 Task: Research Airbnb options in Luuq, Somalia from 11th November, 2023 to 15th November, 2023 for 2 adults.1  bedroom having 2 beds and 1 bathroom. Property type can be hotel. Look for 3 properties as per requirement.
Action: Mouse moved to (305, 169)
Screenshot: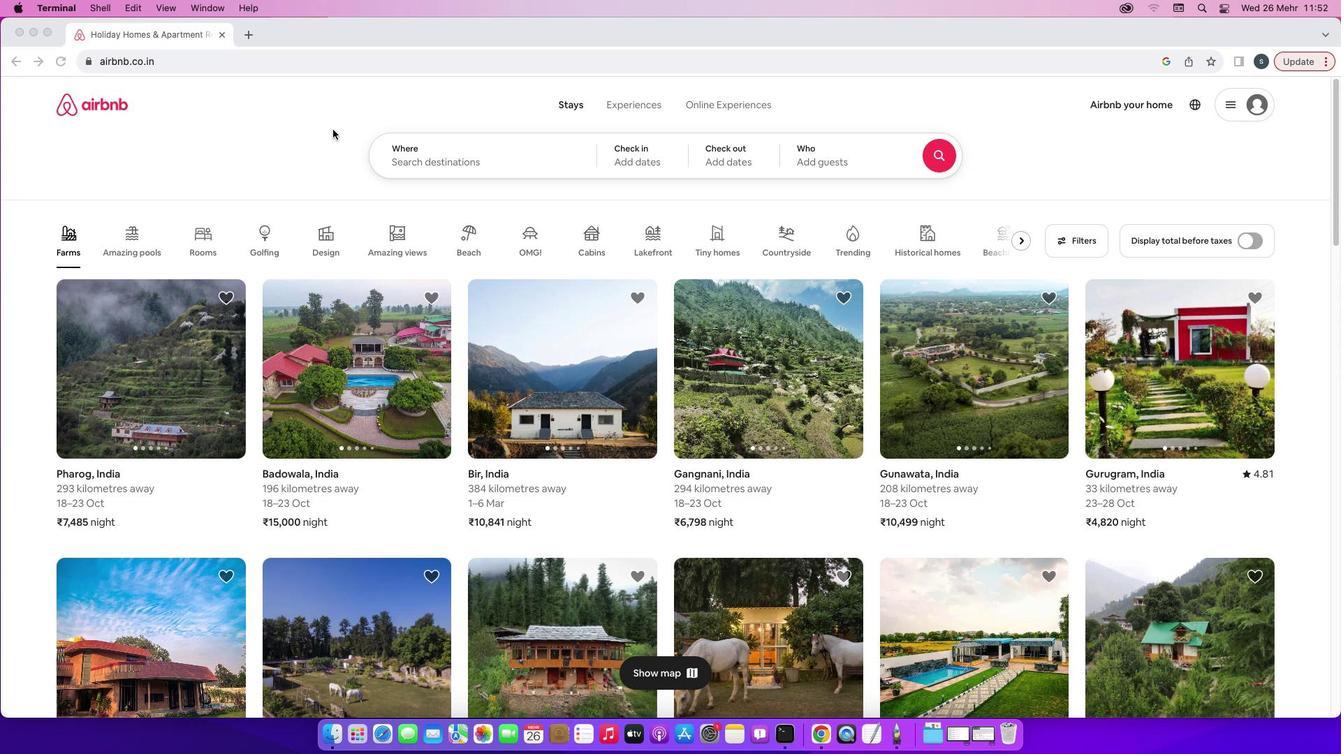 
Action: Mouse pressed left at (305, 169)
Screenshot: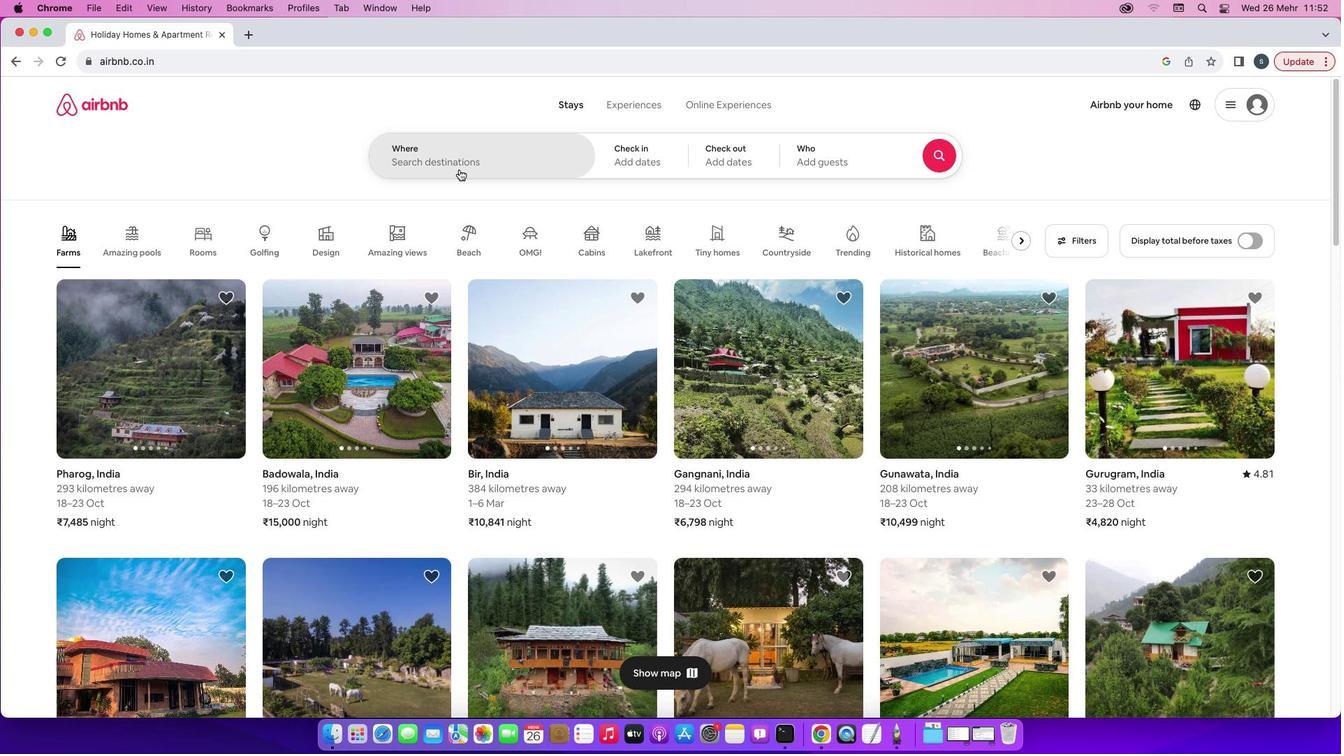 
Action: Mouse moved to (453, 164)
Screenshot: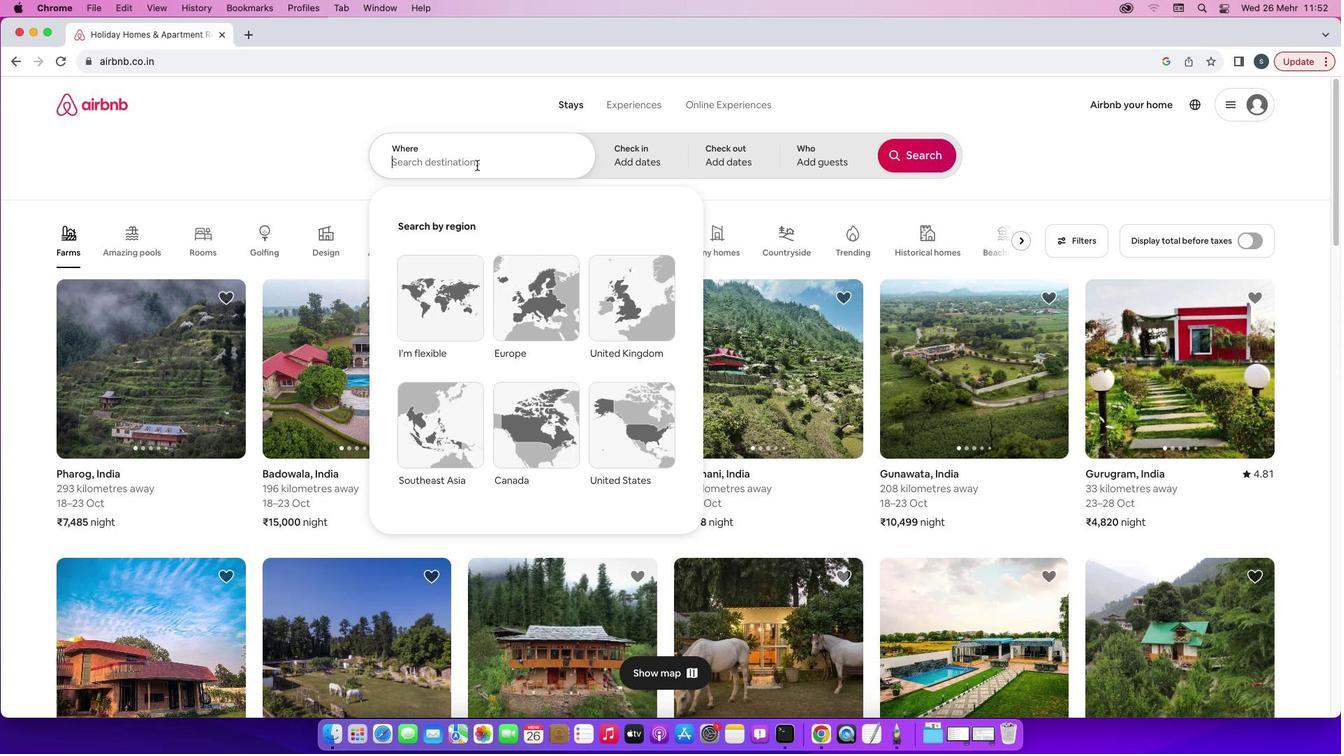 
Action: Mouse pressed left at (453, 164)
Screenshot: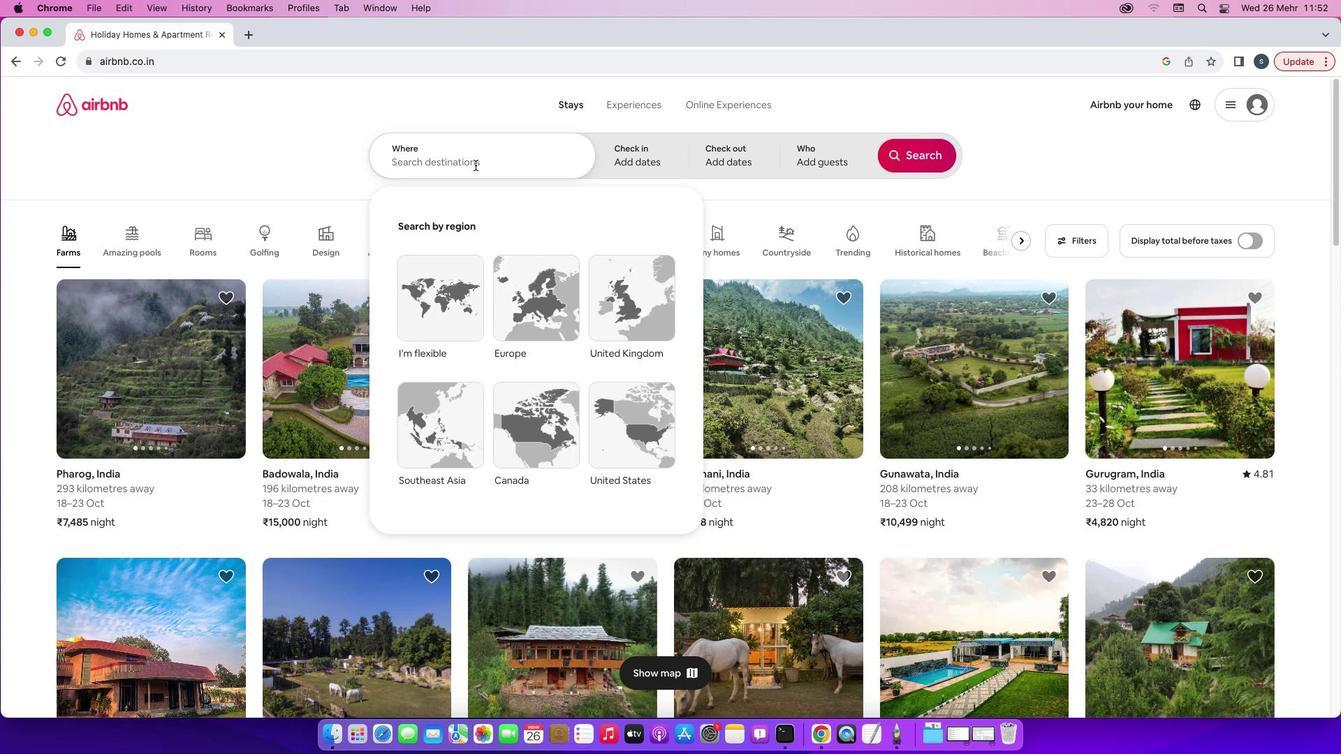 
Action: Mouse moved to (433, 163)
Screenshot: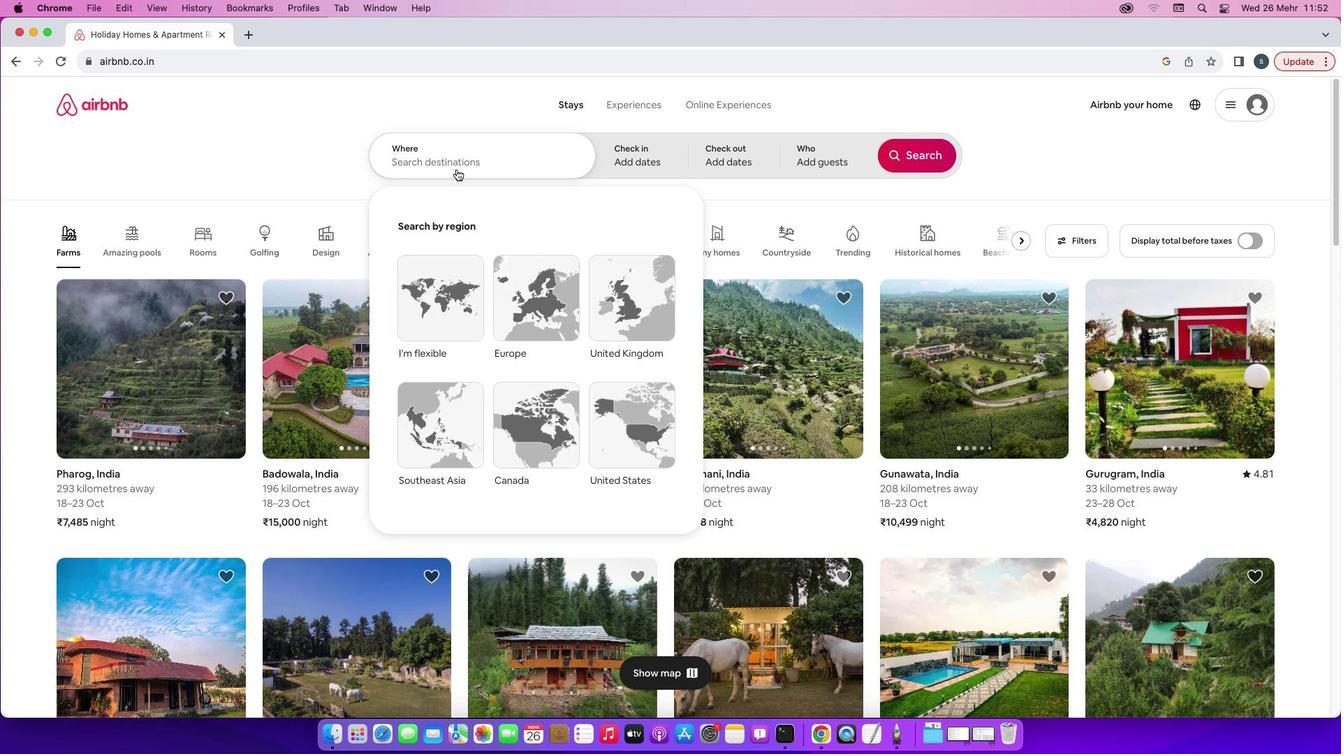 
Action: Key pressed 'L'Key.caps_lock'u''u''q'','Key.spaceKey.caps_lock'S'Key.caps_lock'o''m''a''l''i''a'
Screenshot: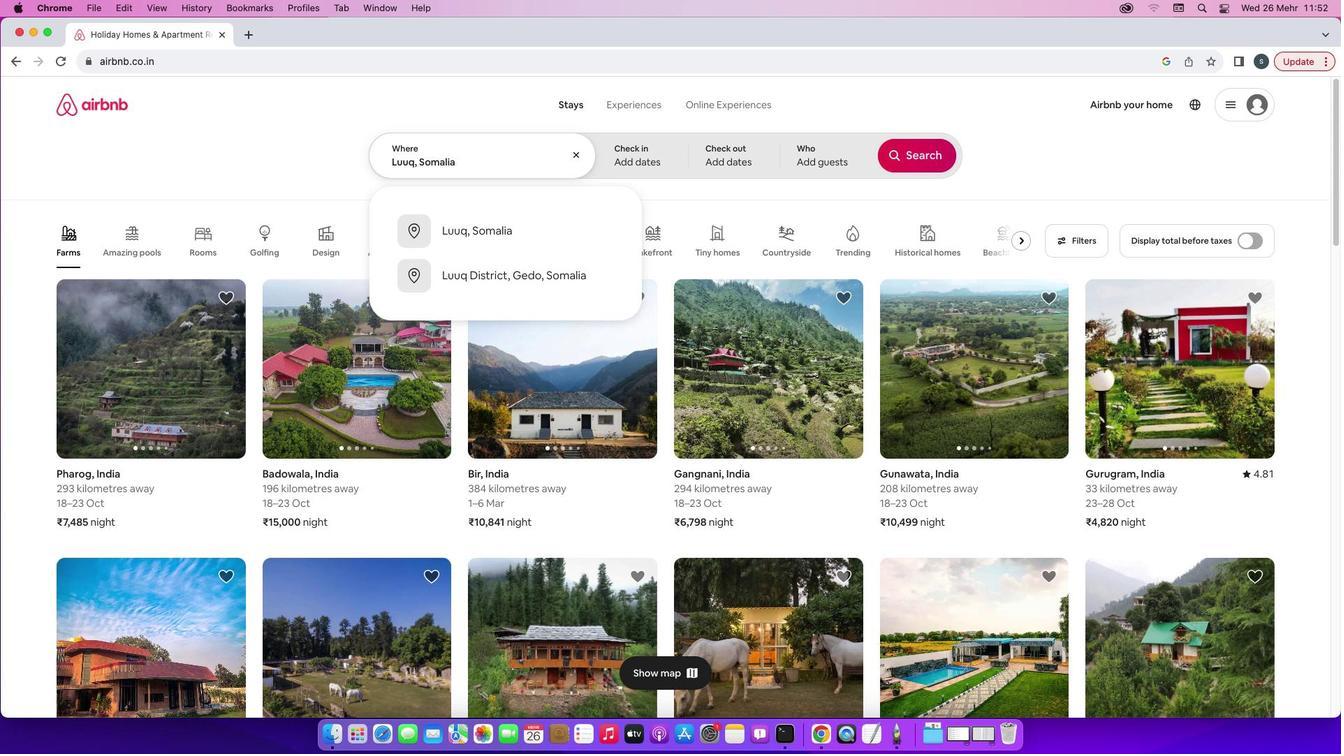 
Action: Mouse moved to (482, 154)
Screenshot: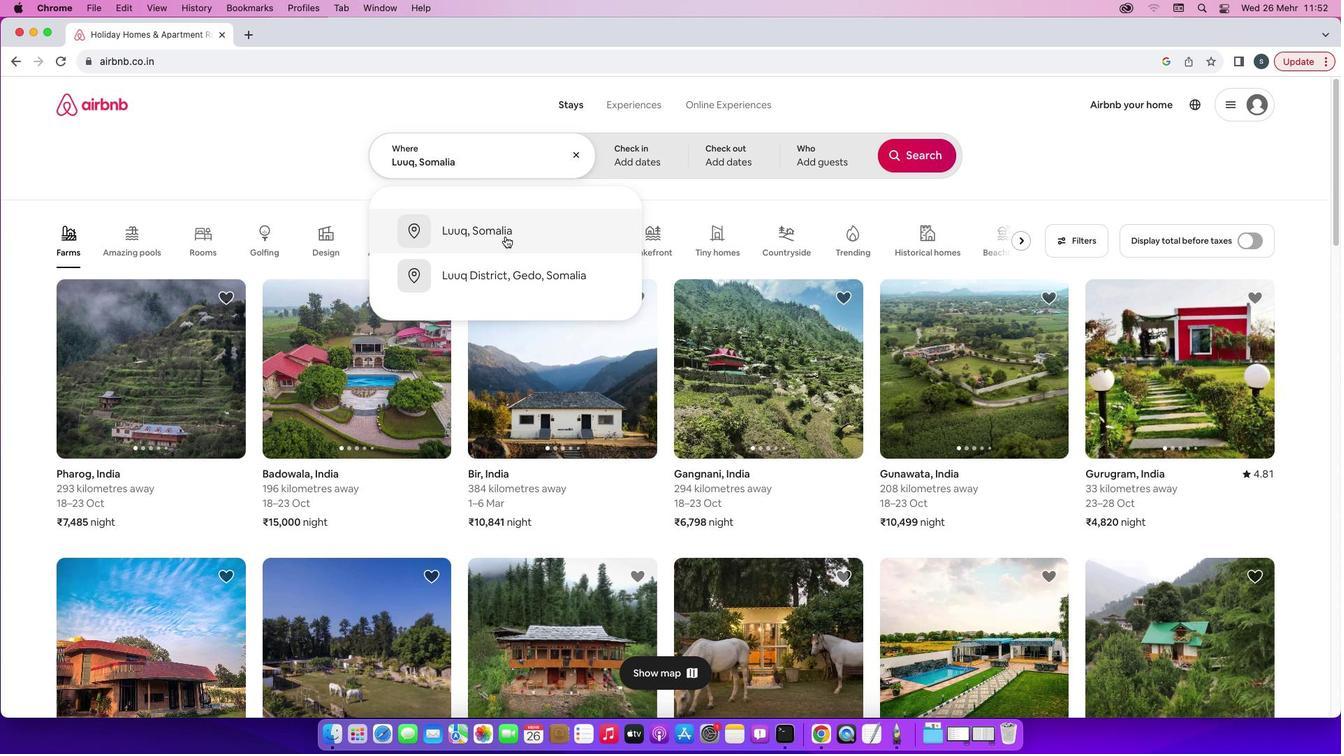 
Action: Mouse pressed left at (482, 154)
Screenshot: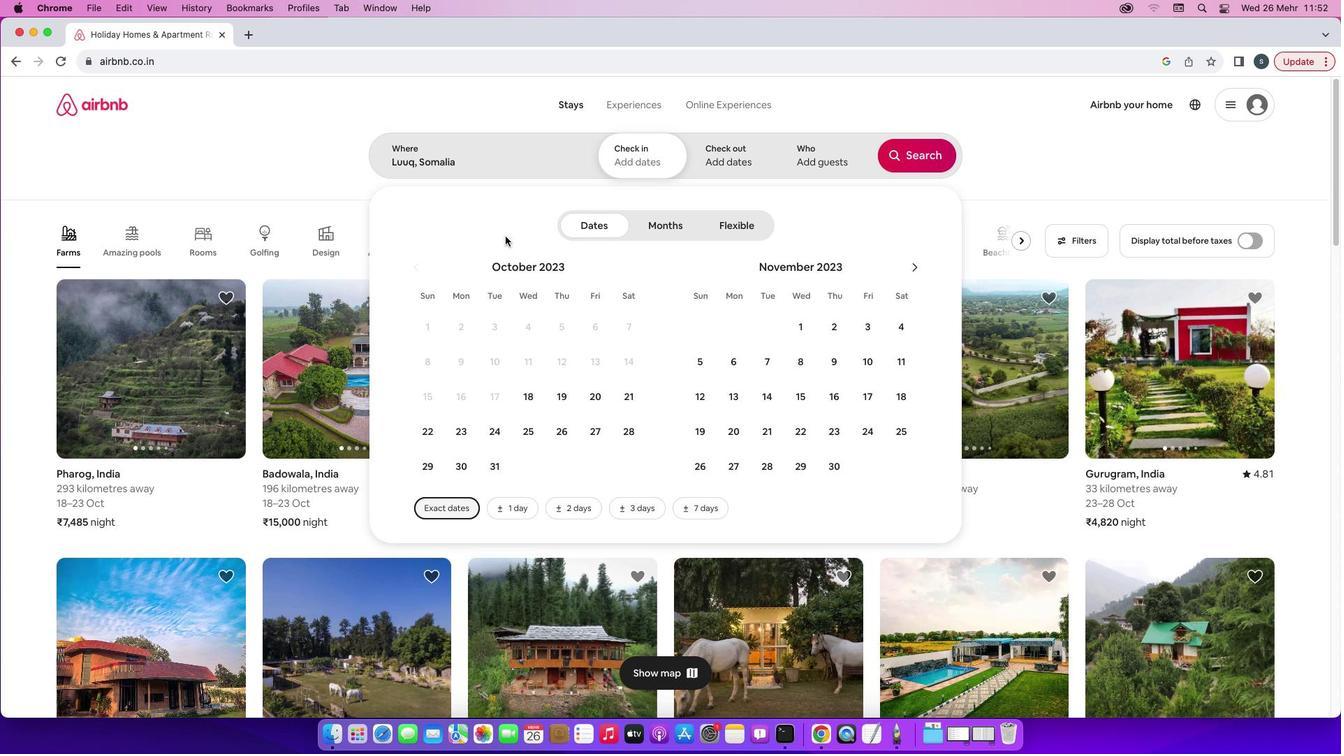 
Action: Mouse moved to (900, 137)
Screenshot: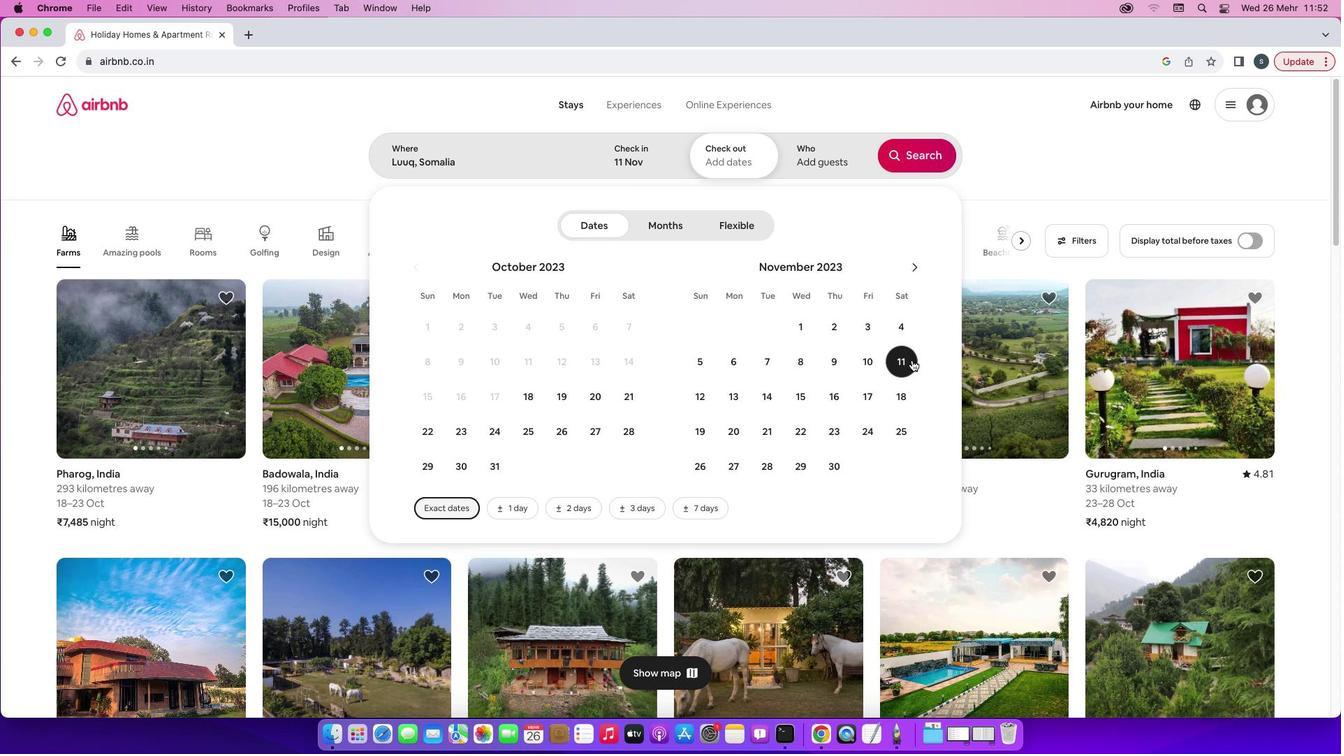 
Action: Mouse pressed left at (900, 137)
Screenshot: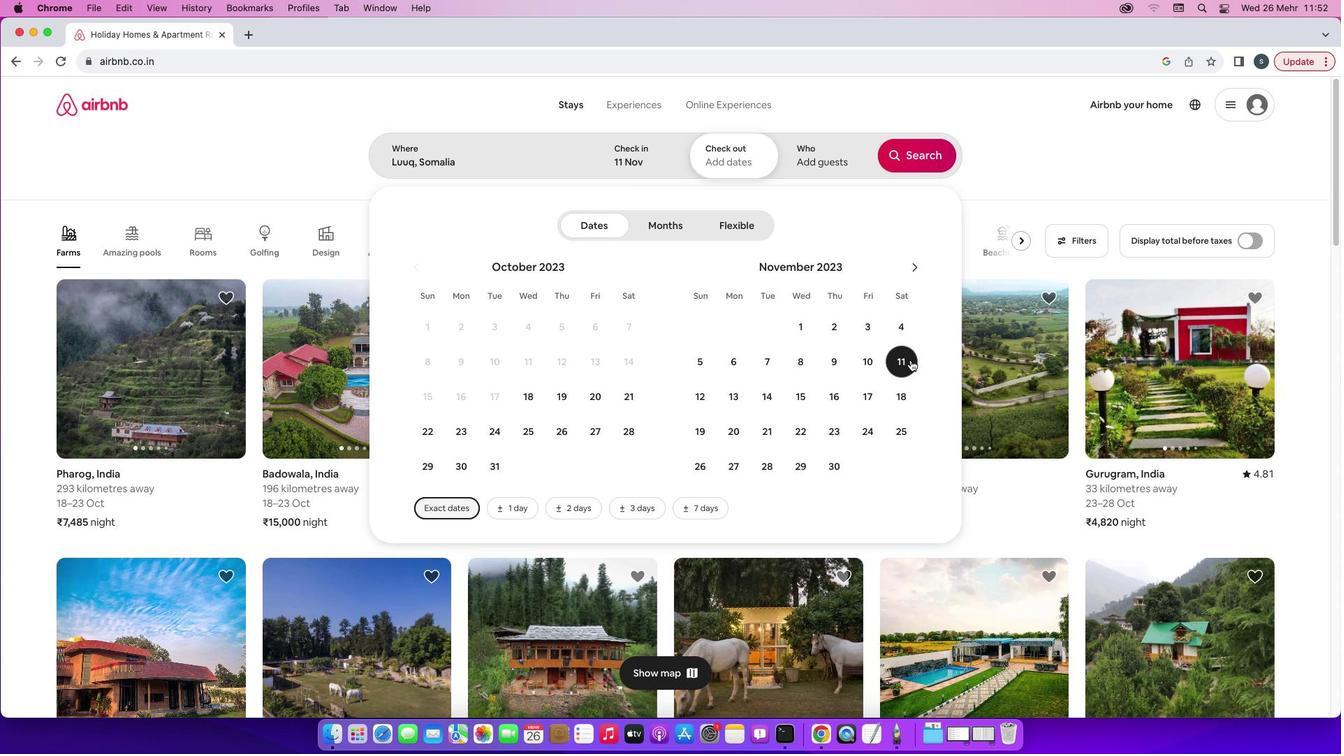 
Action: Mouse moved to (781, 132)
Screenshot: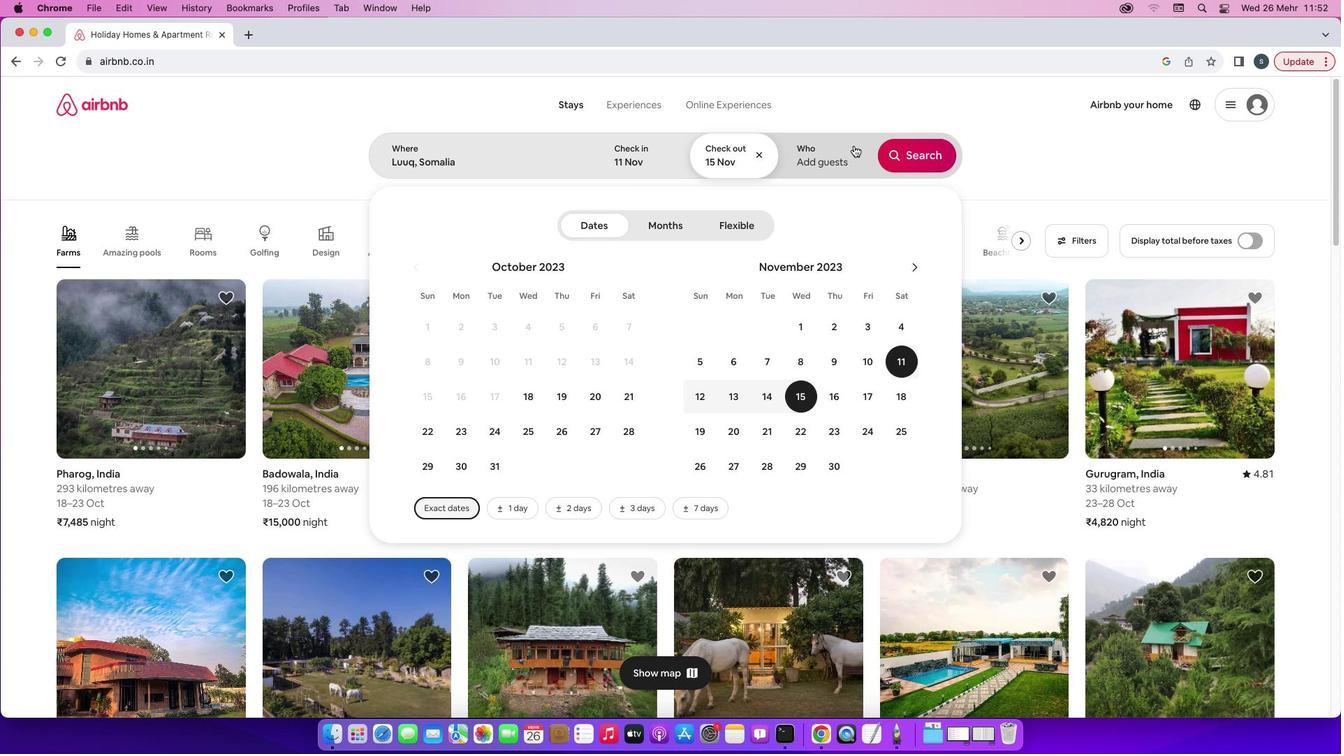
Action: Mouse pressed left at (781, 132)
Screenshot: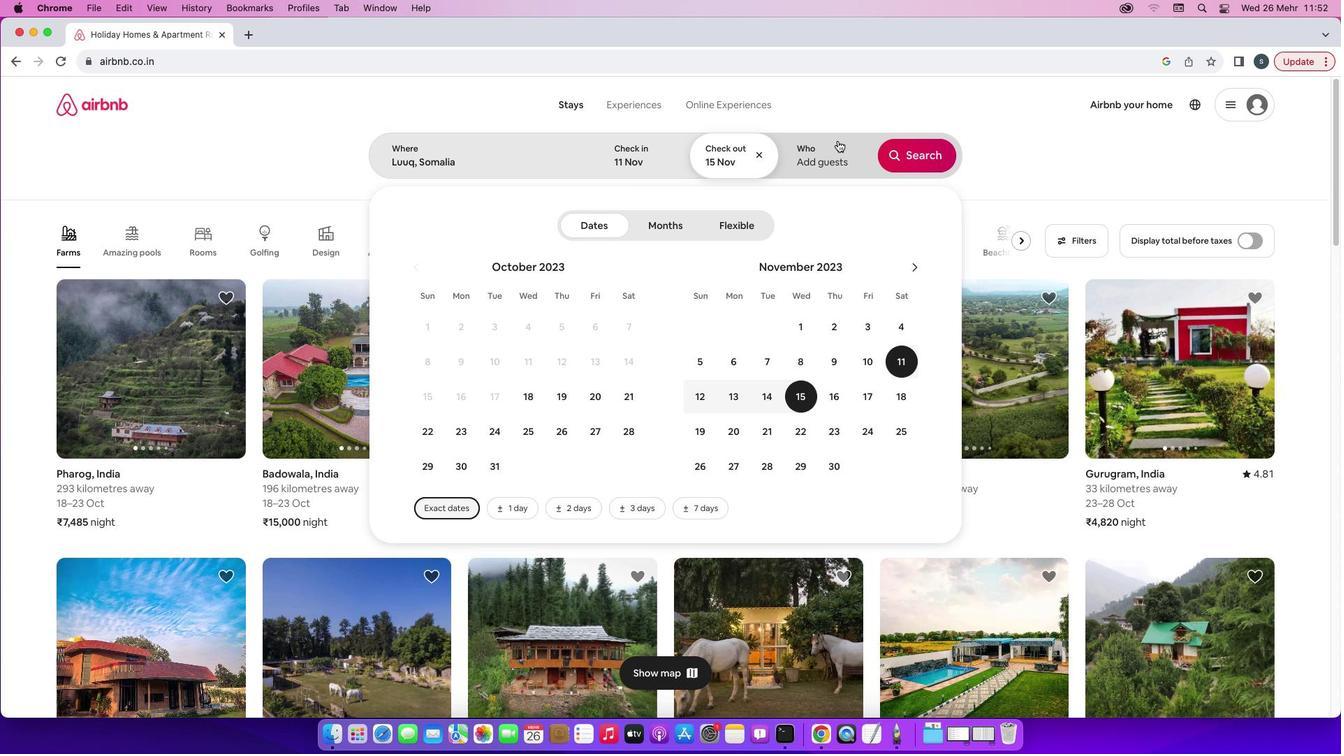 
Action: Mouse moved to (803, 165)
Screenshot: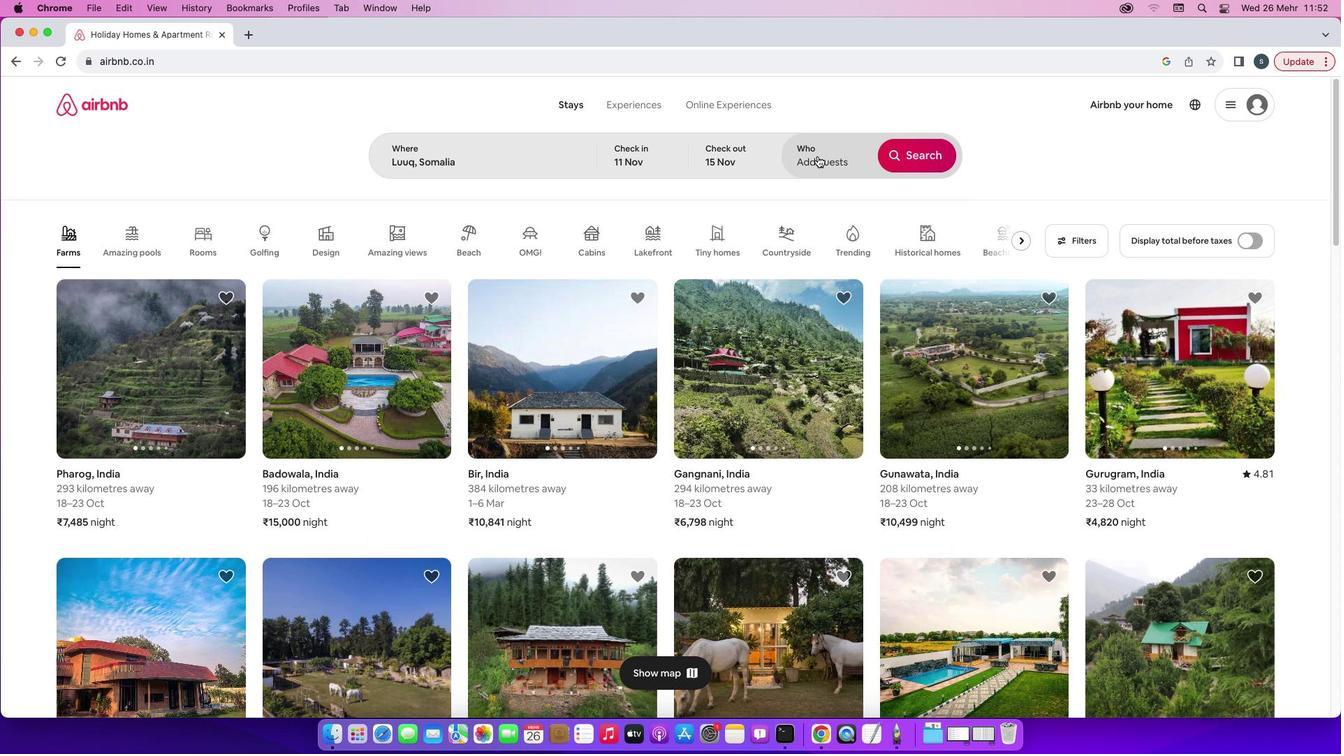 
Action: Mouse pressed left at (803, 165)
Screenshot: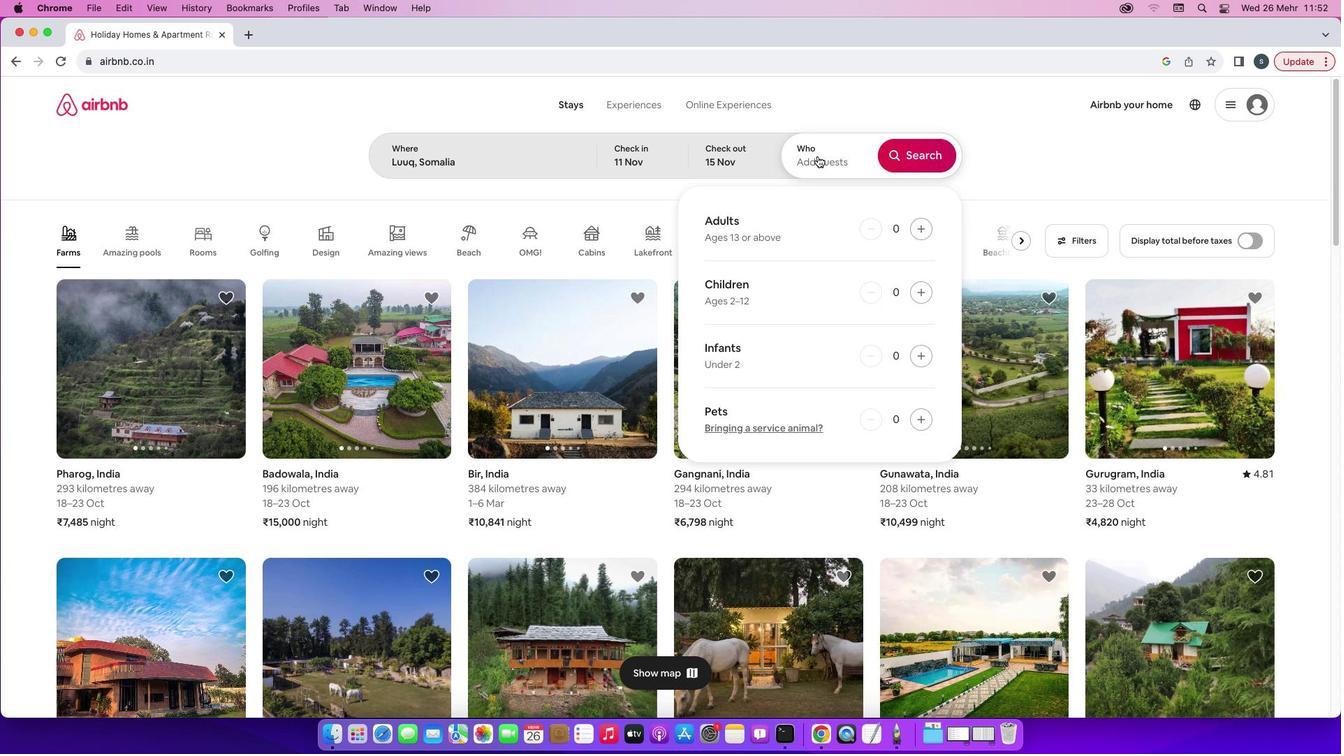 
Action: Mouse moved to (915, 155)
Screenshot: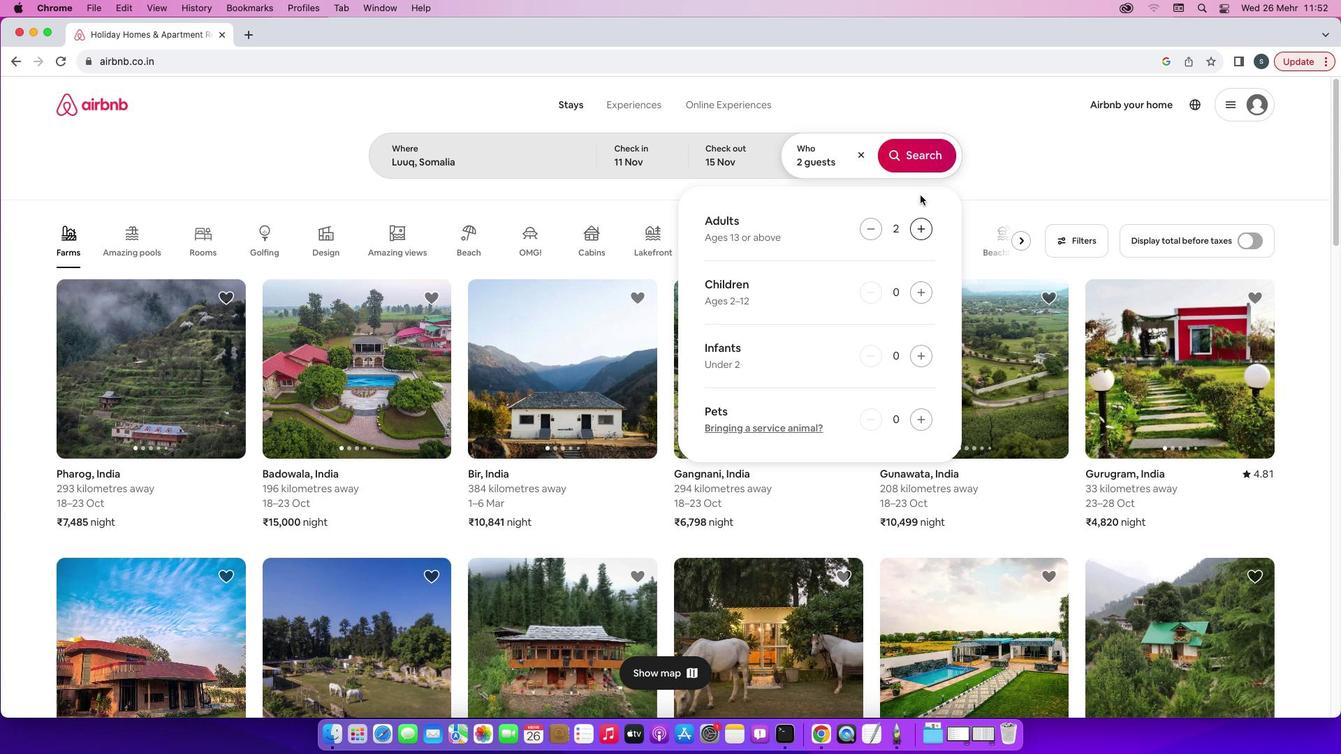 
Action: Mouse pressed left at (915, 155)
Screenshot: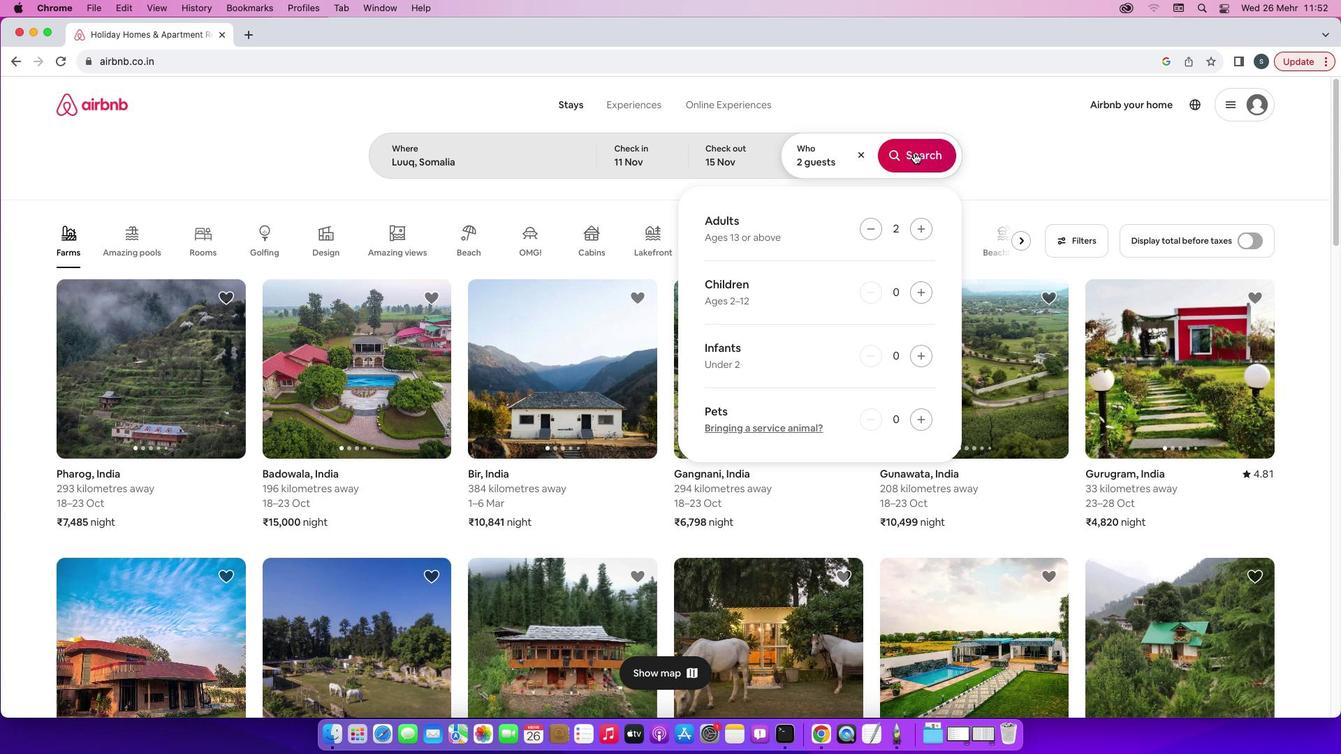 
Action: Mouse pressed left at (915, 155)
Screenshot: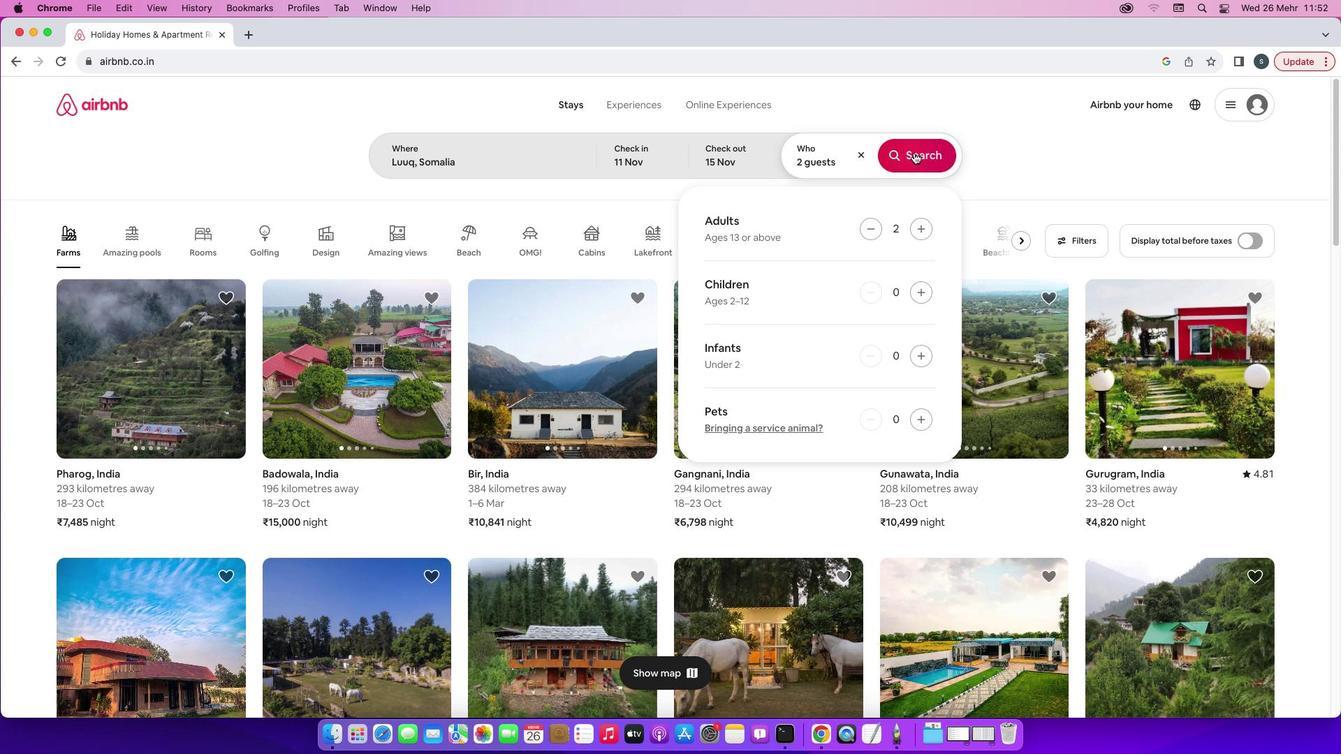 
Action: Mouse moved to (903, 166)
Screenshot: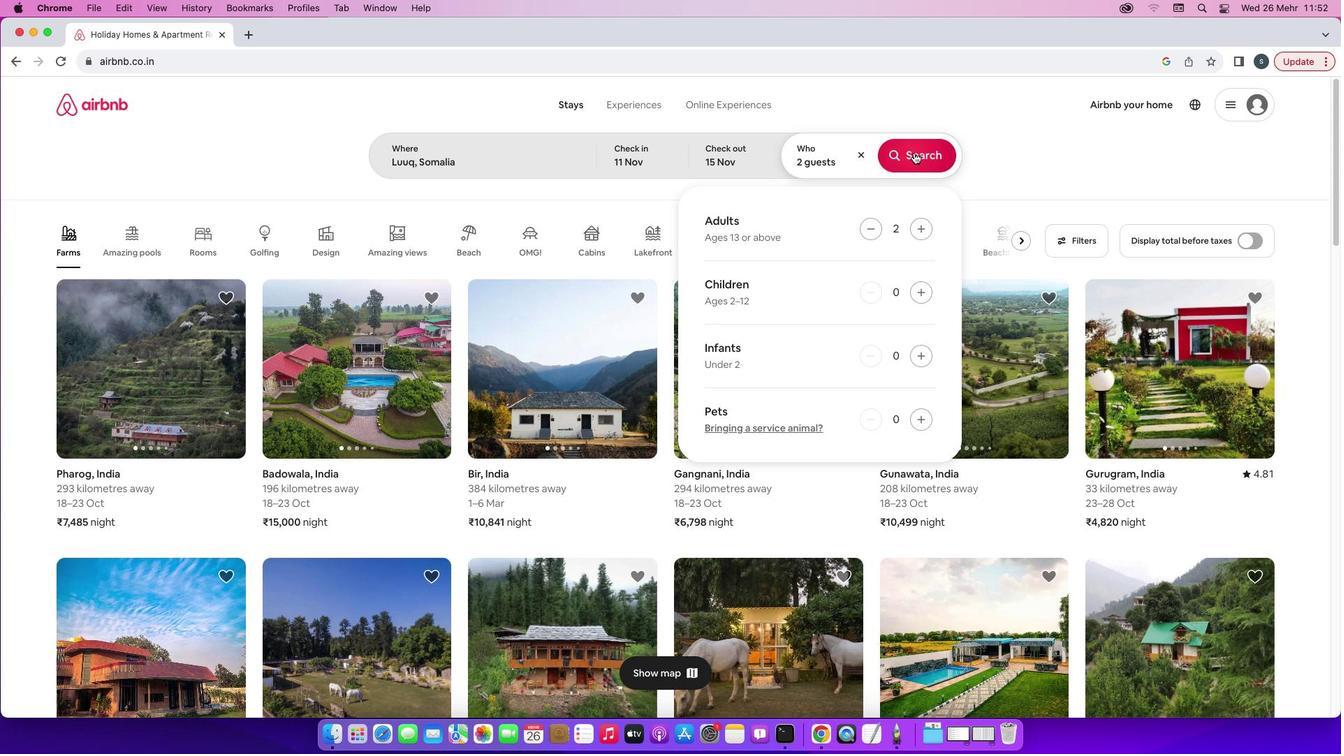 
Action: Mouse pressed left at (903, 166)
Screenshot: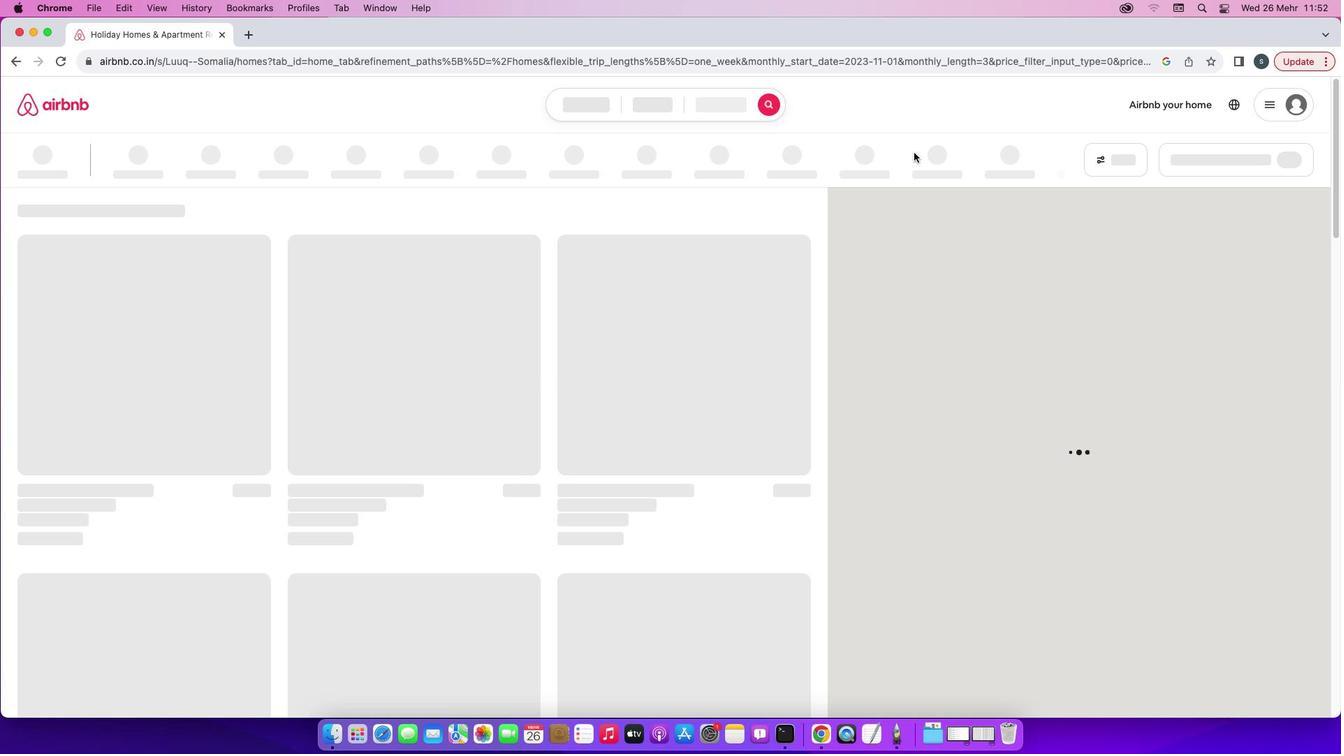 
Action: Mouse moved to (1111, 164)
Screenshot: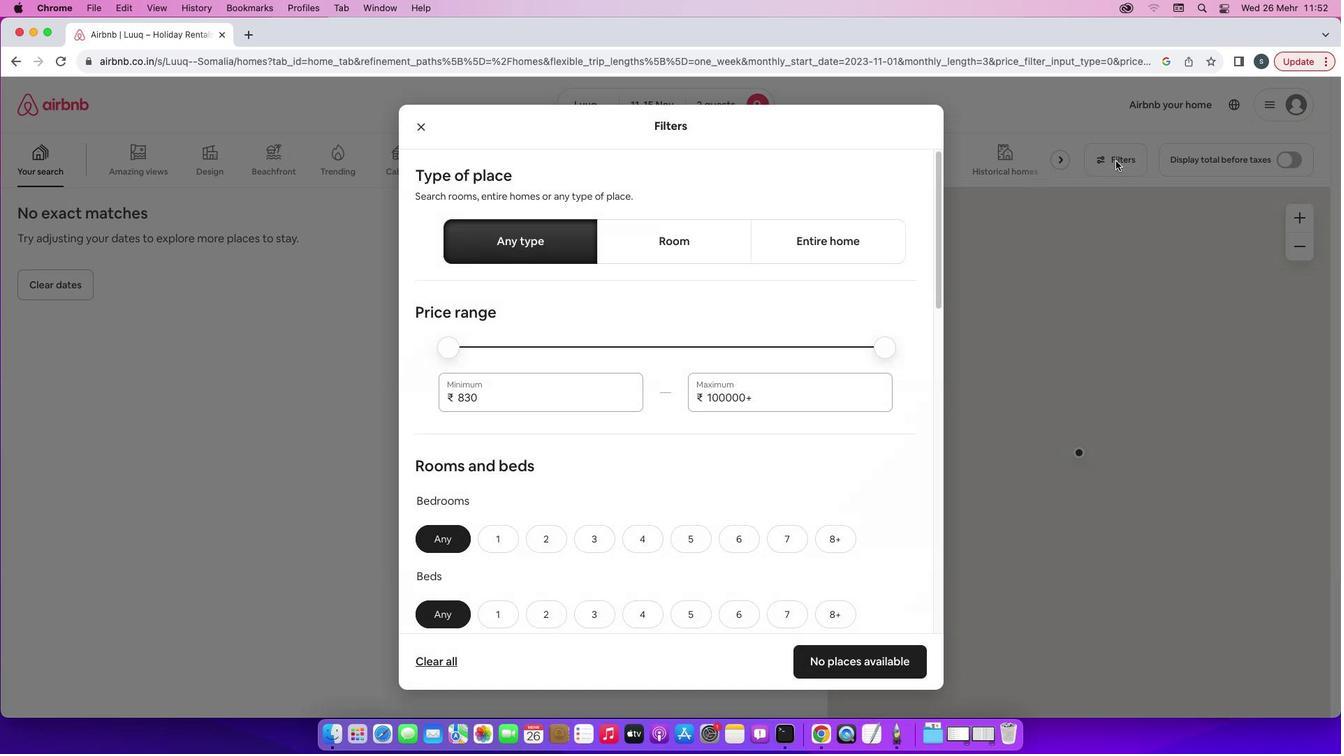 
Action: Mouse pressed left at (1111, 164)
Screenshot: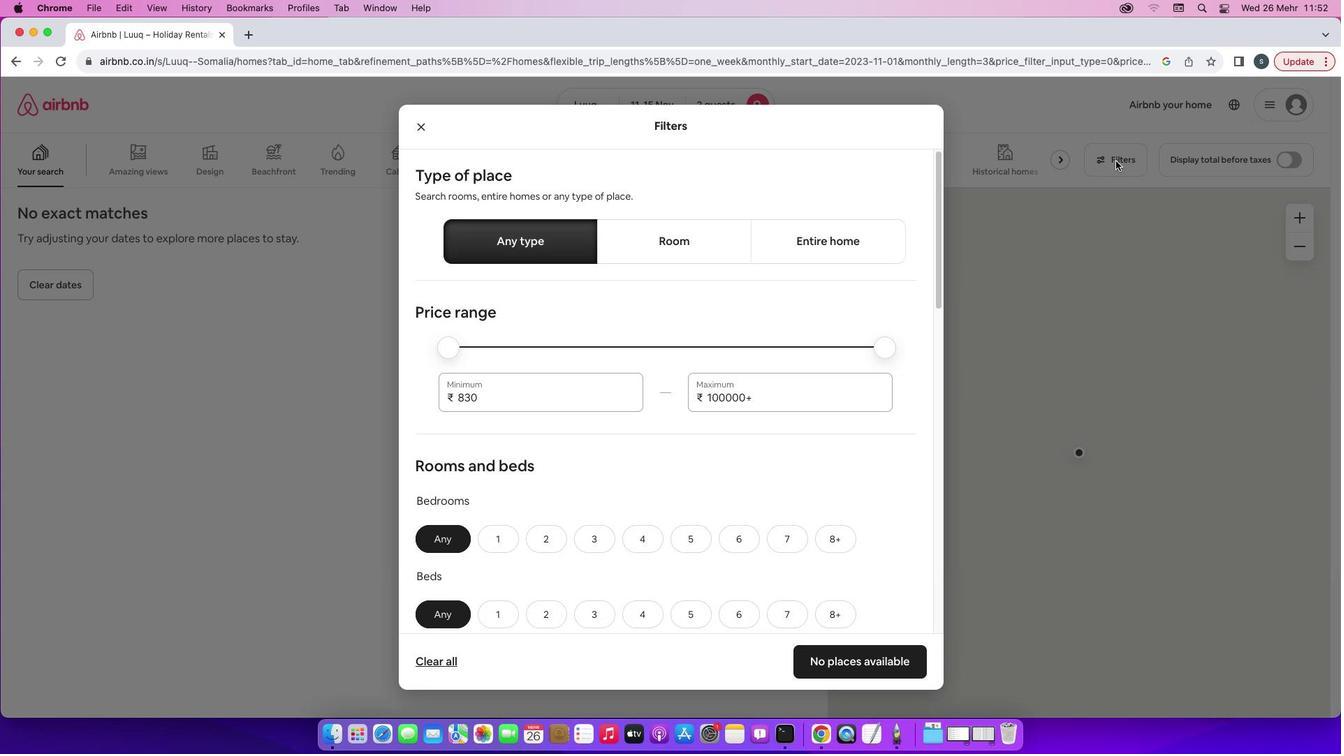 
Action: Mouse moved to (597, 125)
Screenshot: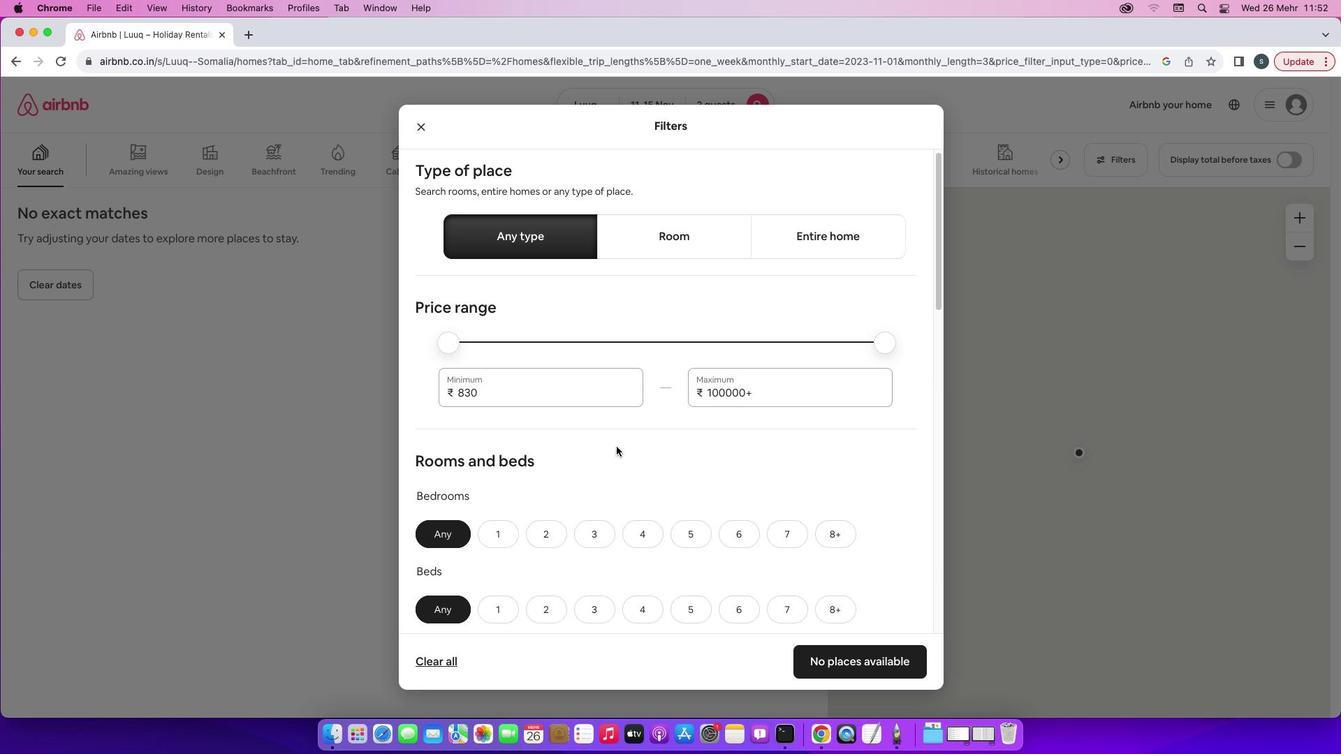 
Action: Mouse scrolled (597, 125) with delta (-36, 187)
Screenshot: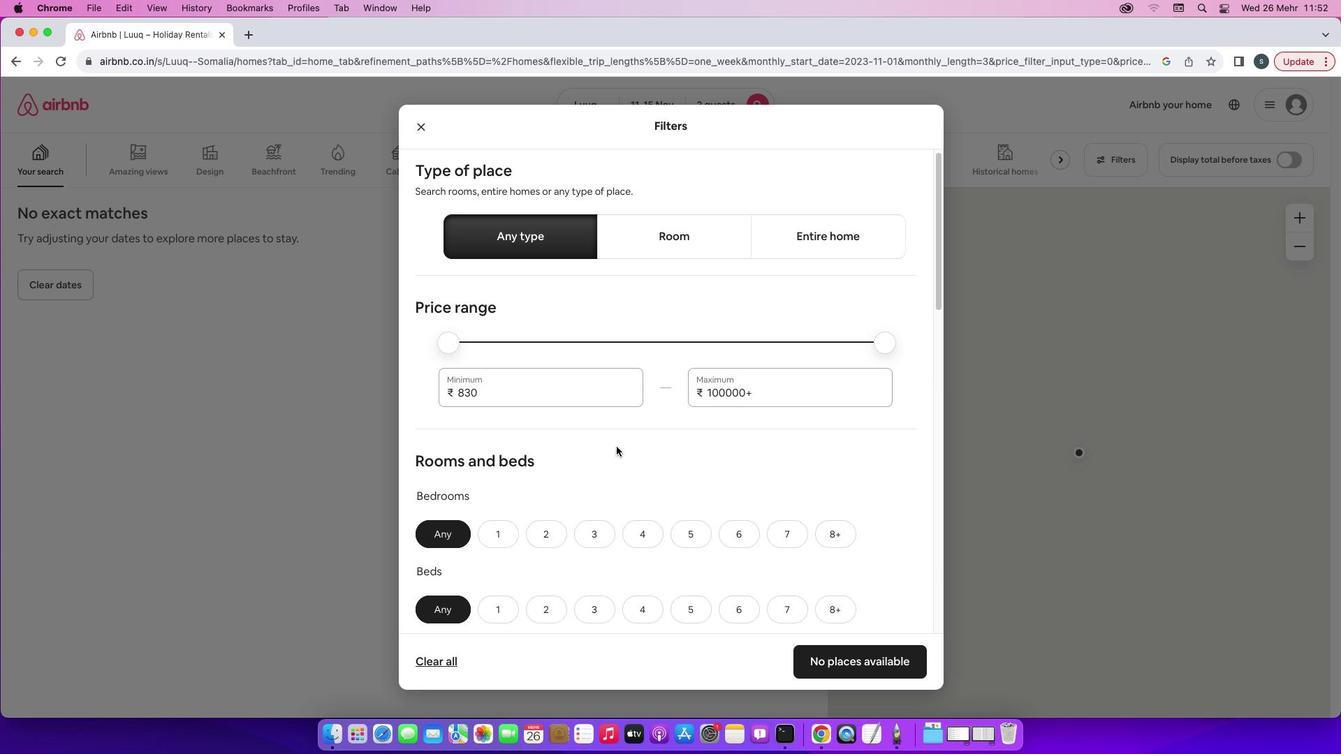 
Action: Mouse scrolled (597, 125) with delta (-36, 187)
Screenshot: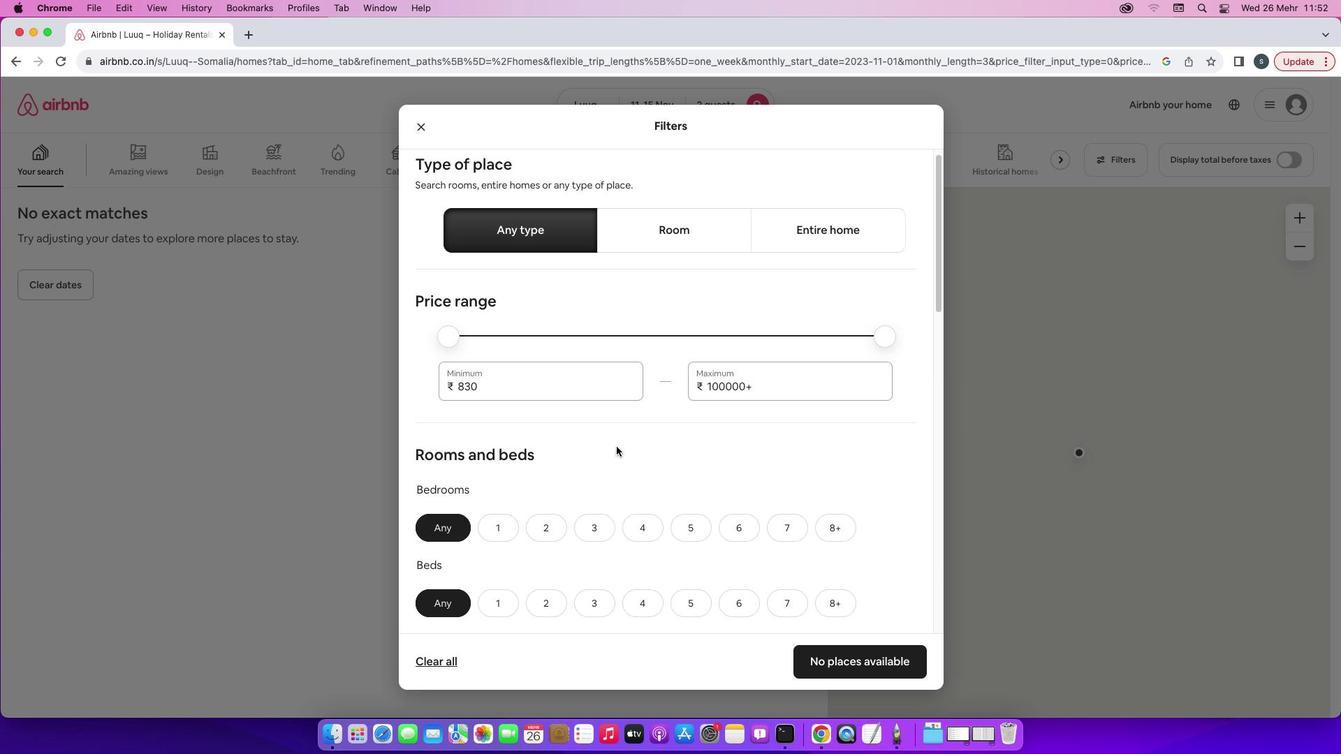 
Action: Mouse scrolled (597, 125) with delta (-36, 187)
Screenshot: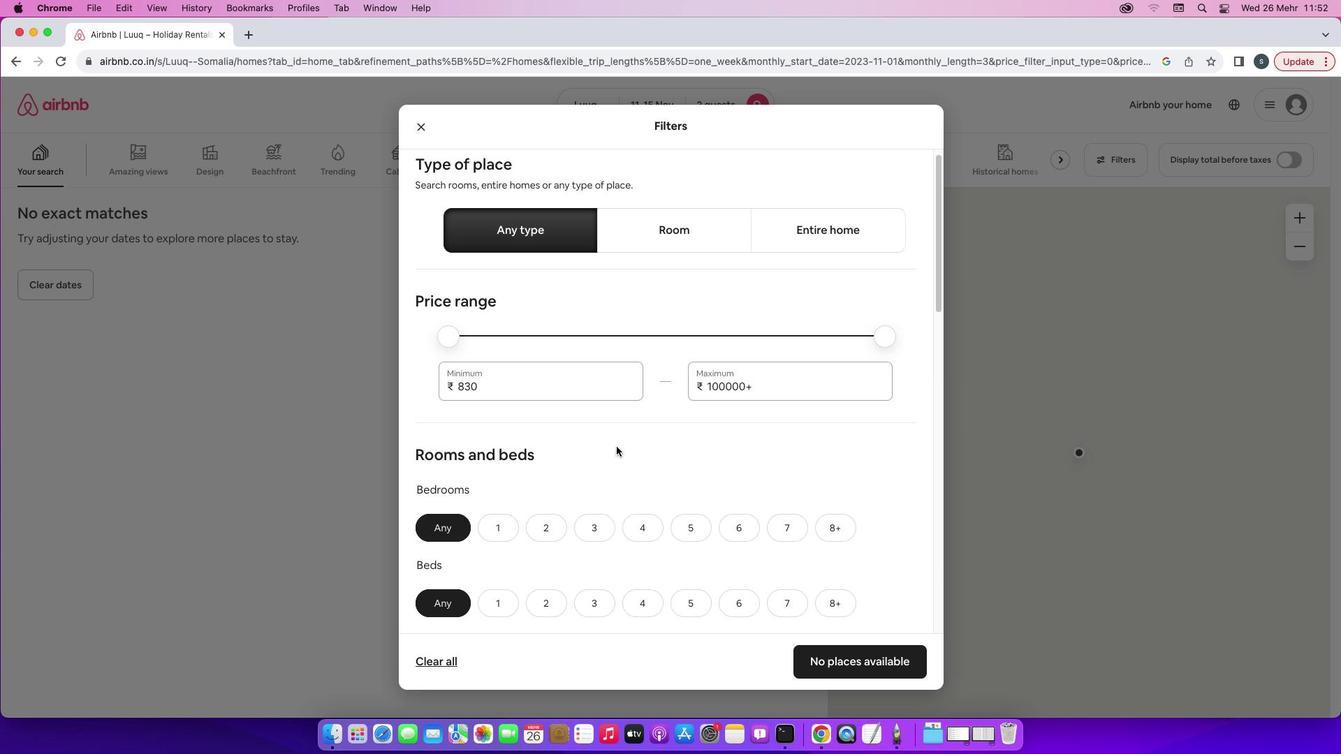 
Action: Mouse scrolled (597, 125) with delta (-36, 187)
Screenshot: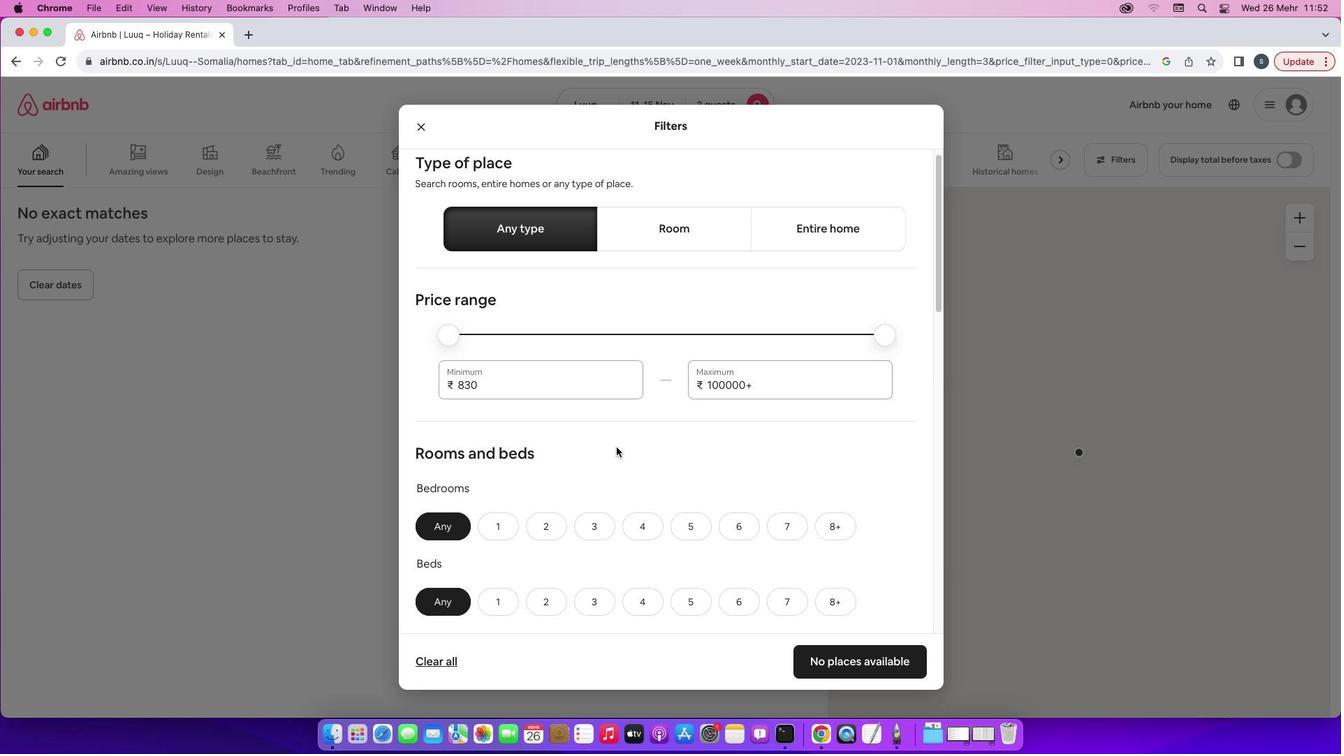 
Action: Mouse moved to (597, 125)
Screenshot: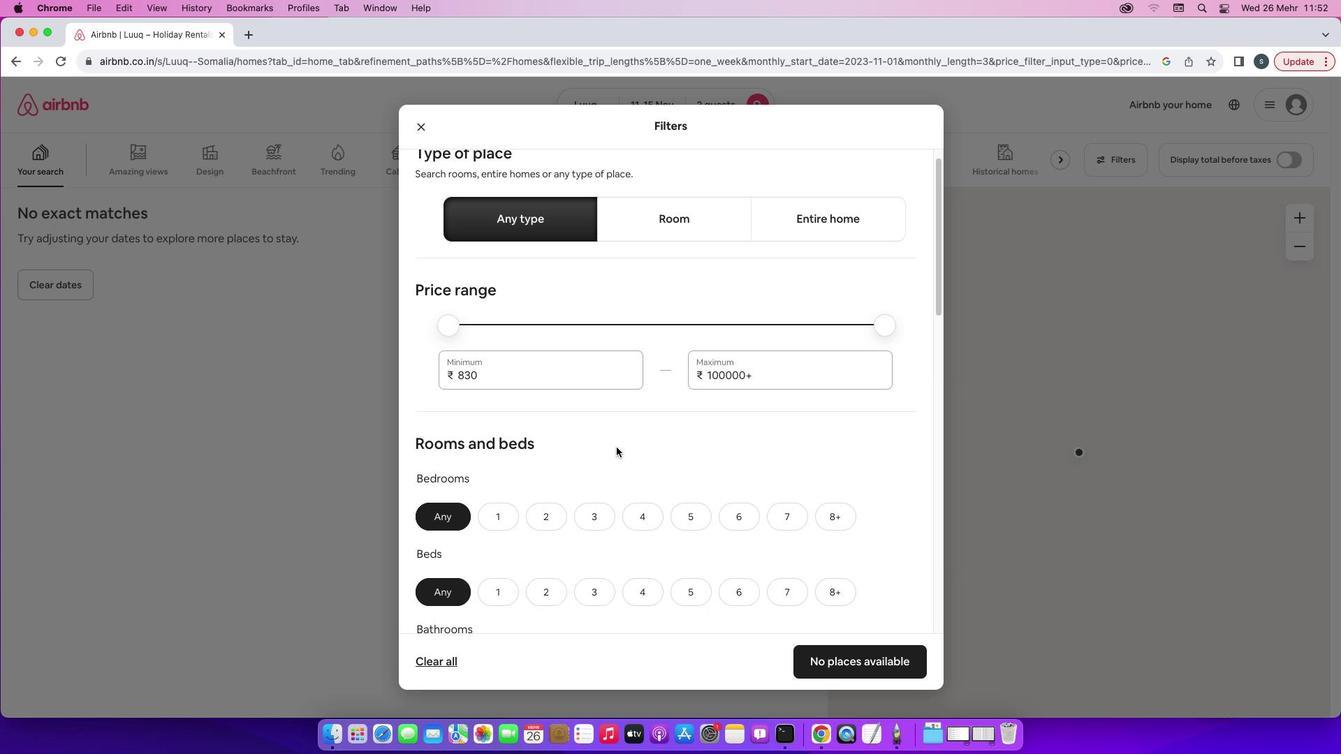 
Action: Mouse scrolled (597, 125) with delta (-36, 187)
Screenshot: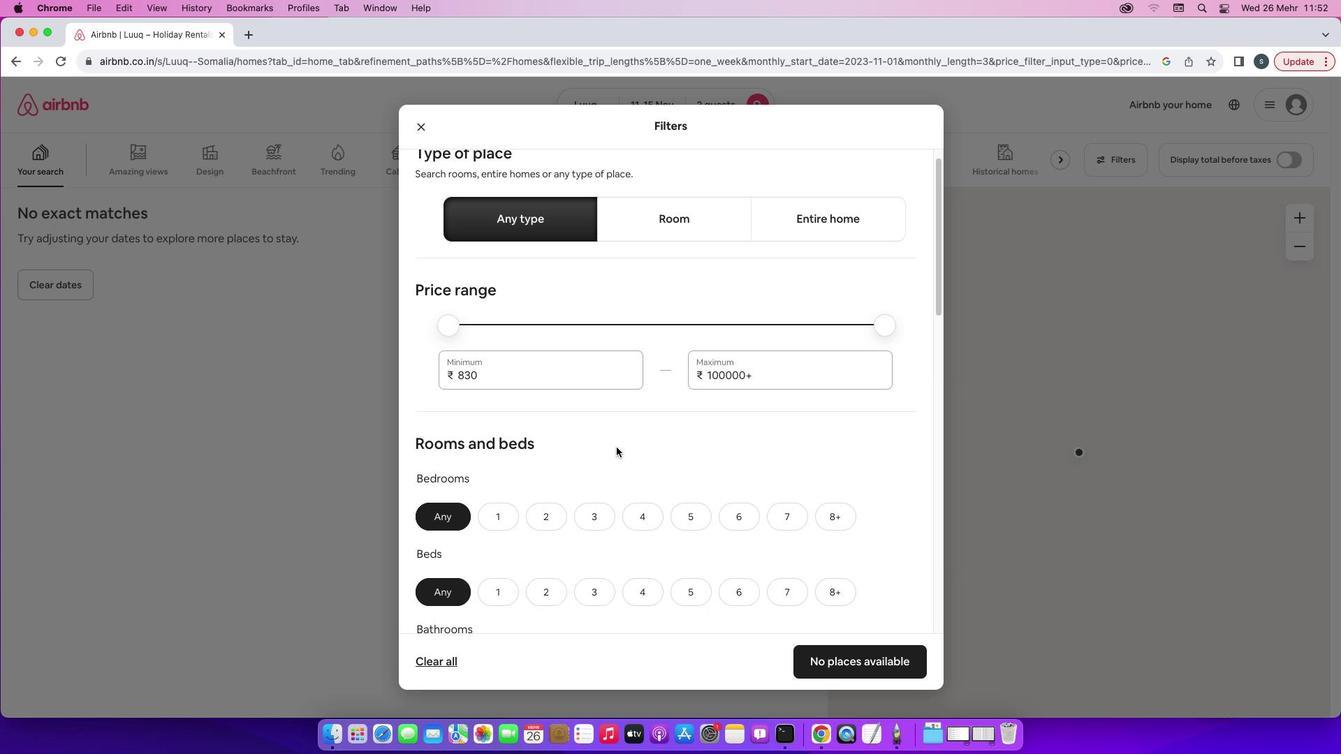 
Action: Mouse scrolled (597, 125) with delta (-36, 187)
Screenshot: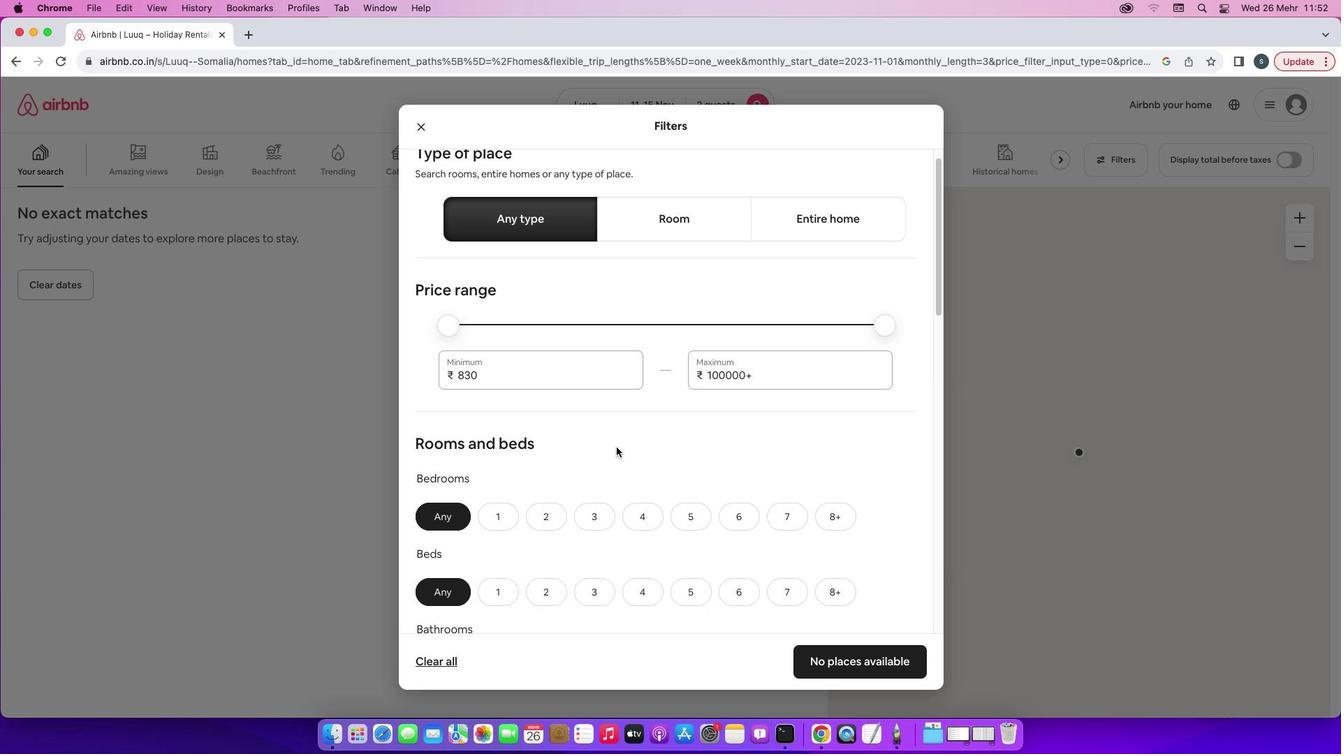 
Action: Mouse scrolled (597, 125) with delta (-36, 187)
Screenshot: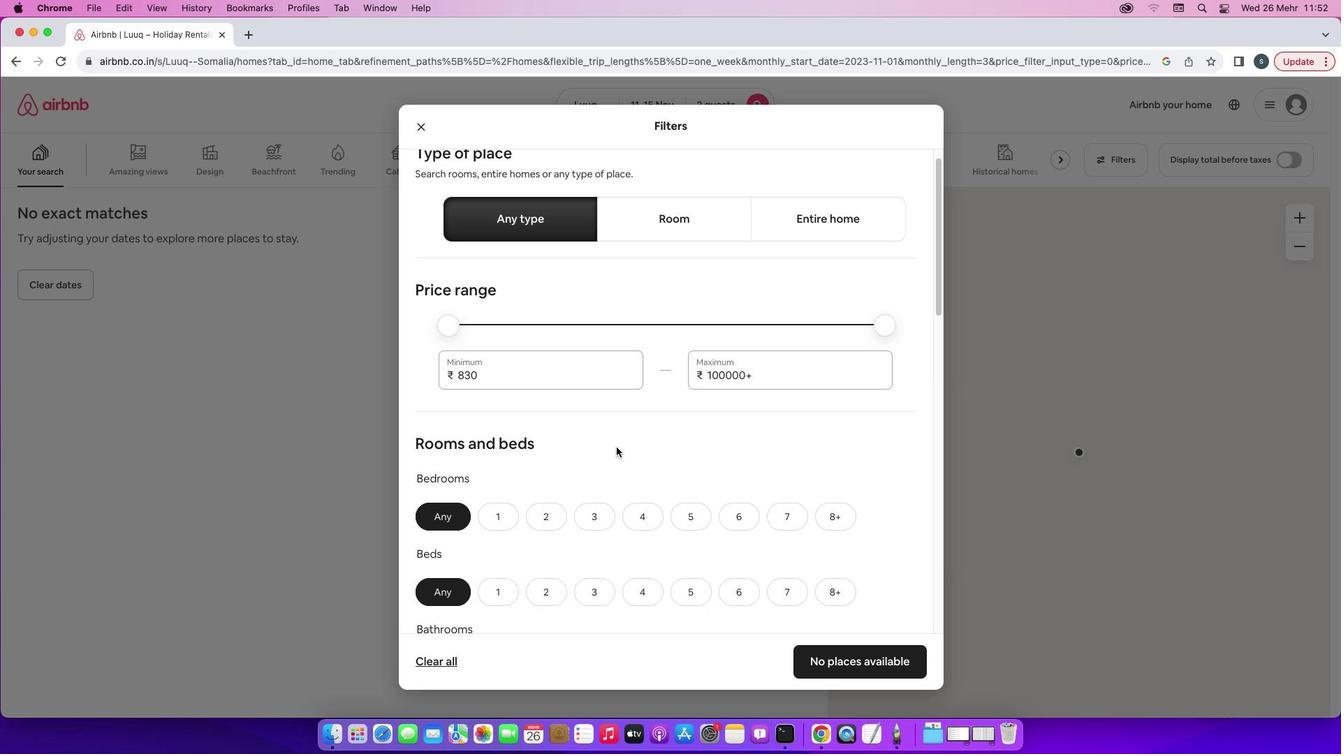 
Action: Mouse scrolled (597, 125) with delta (-36, 187)
Screenshot: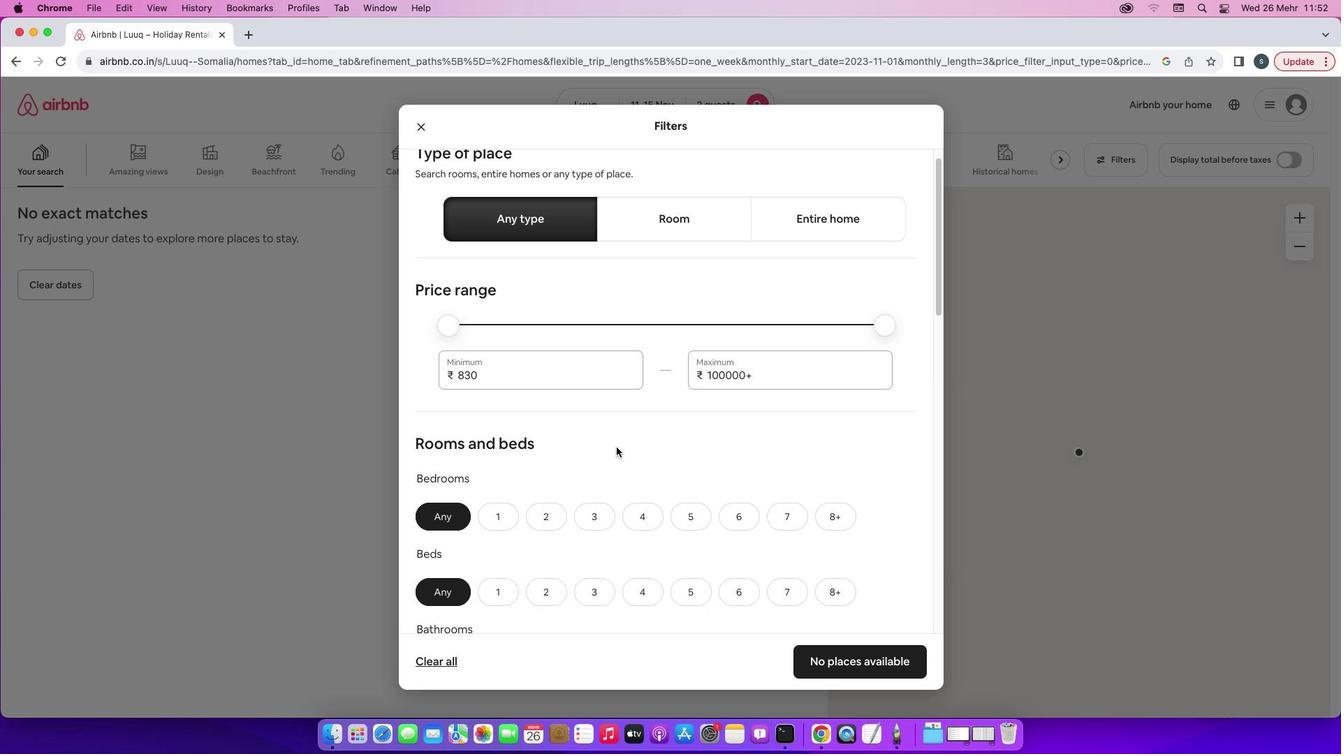 
Action: Mouse scrolled (597, 125) with delta (-36, 187)
Screenshot: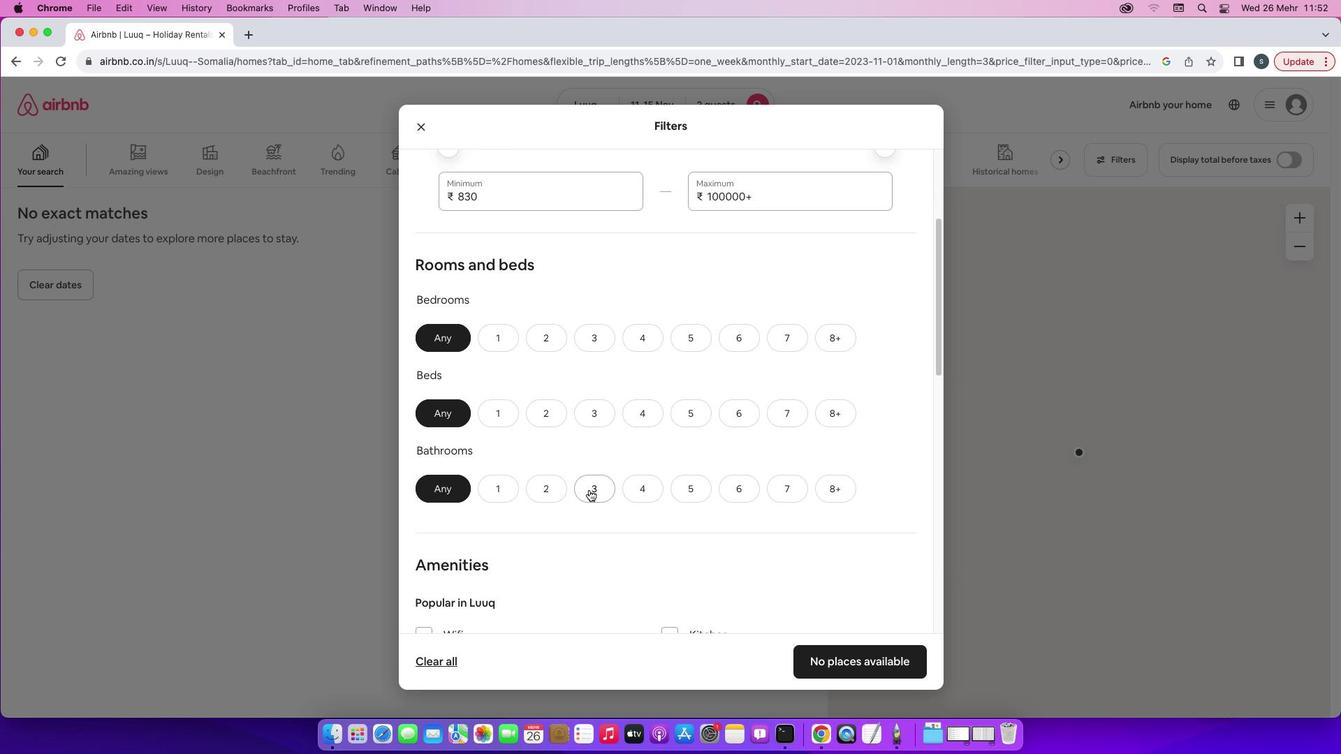 
Action: Mouse scrolled (597, 125) with delta (-36, 187)
Screenshot: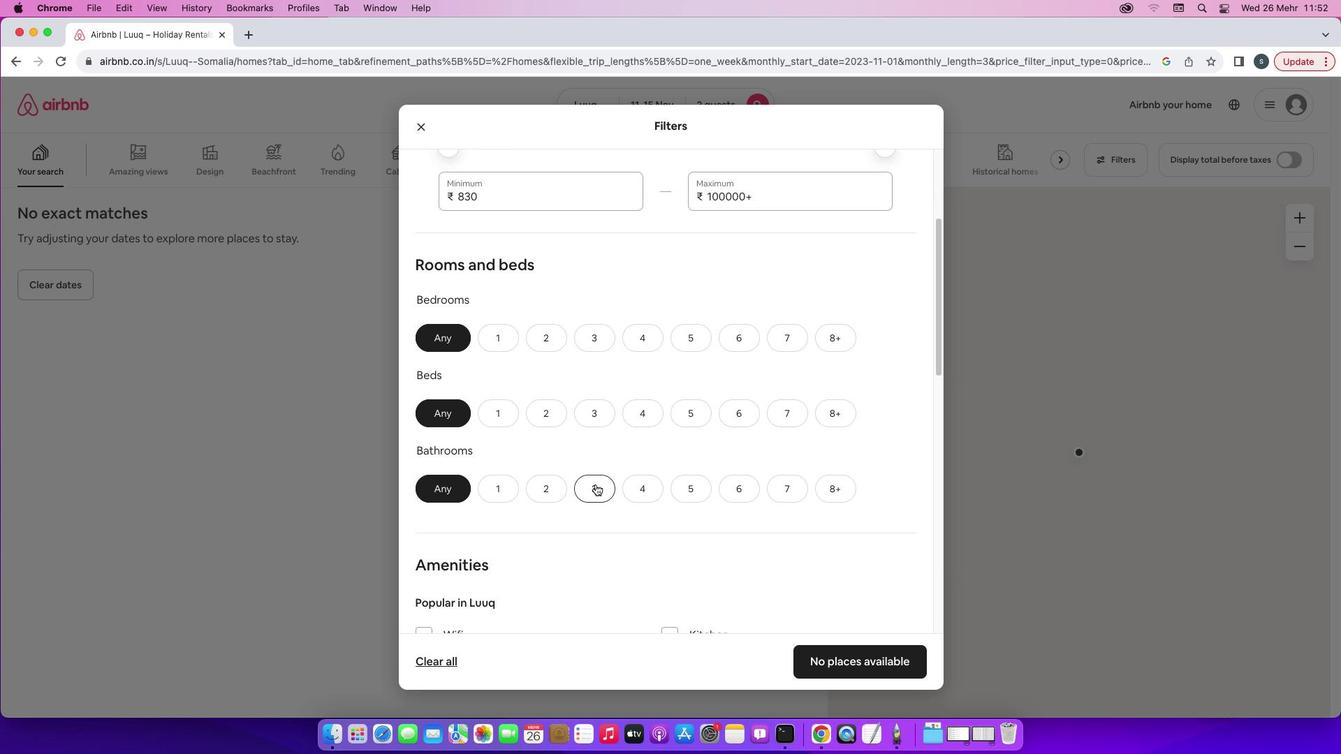 
Action: Mouse scrolled (597, 125) with delta (-36, 187)
Screenshot: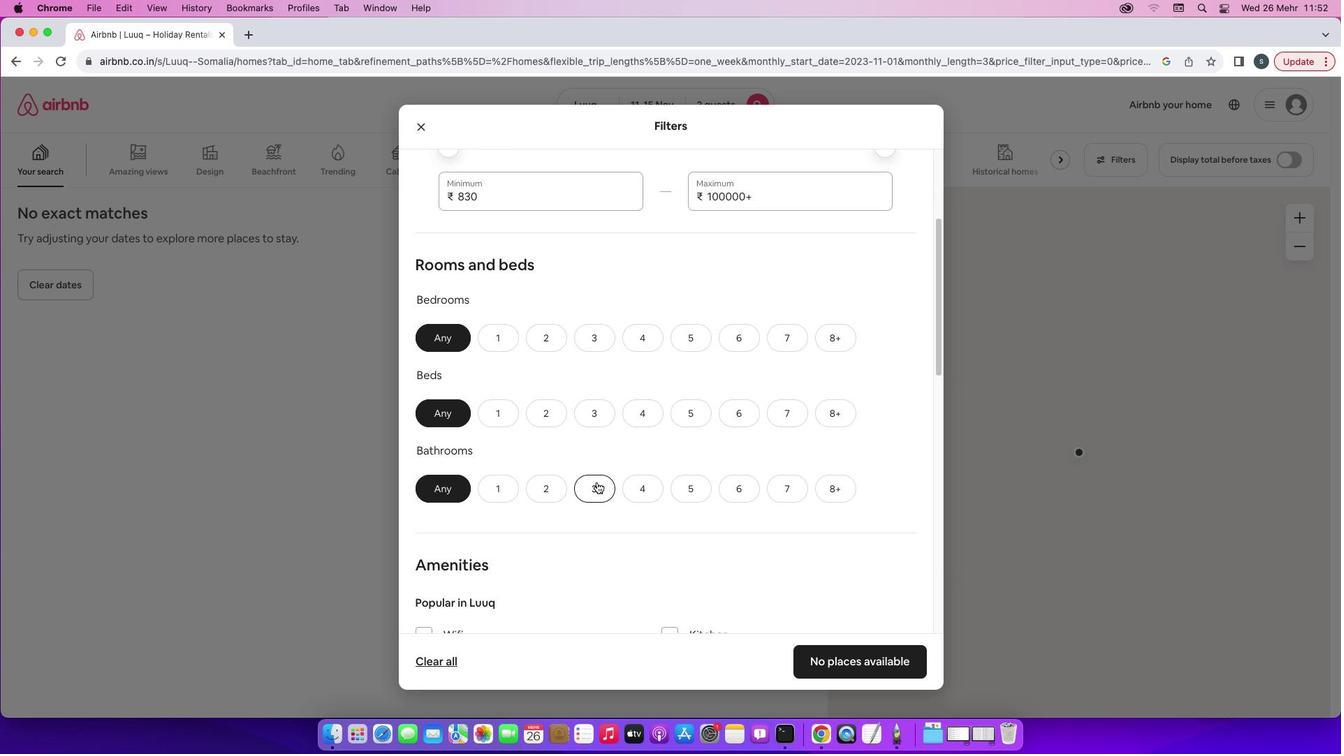 
Action: Mouse moved to (576, 120)
Screenshot: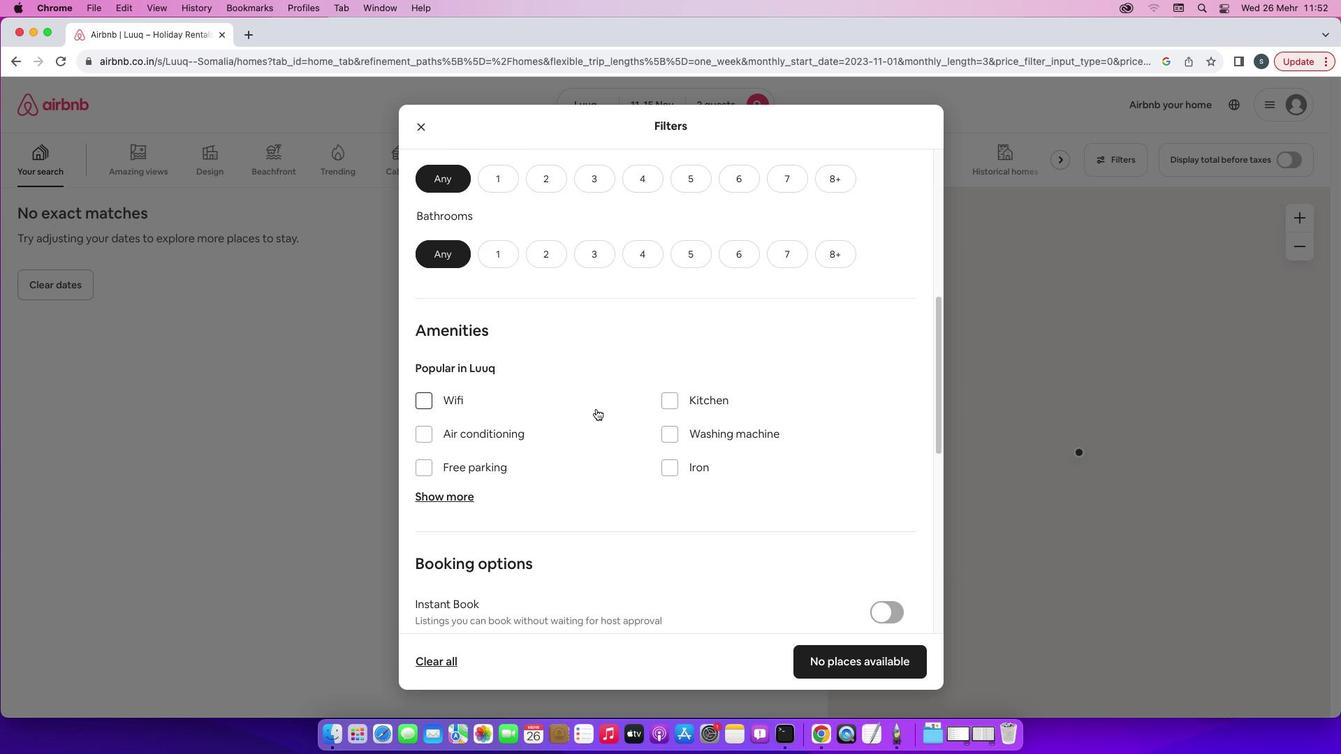 
Action: Mouse scrolled (576, 120) with delta (-36, 187)
Screenshot: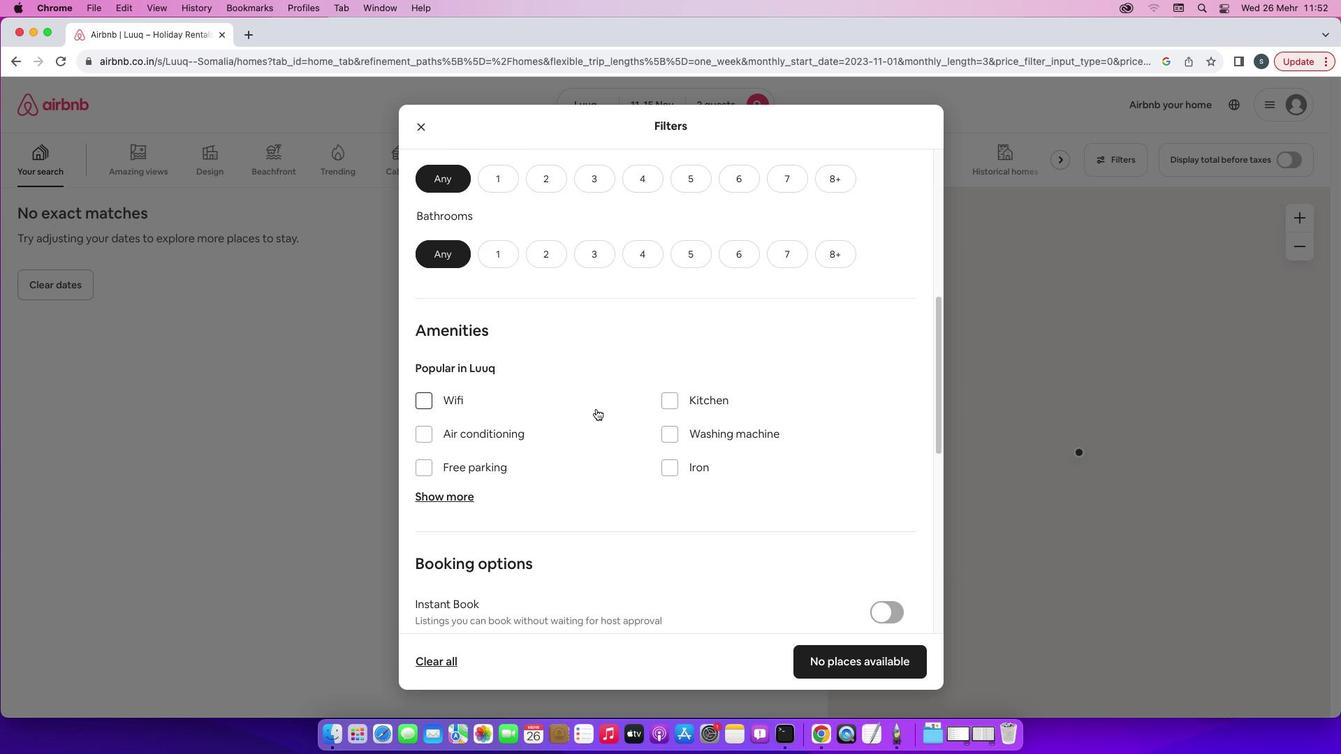 
Action: Mouse moved to (577, 120)
Screenshot: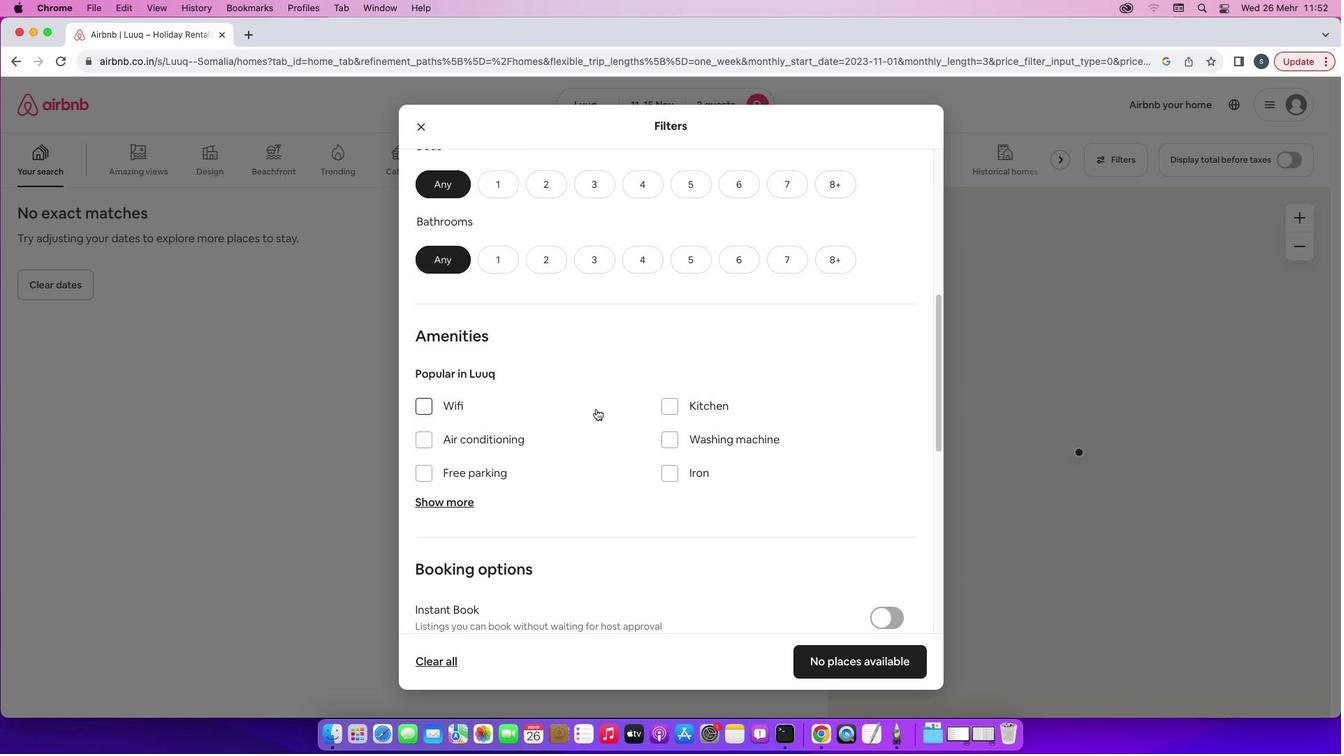 
Action: Mouse scrolled (577, 120) with delta (-36, 187)
Screenshot: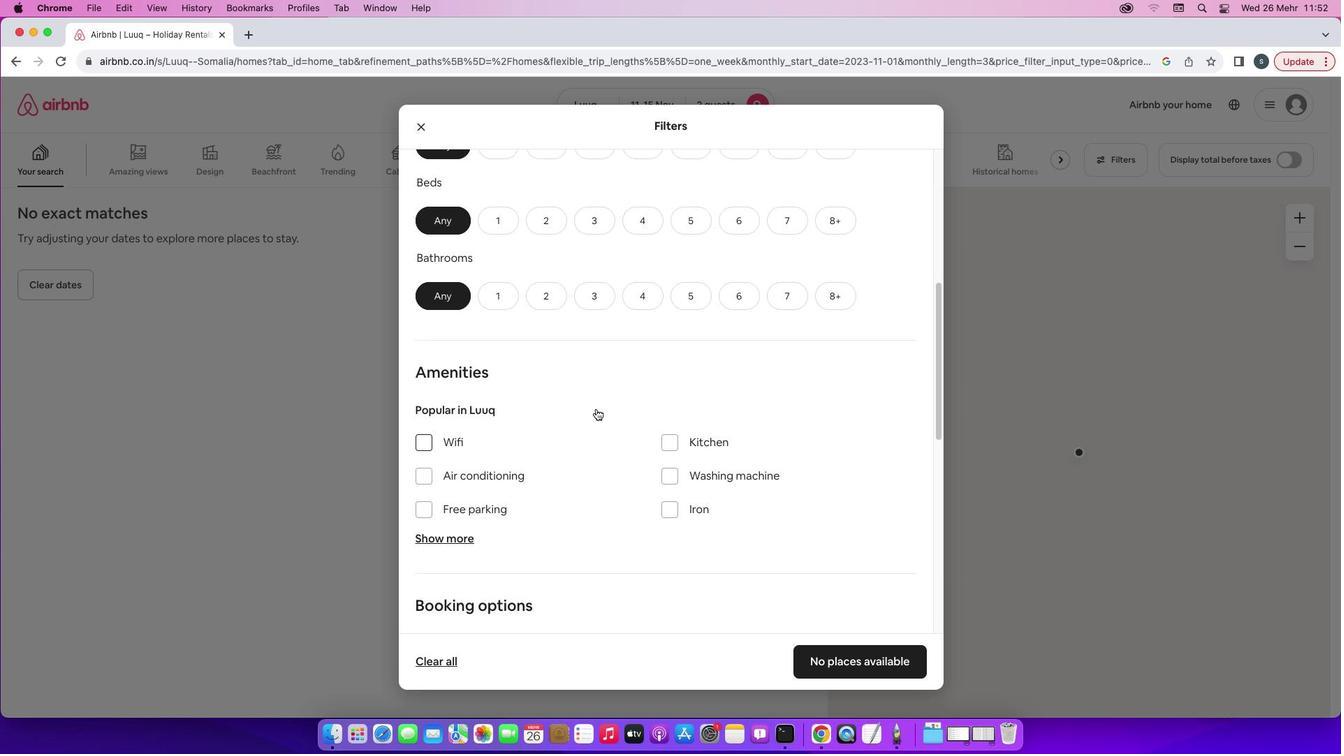 
Action: Mouse scrolled (577, 120) with delta (-36, 187)
Screenshot: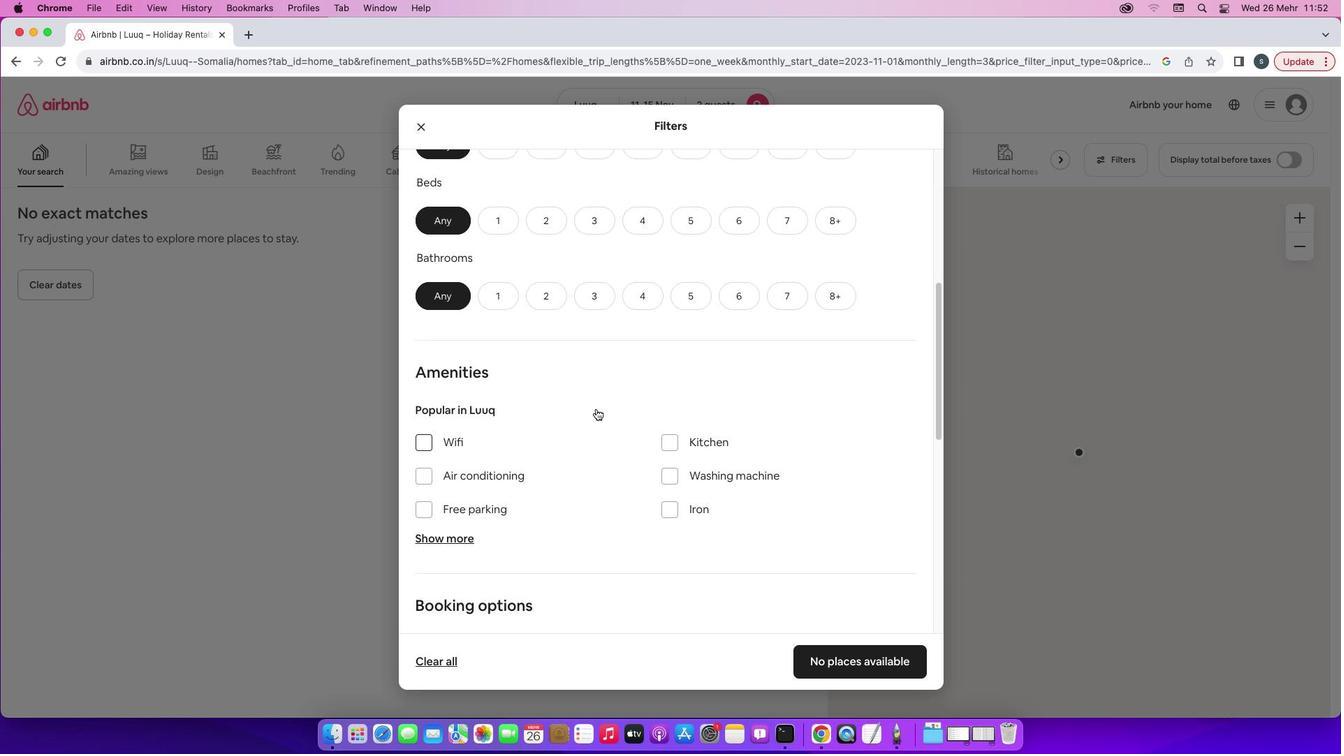 
Action: Mouse scrolled (577, 120) with delta (-36, 187)
Screenshot: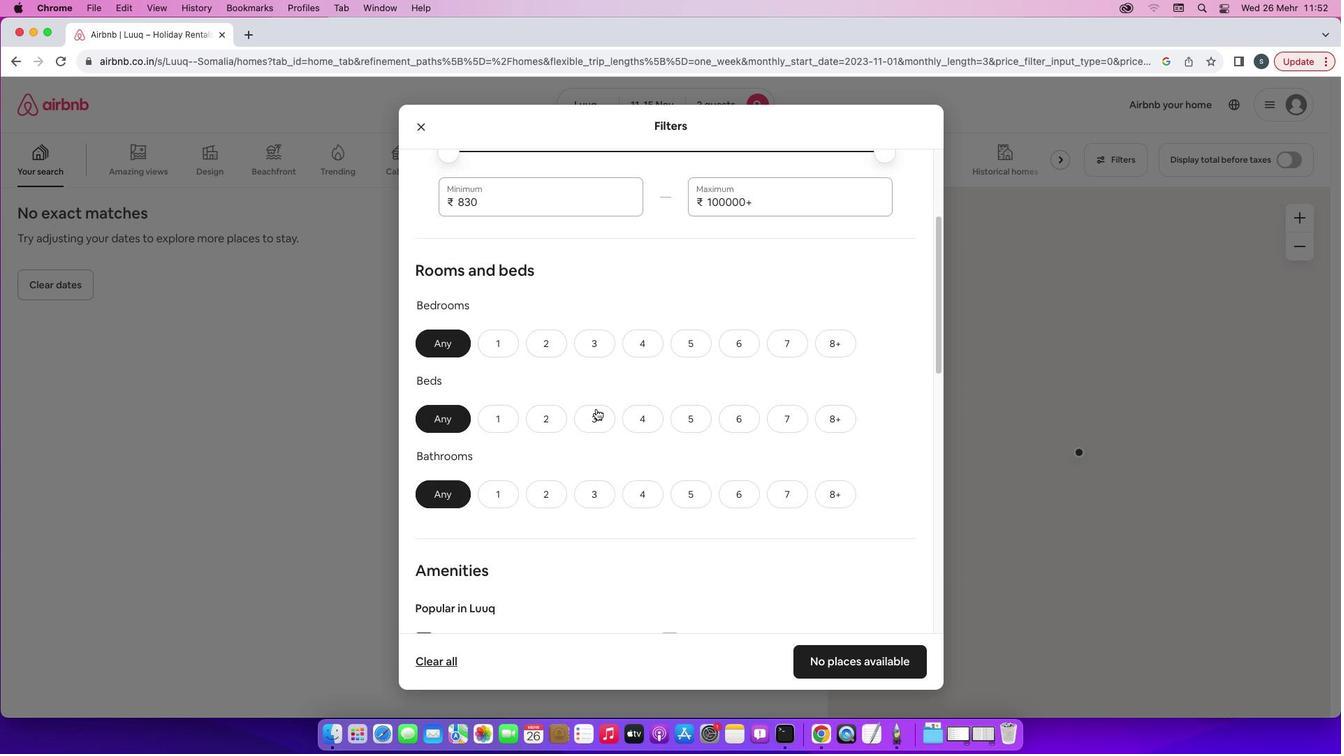 
Action: Mouse moved to (576, 130)
Screenshot: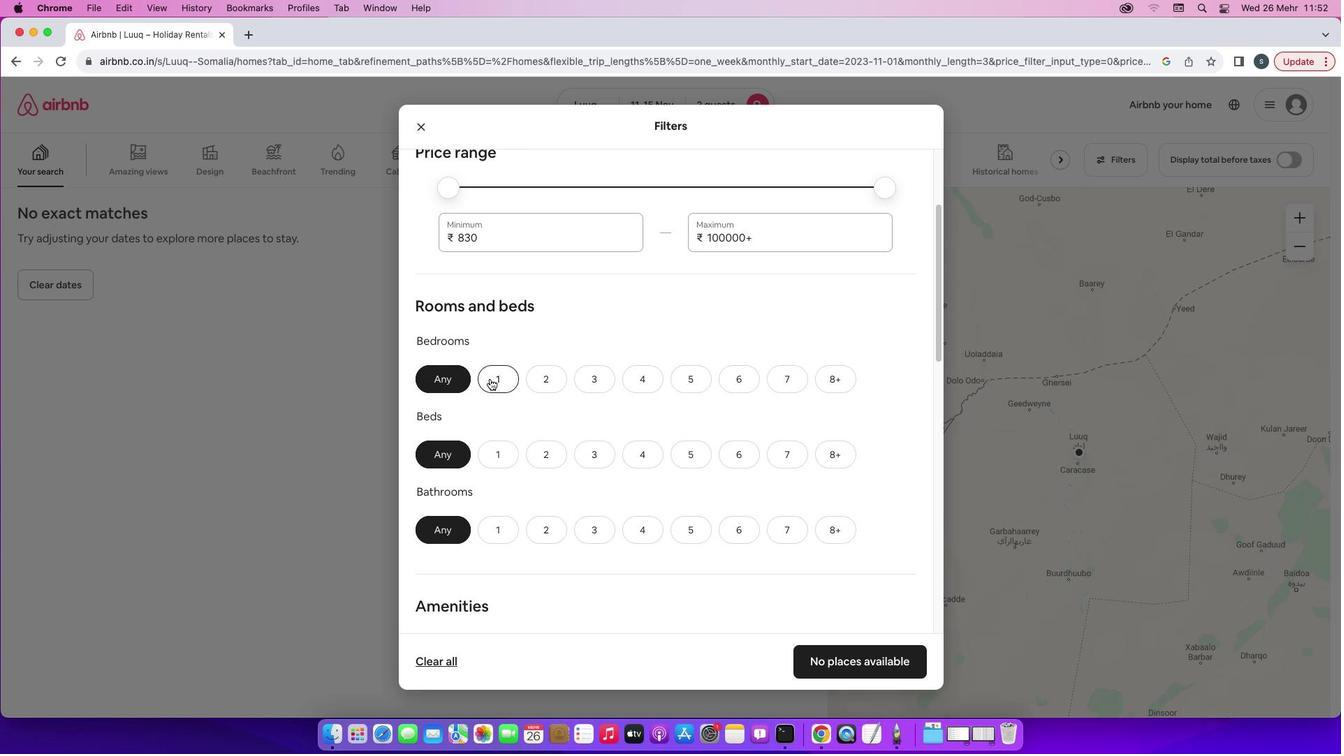 
Action: Mouse scrolled (576, 130) with delta (-36, 186)
Screenshot: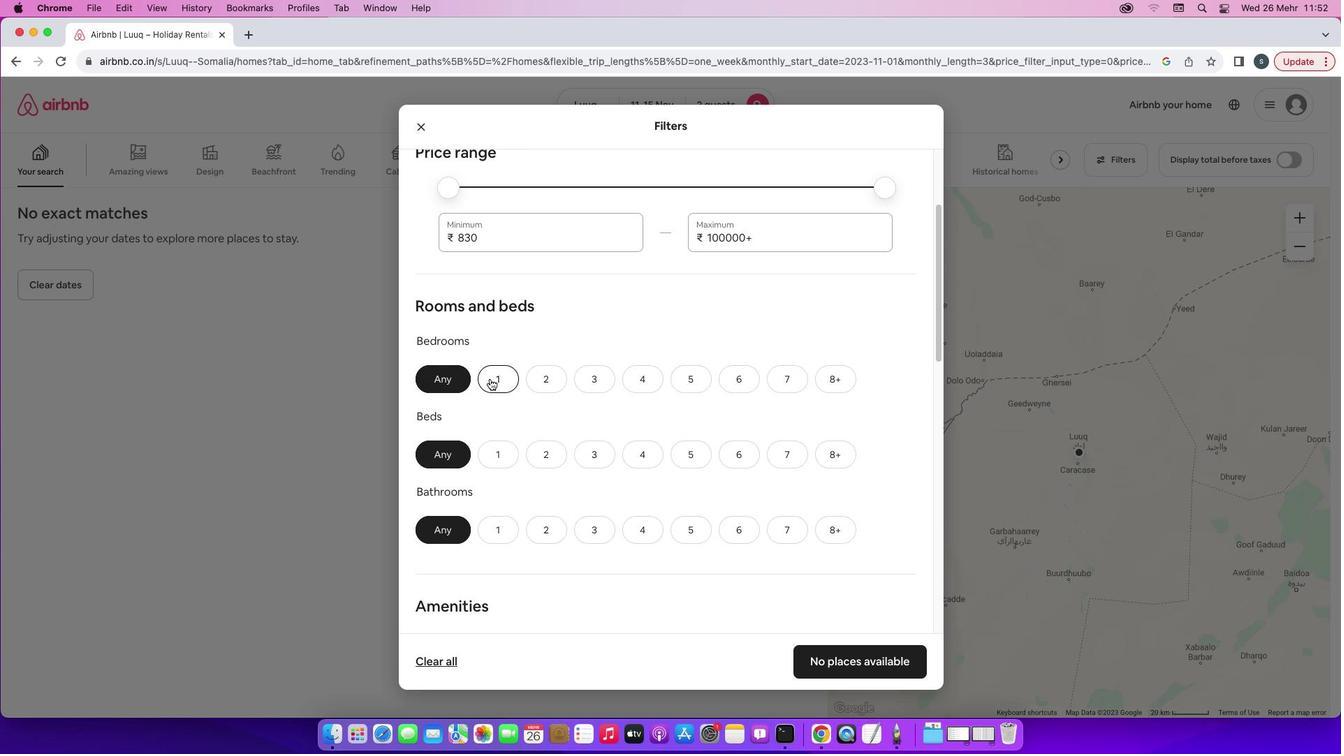 
Action: Mouse scrolled (576, 130) with delta (-36, 186)
Screenshot: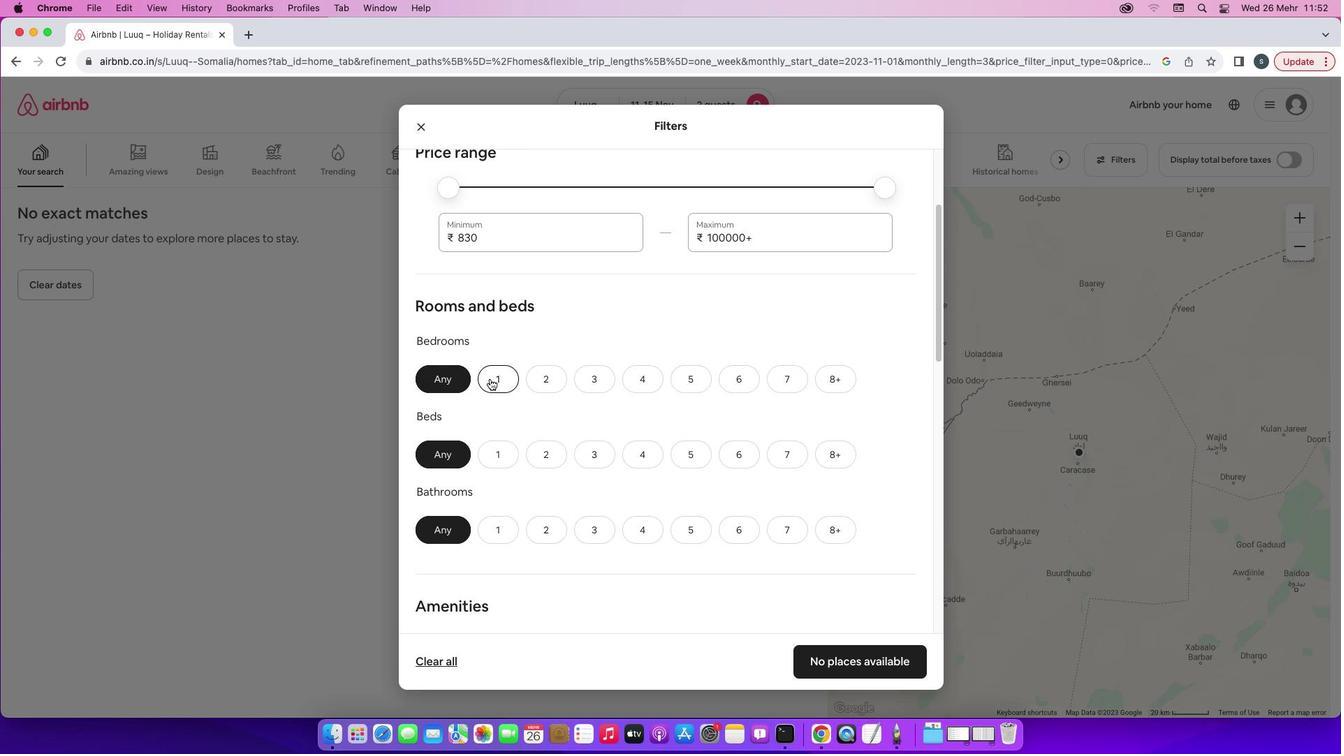 
Action: Mouse scrolled (576, 130) with delta (-36, 186)
Screenshot: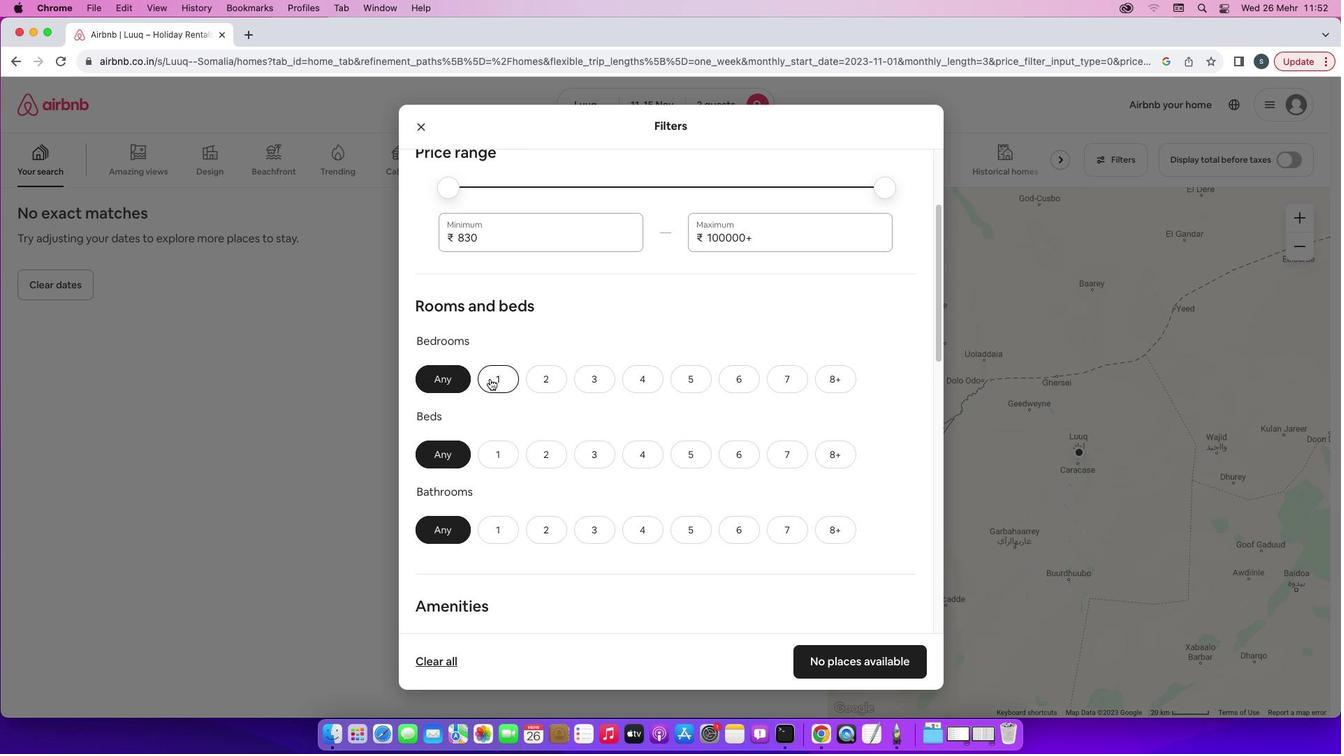 
Action: Mouse scrolled (576, 130) with delta (-36, 186)
Screenshot: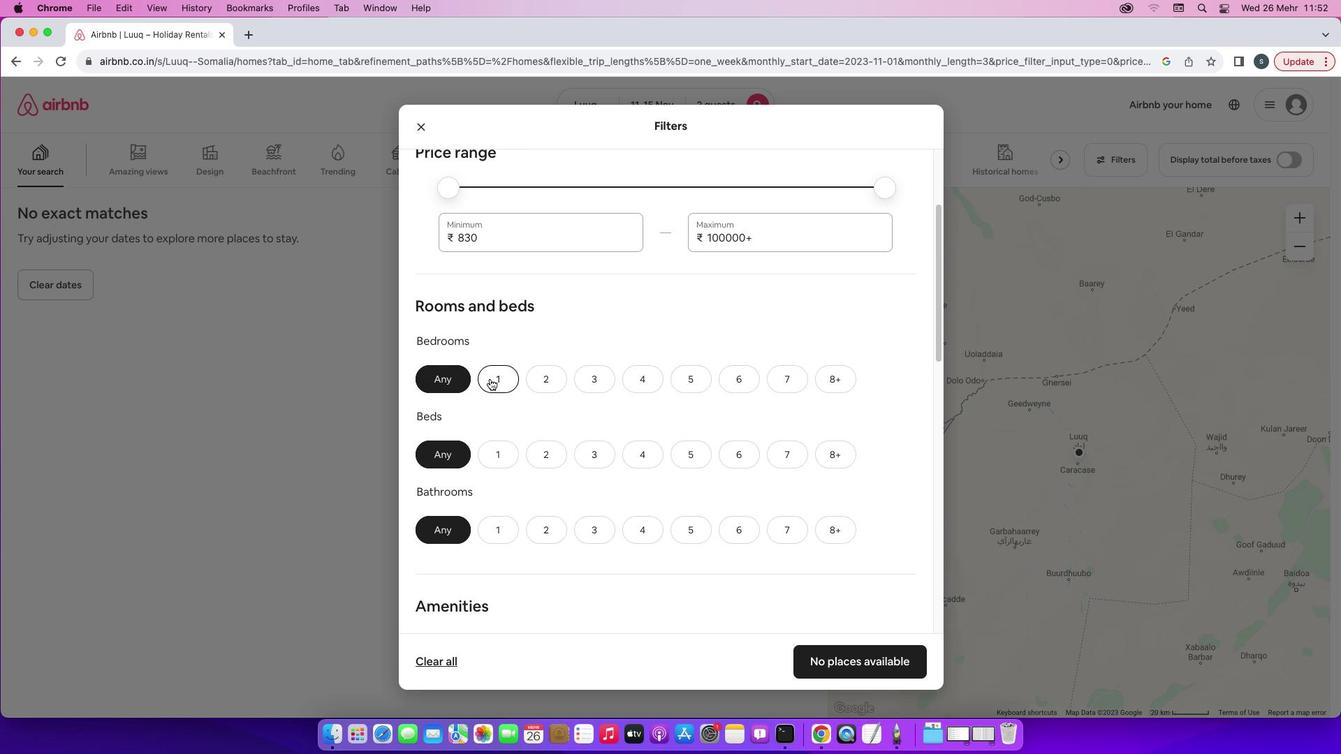 
Action: Mouse moved to (467, 134)
Screenshot: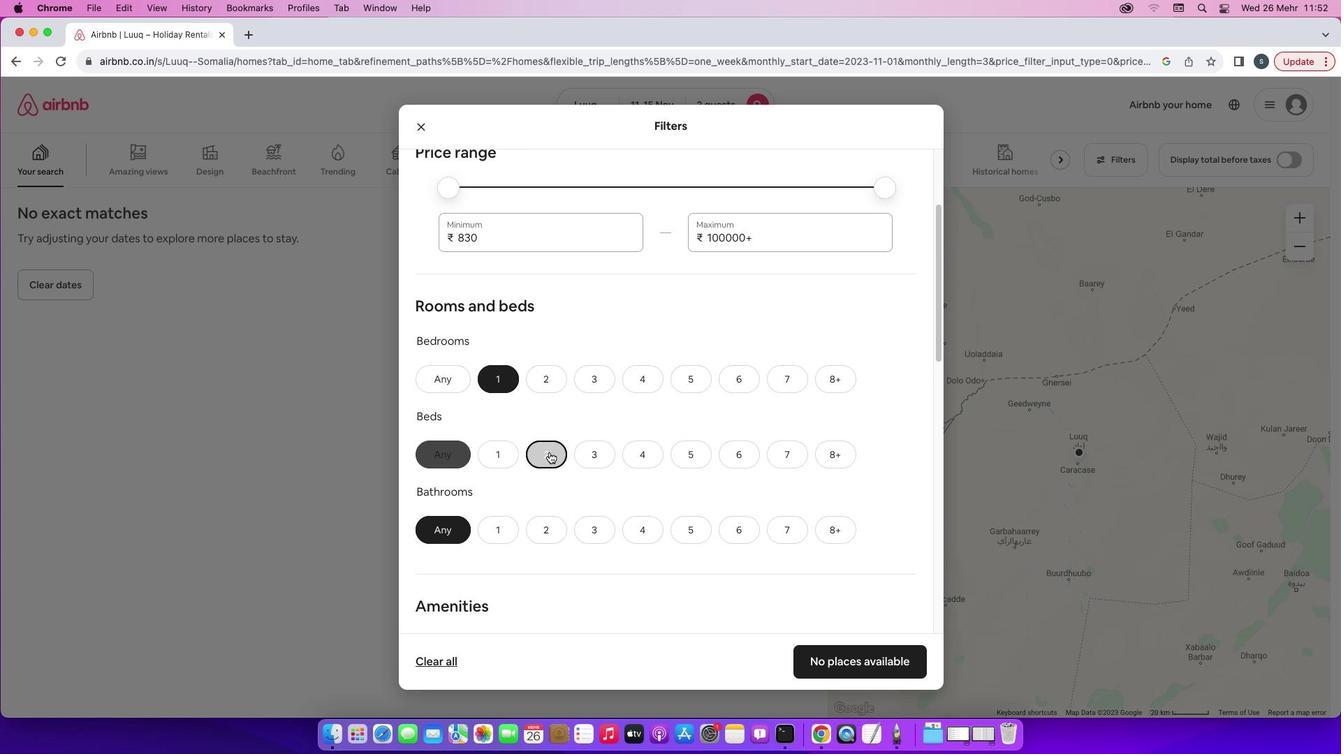 
Action: Mouse pressed left at (467, 134)
Screenshot: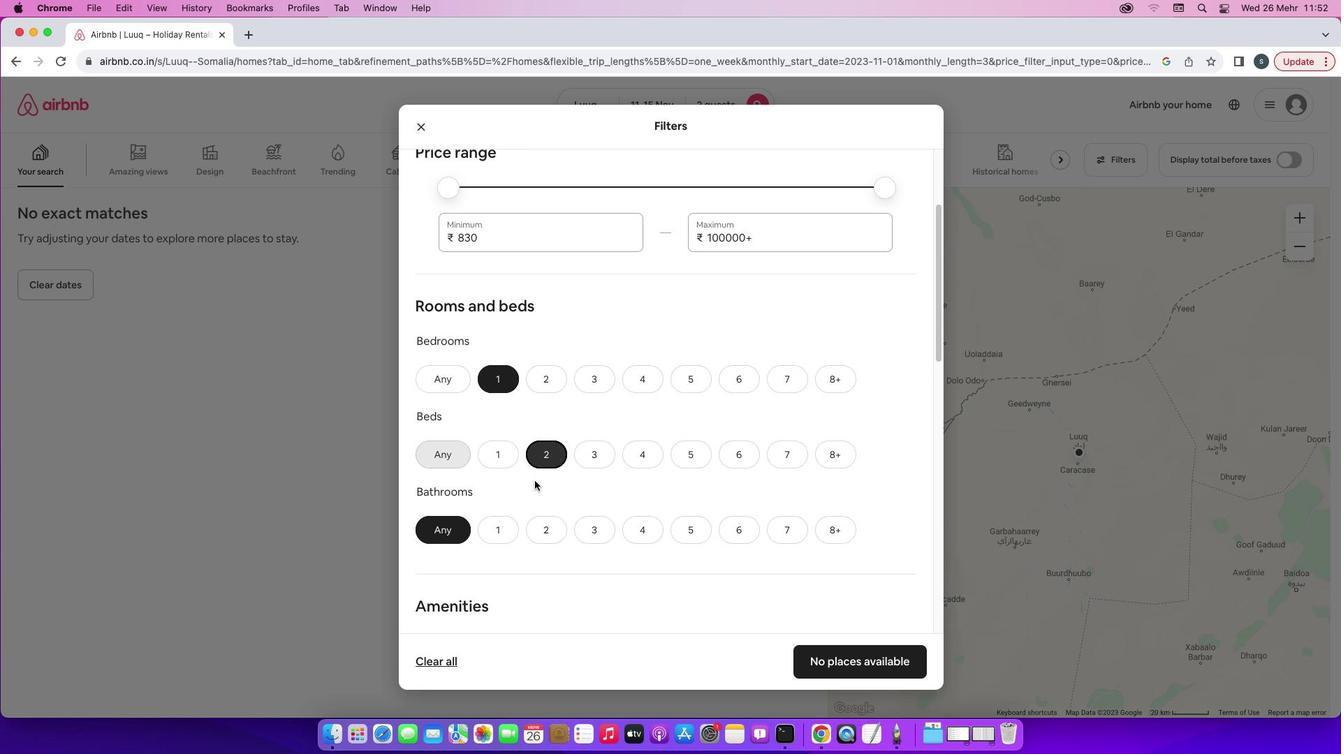 
Action: Mouse moved to (529, 125)
Screenshot: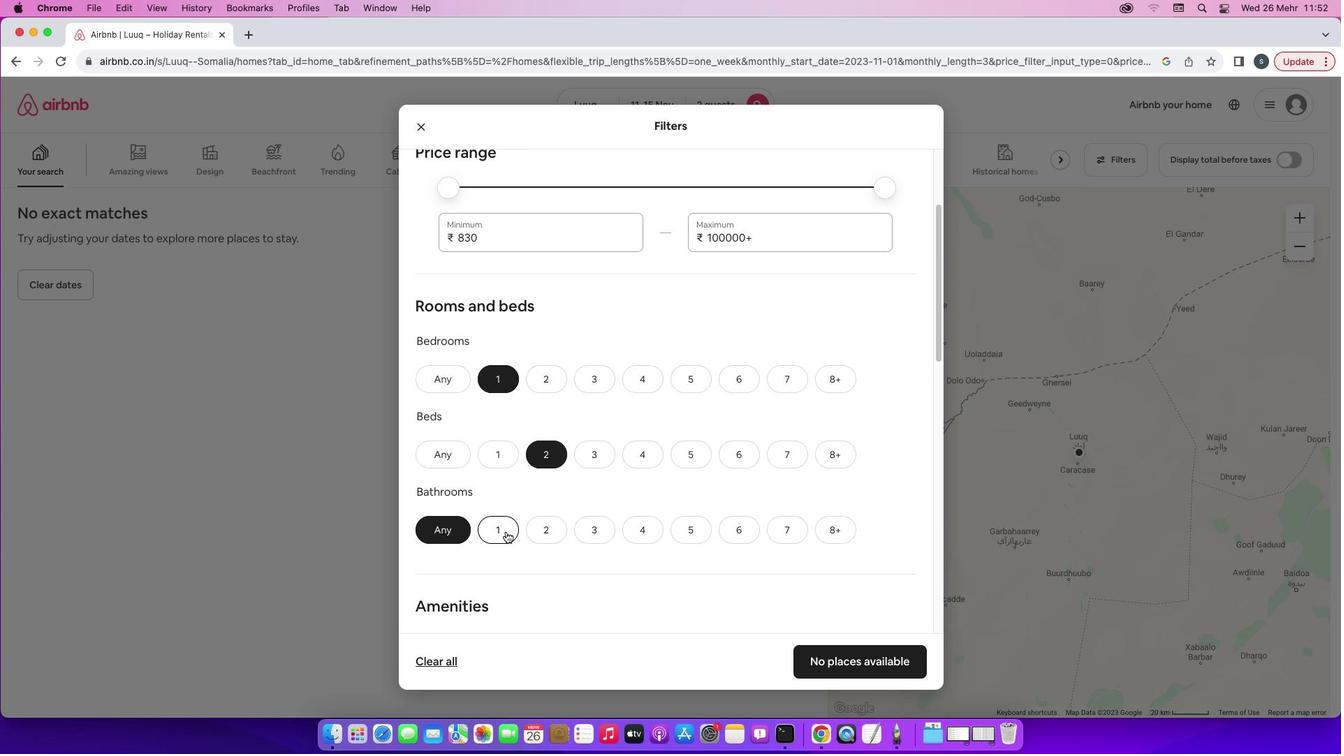 
Action: Mouse pressed left at (529, 125)
Screenshot: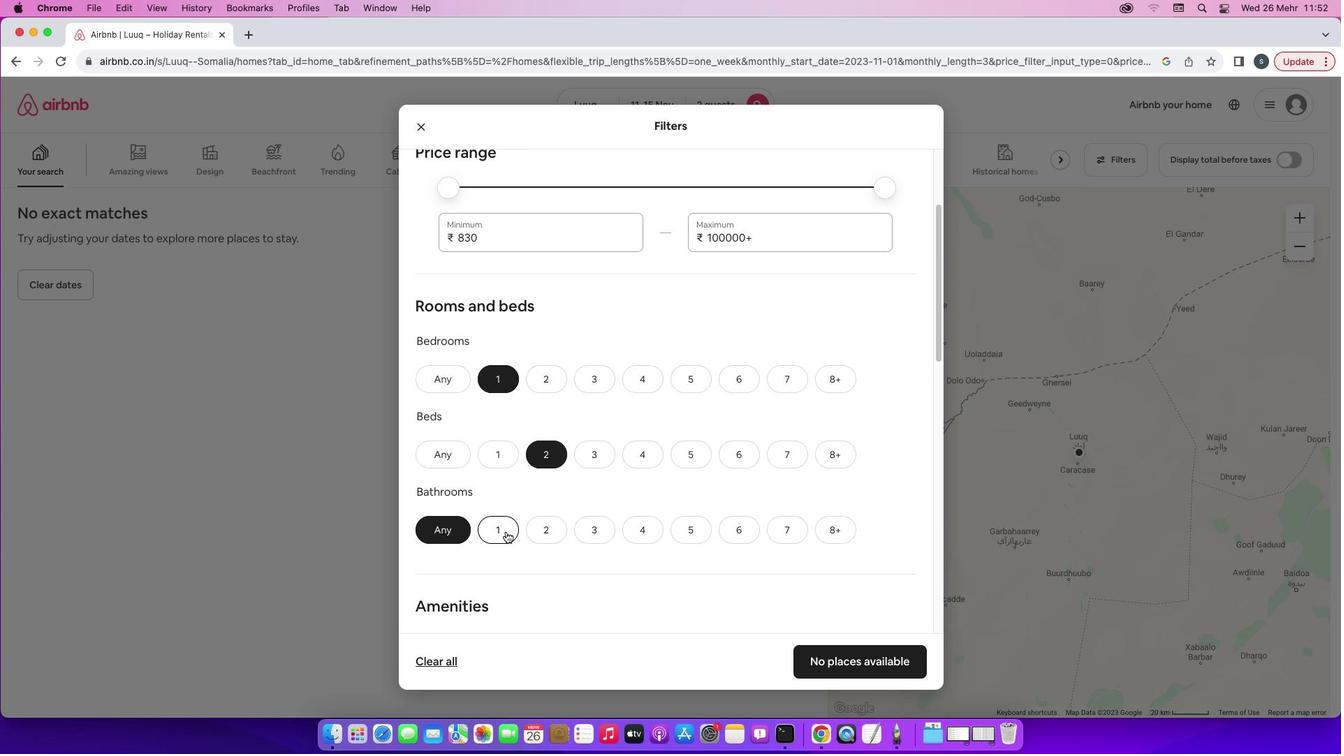 
Action: Mouse moved to (484, 113)
Screenshot: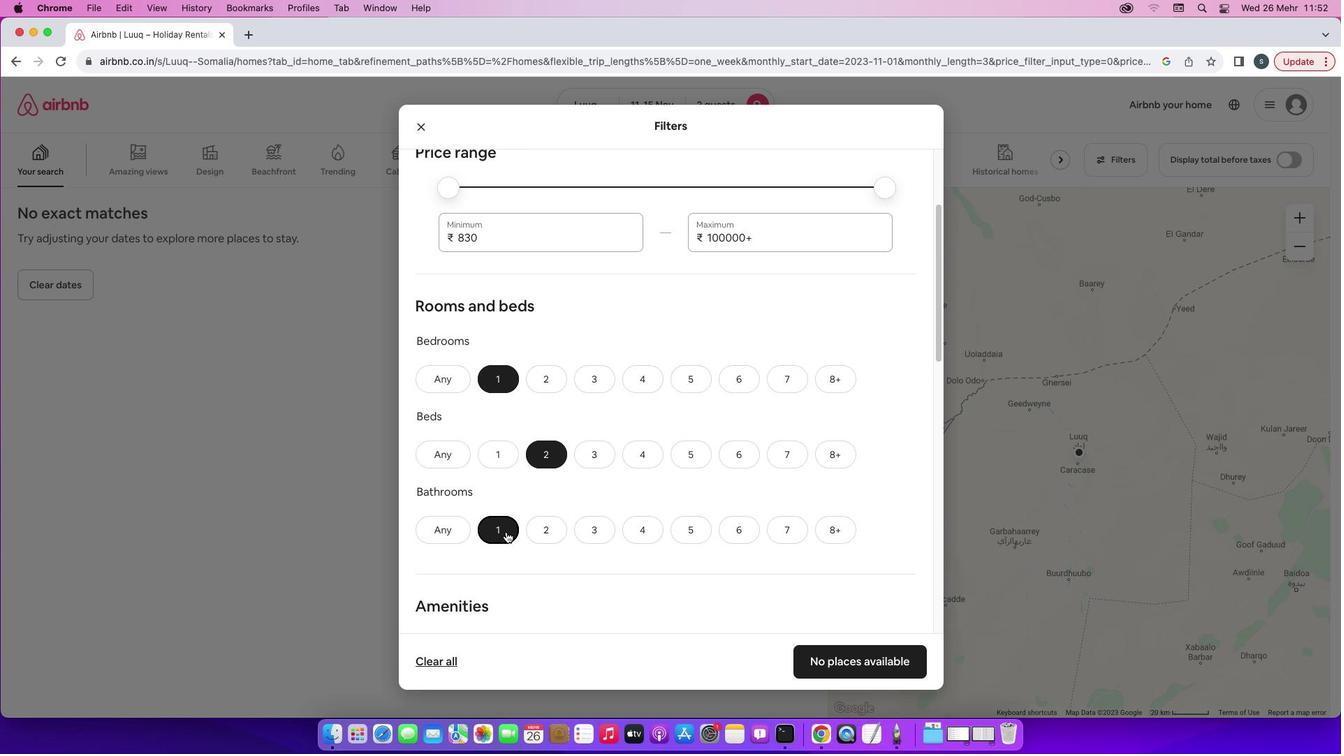 
Action: Mouse pressed left at (484, 113)
Screenshot: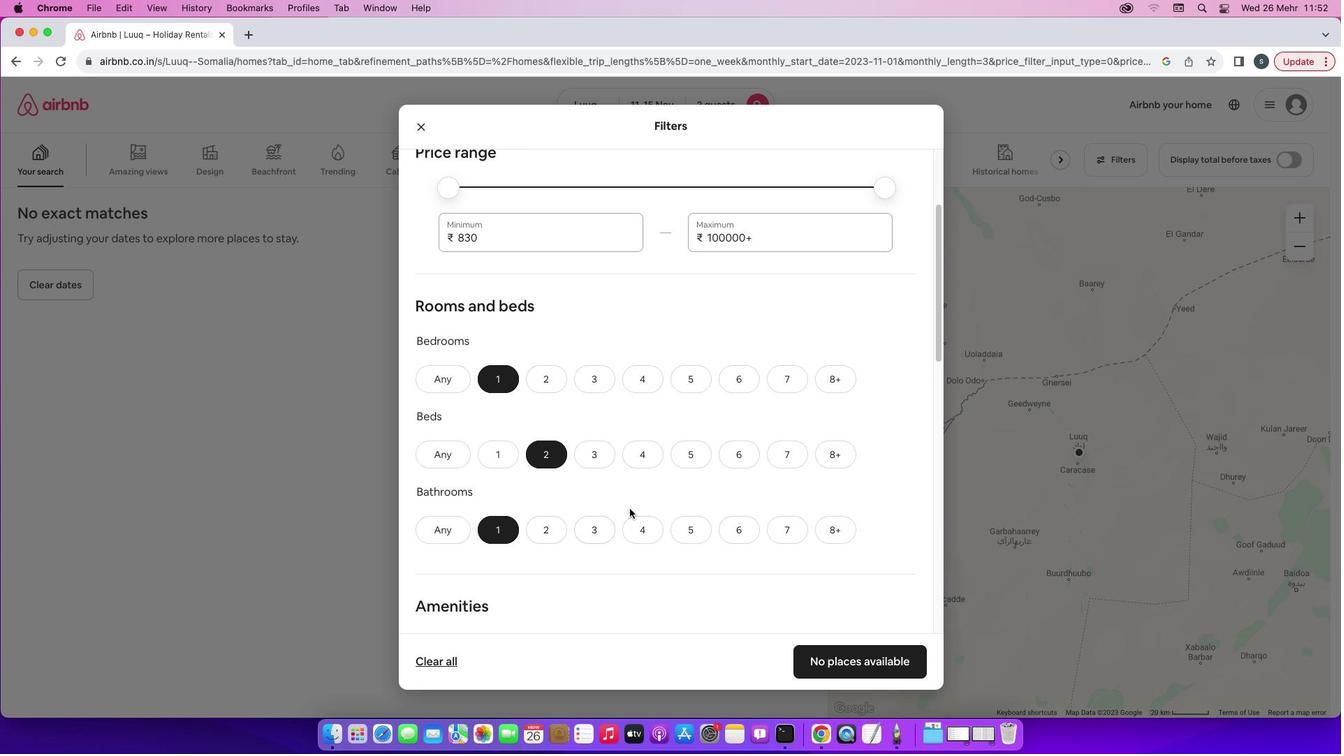
Action: Mouse moved to (652, 117)
Screenshot: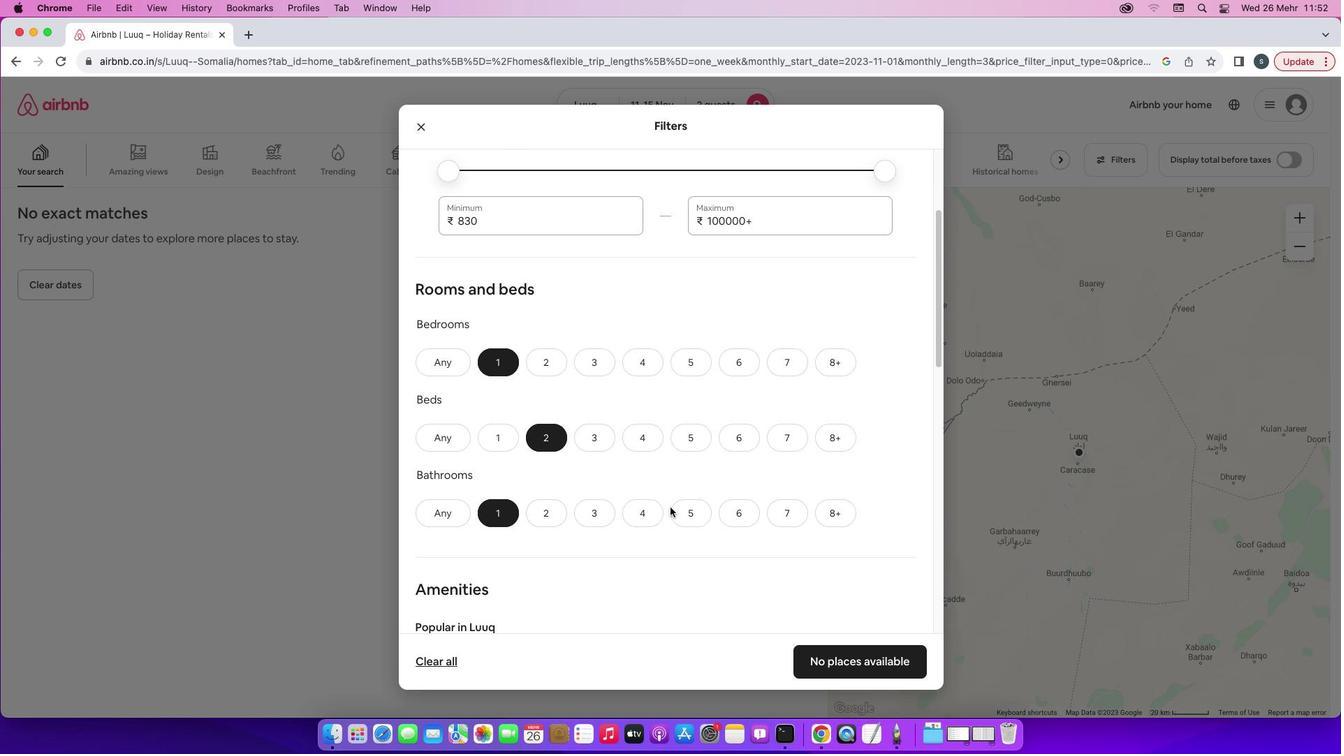 
Action: Mouse scrolled (652, 117) with delta (-36, 187)
Screenshot: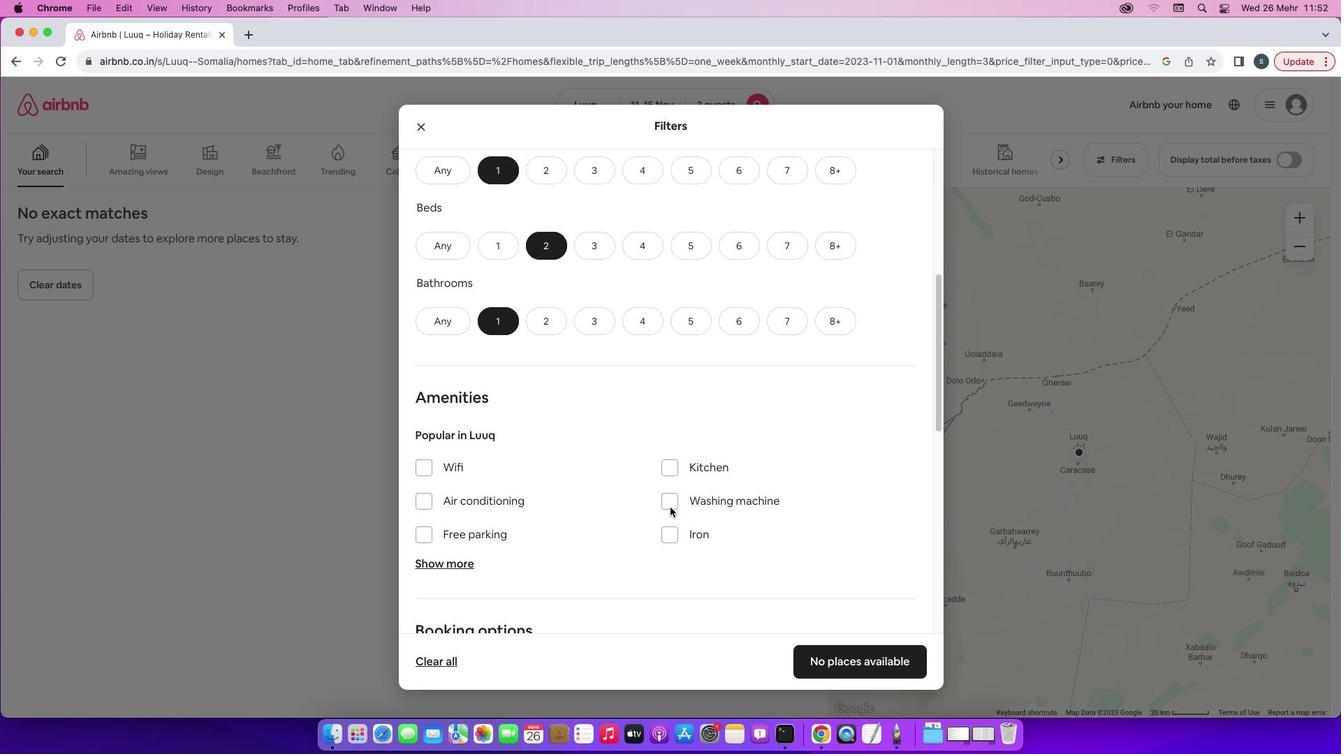 
Action: Mouse scrolled (652, 117) with delta (-36, 187)
Screenshot: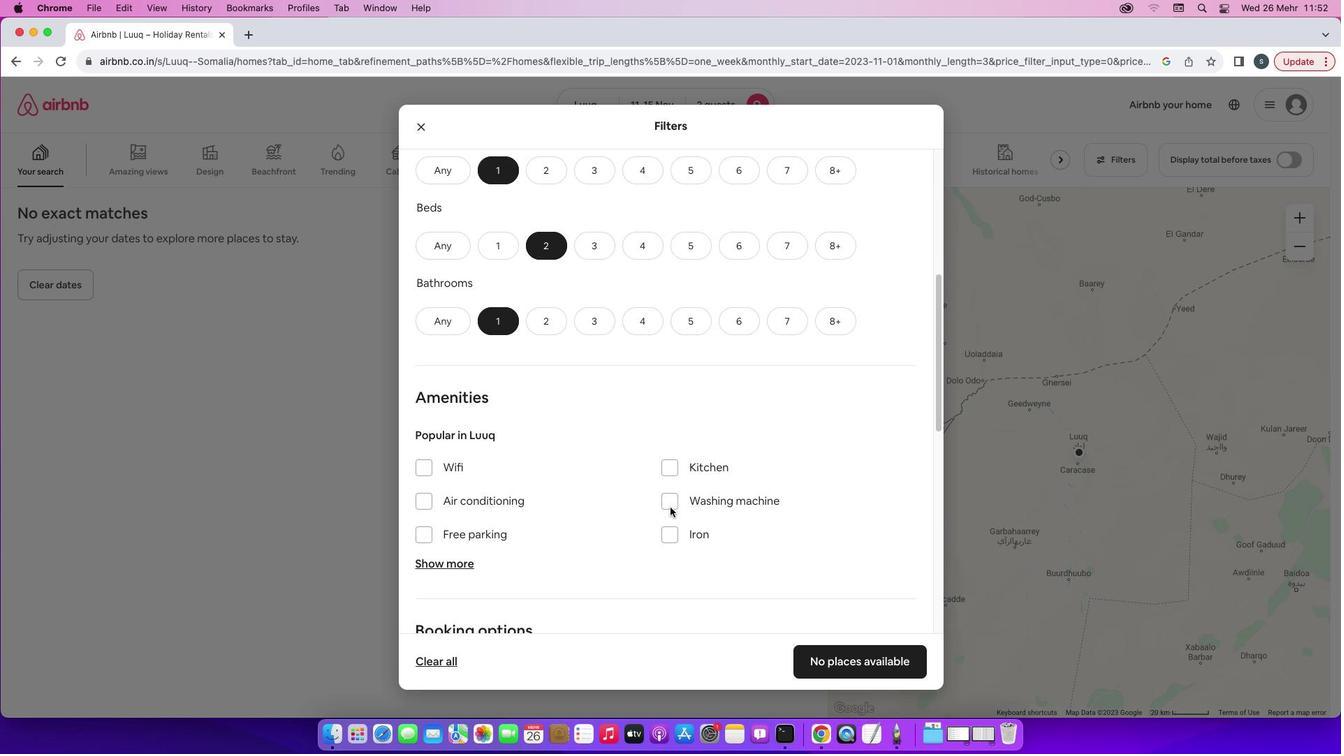 
Action: Mouse scrolled (652, 117) with delta (-36, 187)
Screenshot: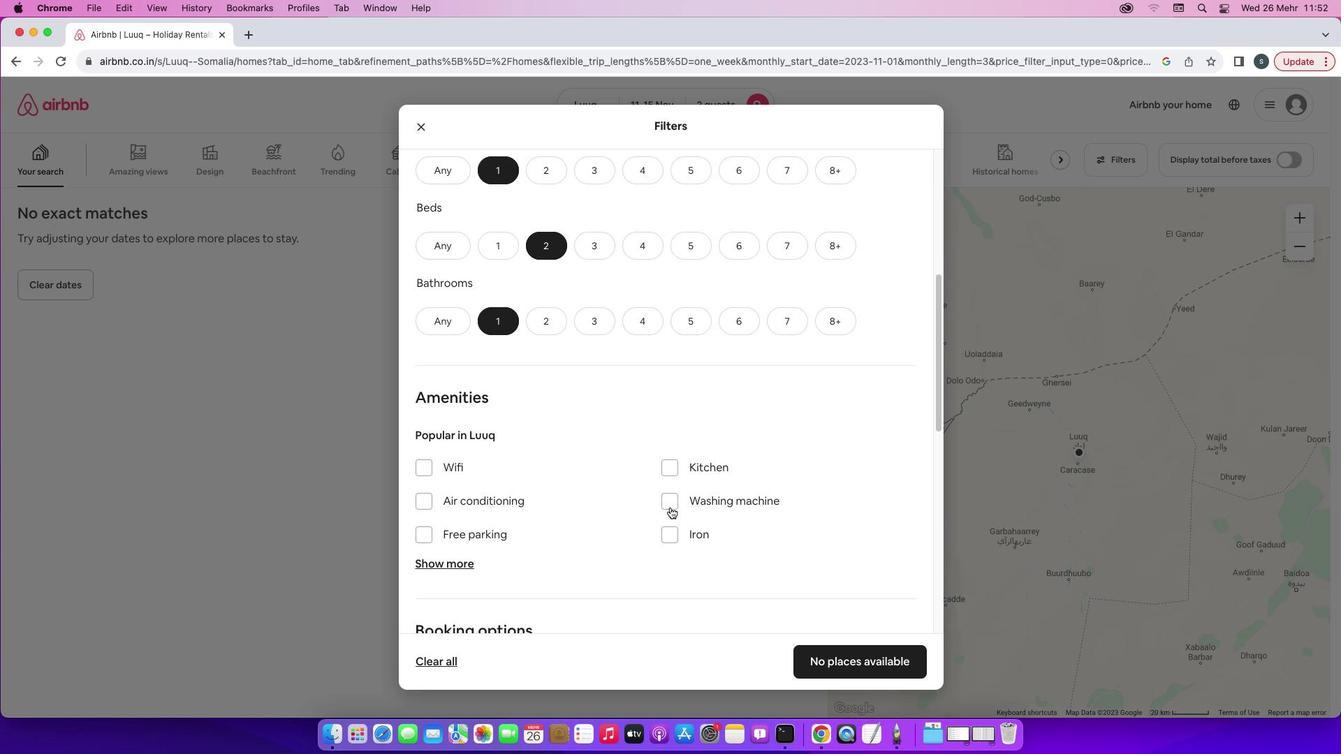 
Action: Mouse scrolled (652, 117) with delta (-36, 187)
Screenshot: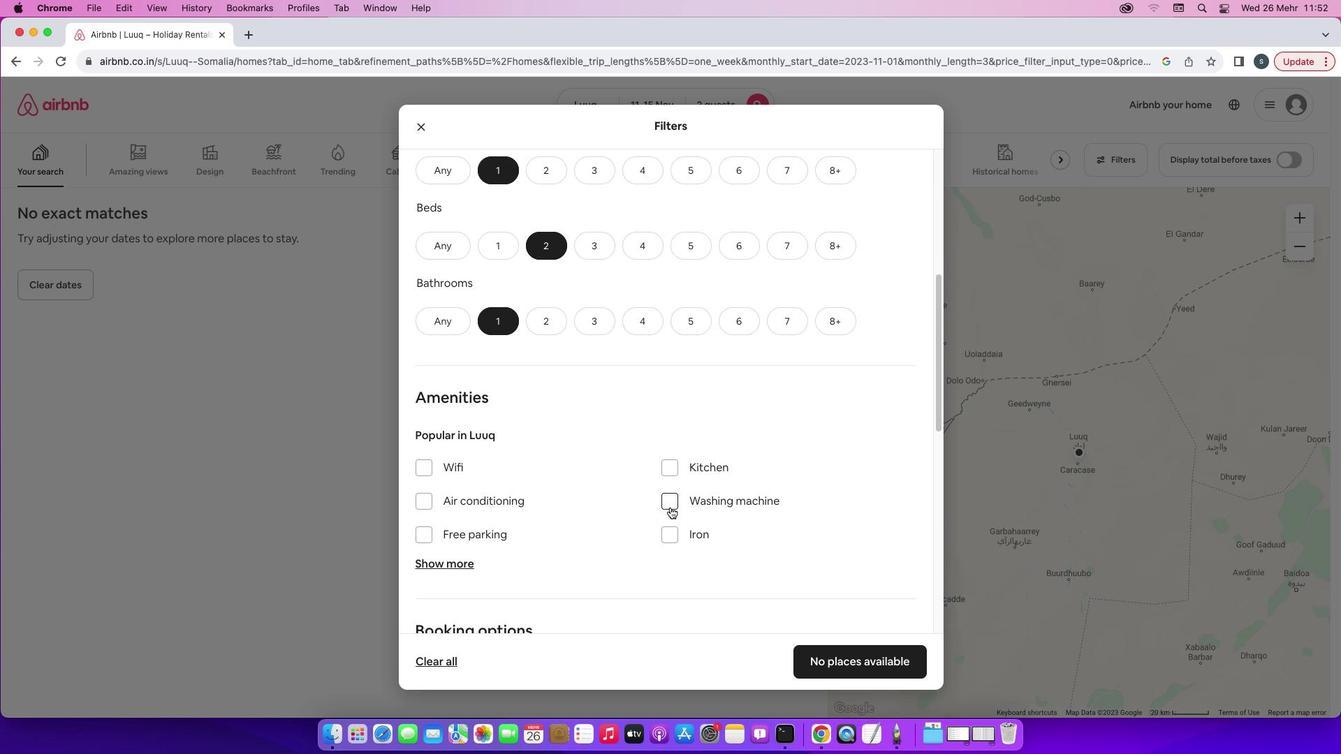 
Action: Mouse scrolled (652, 117) with delta (-36, 187)
Screenshot: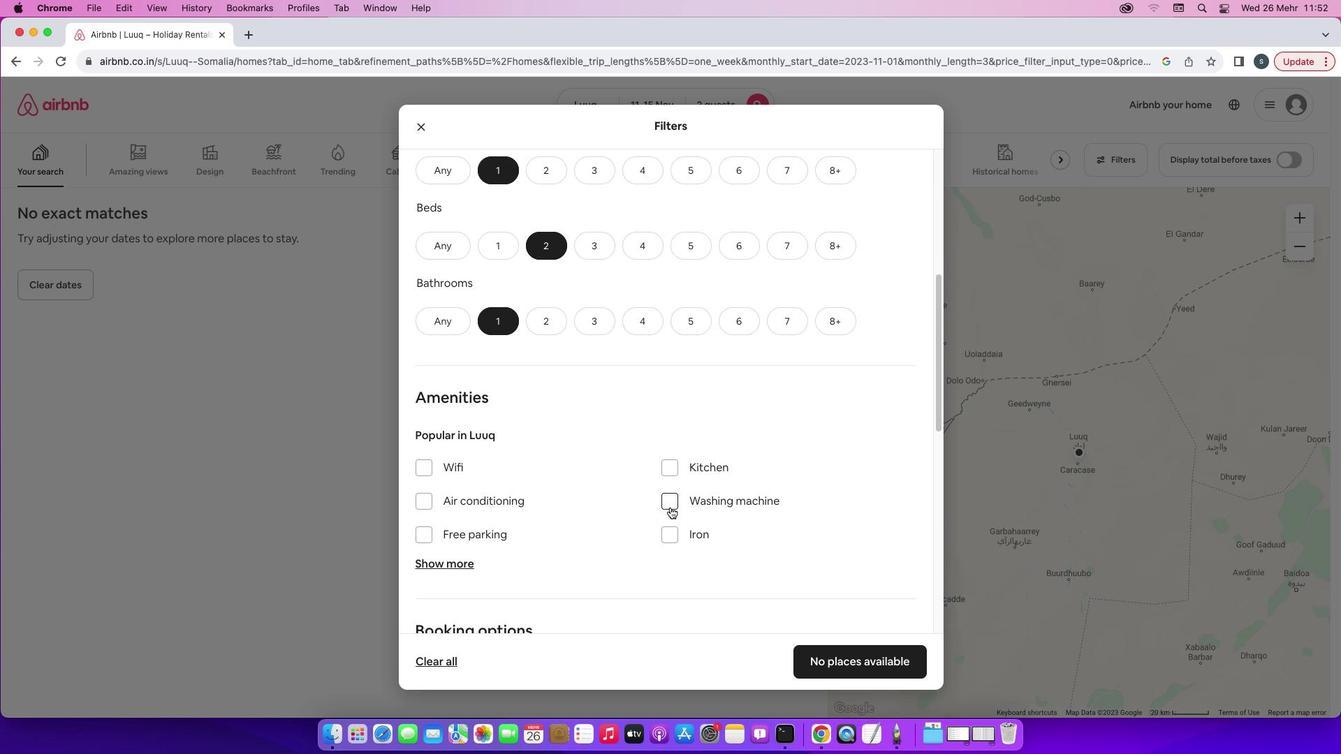 
Action: Mouse scrolled (652, 117) with delta (-36, 187)
Screenshot: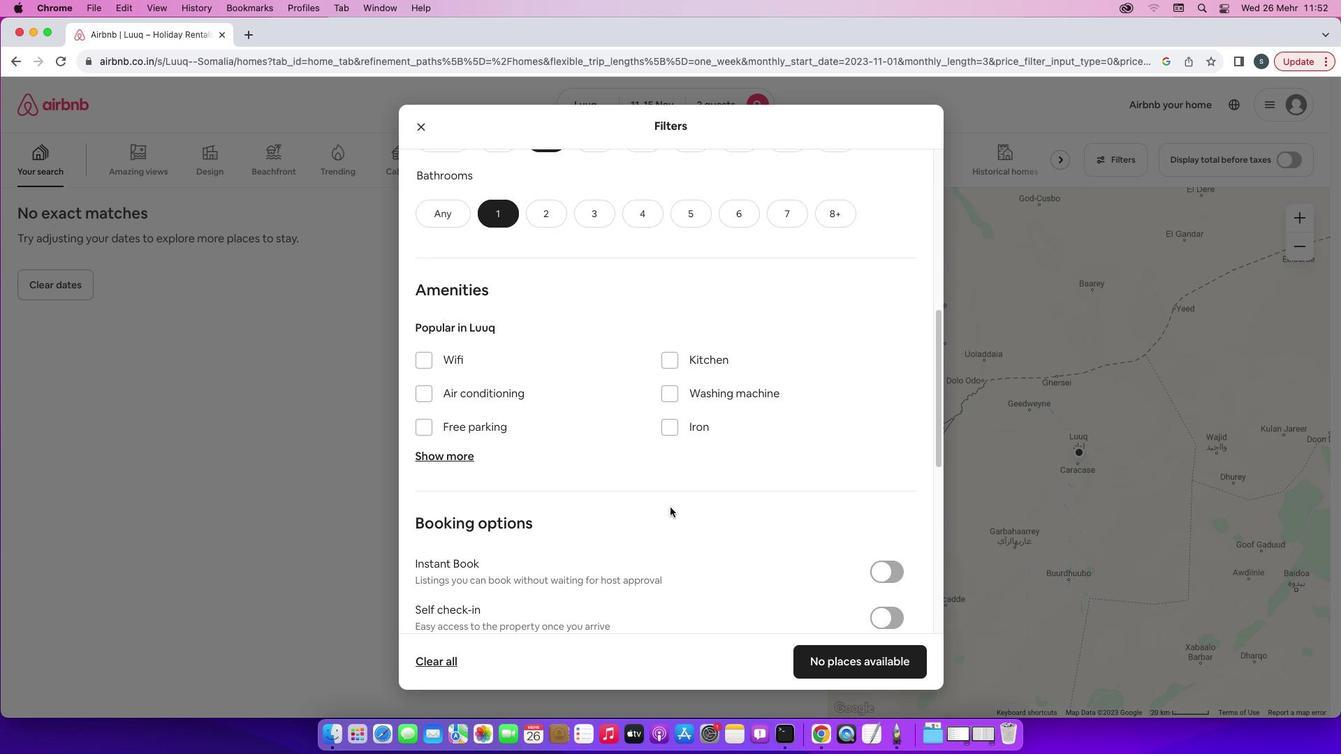 
Action: Mouse scrolled (652, 117) with delta (-36, 187)
Screenshot: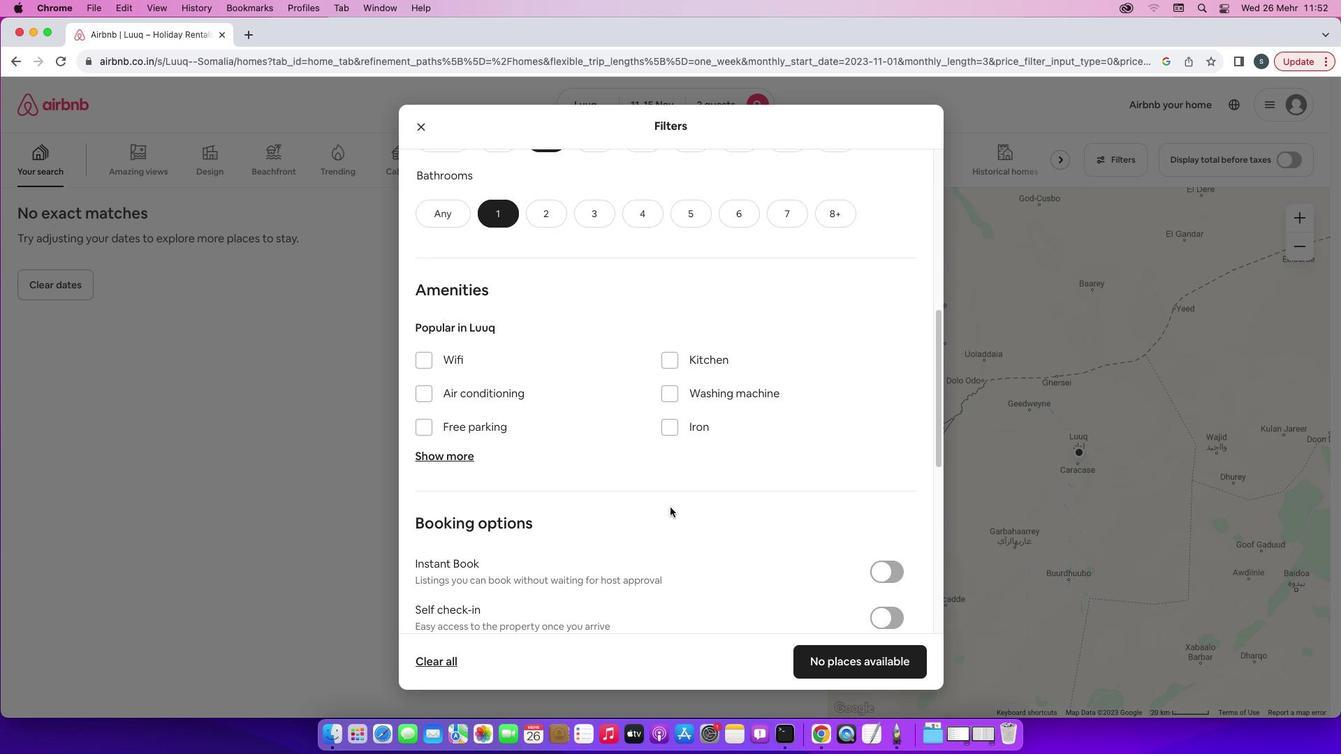 
Action: Mouse scrolled (652, 117) with delta (-36, 187)
Screenshot: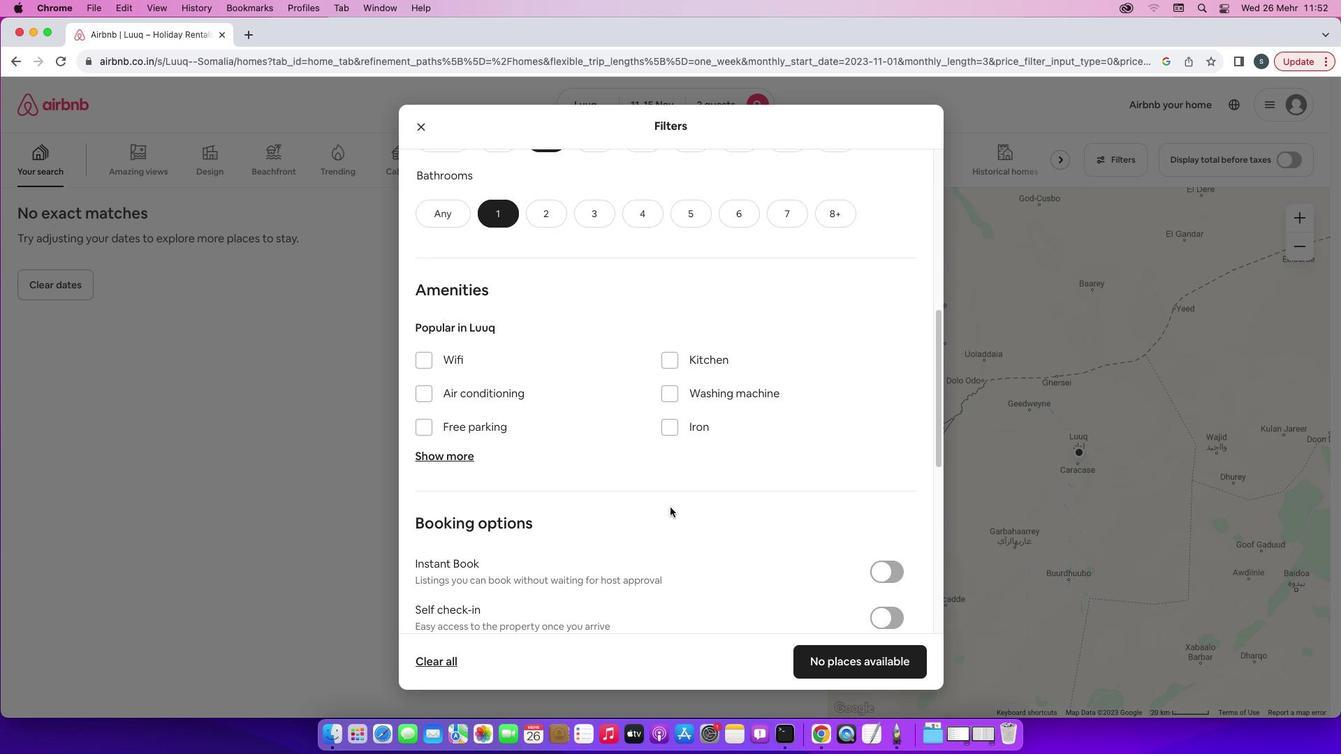 
Action: Mouse scrolled (652, 117) with delta (-36, 187)
Screenshot: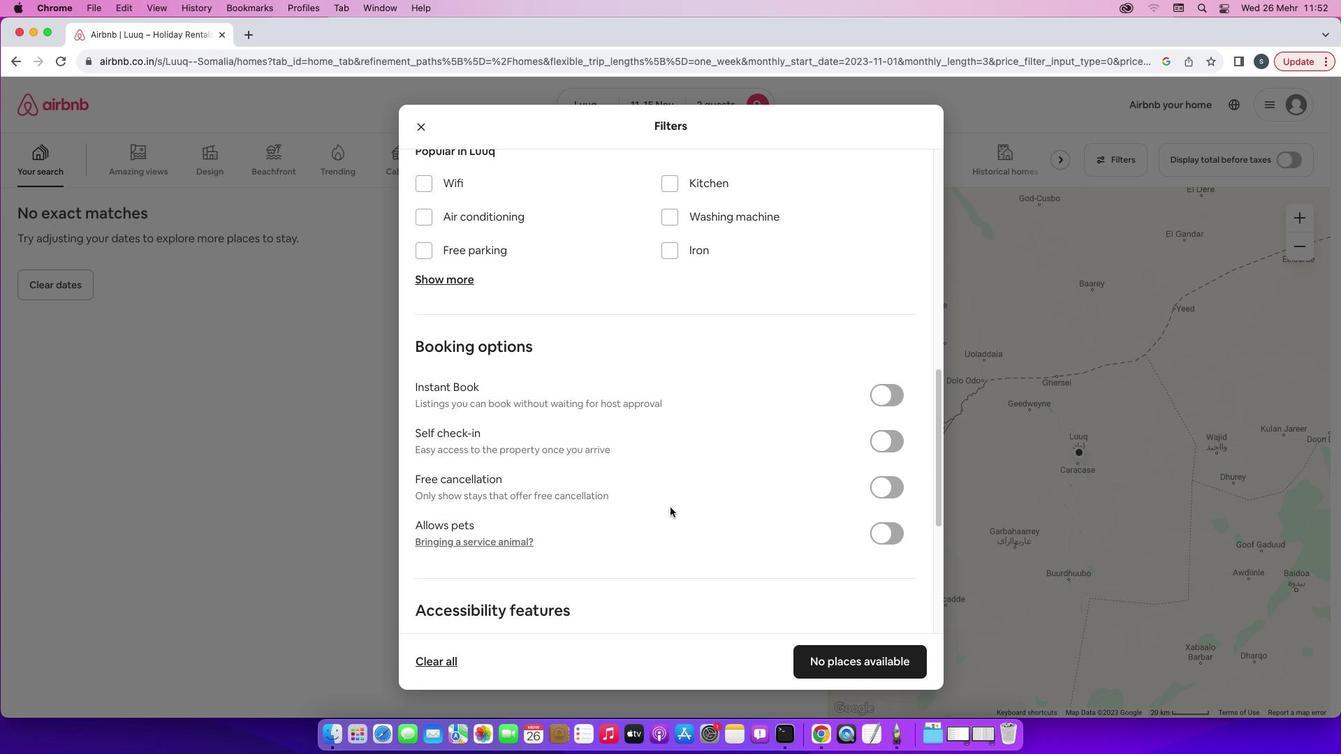 
Action: Mouse scrolled (652, 117) with delta (-36, 187)
Screenshot: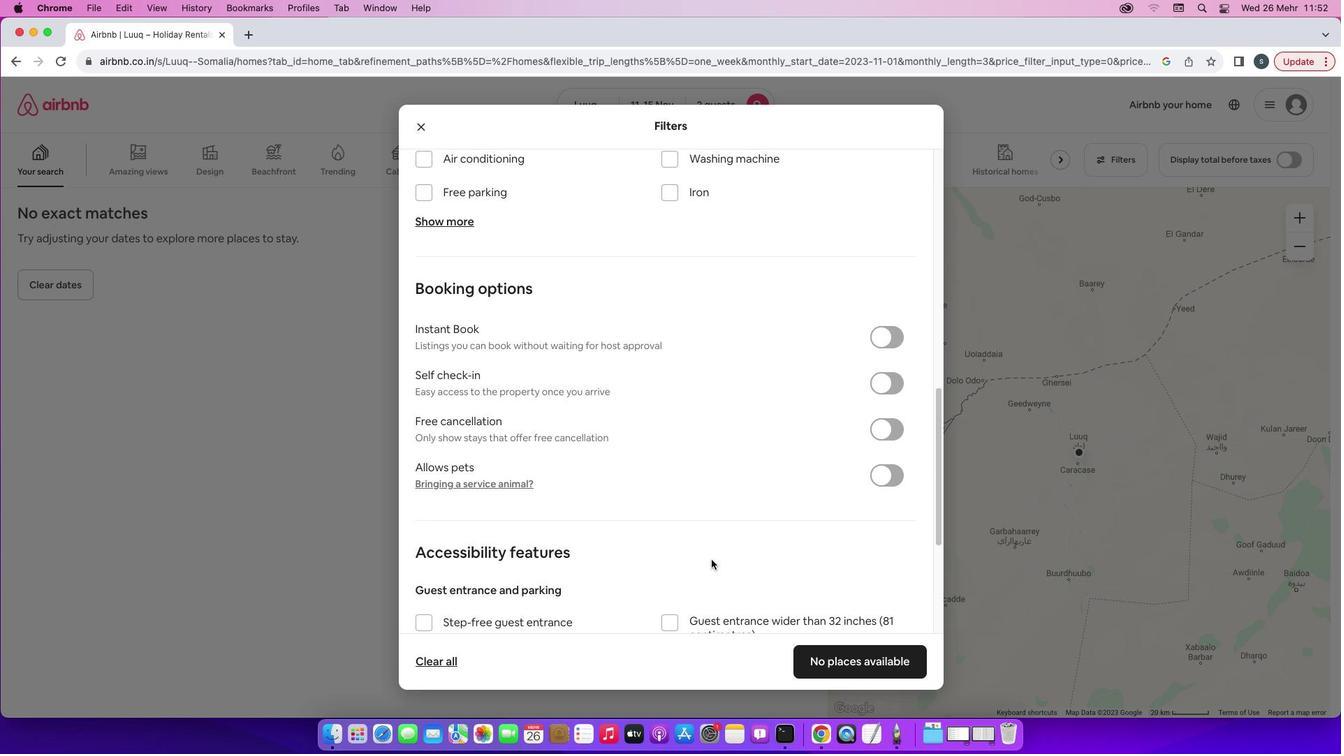 
Action: Mouse scrolled (652, 117) with delta (-36, 187)
Screenshot: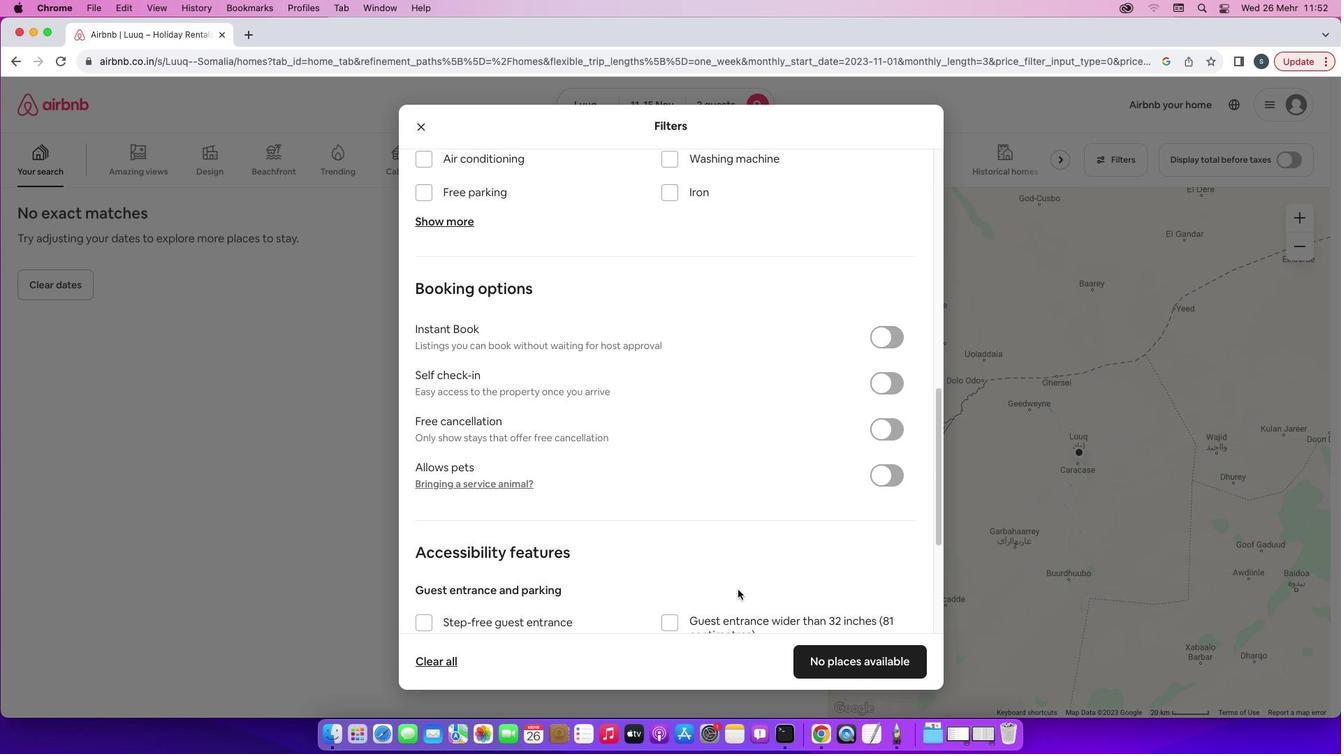 
Action: Mouse scrolled (652, 117) with delta (-36, 187)
Screenshot: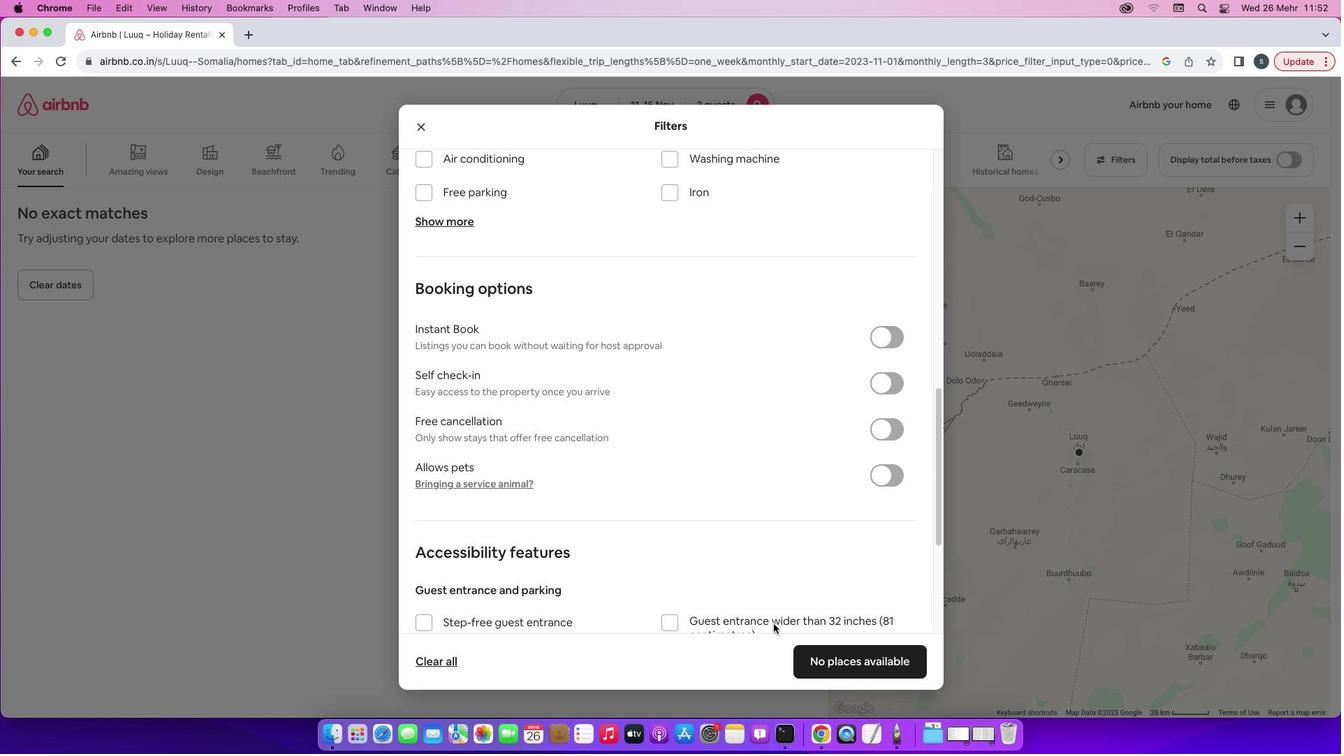
Action: Mouse moved to (652, 117)
Screenshot: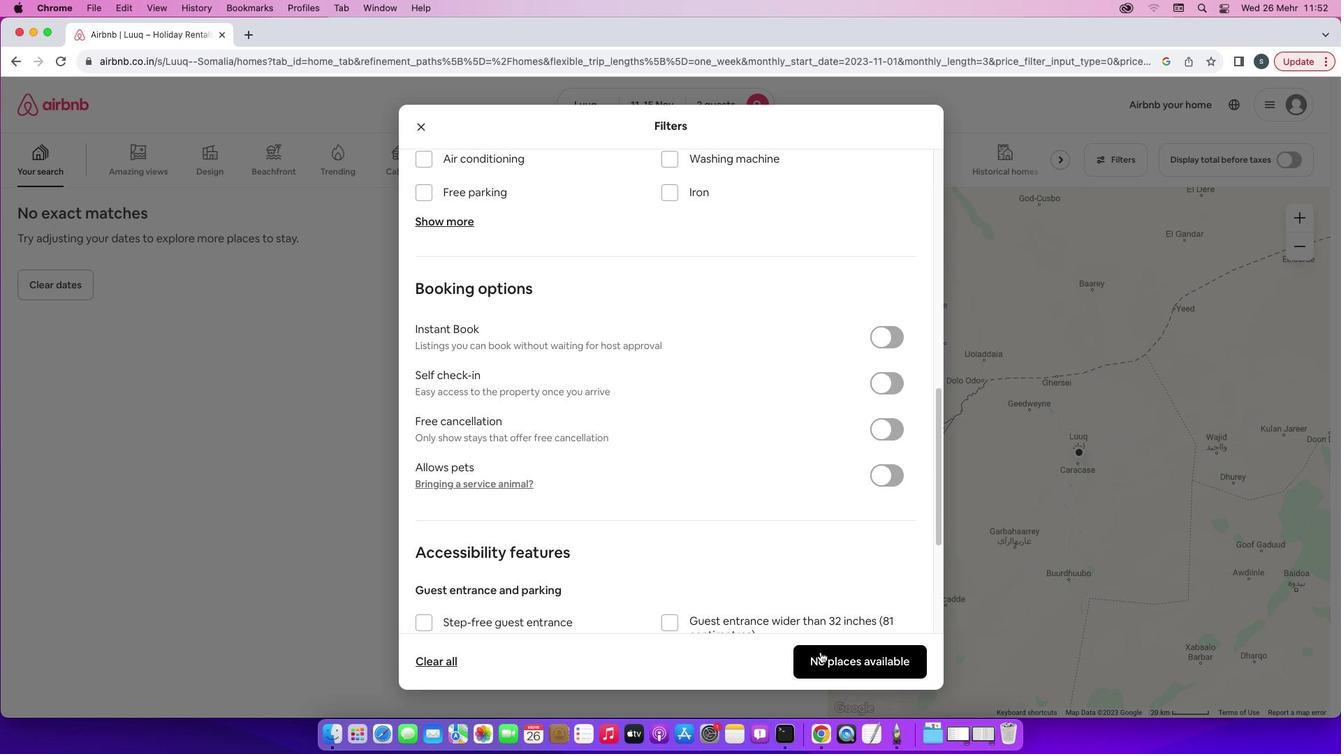 
Action: Mouse scrolled (652, 117) with delta (-36, 187)
Screenshot: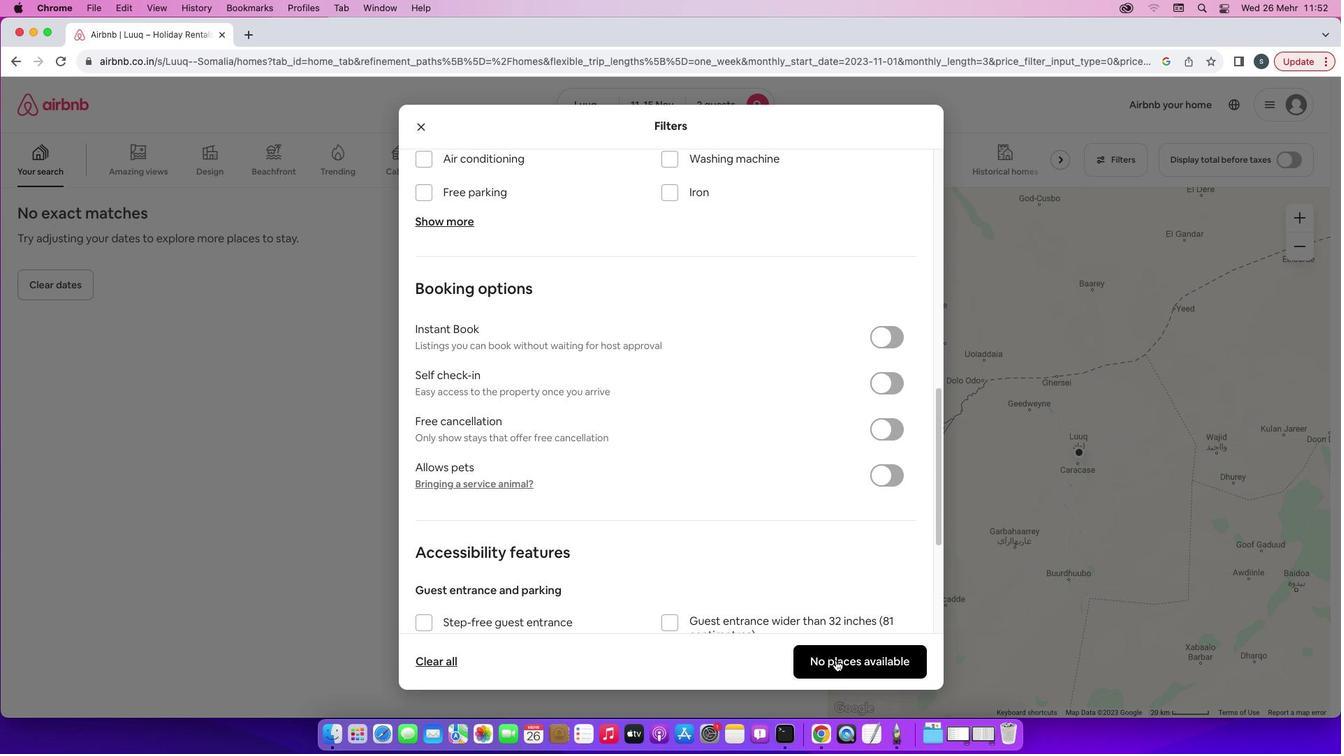 
Action: Mouse scrolled (652, 117) with delta (-36, 187)
Screenshot: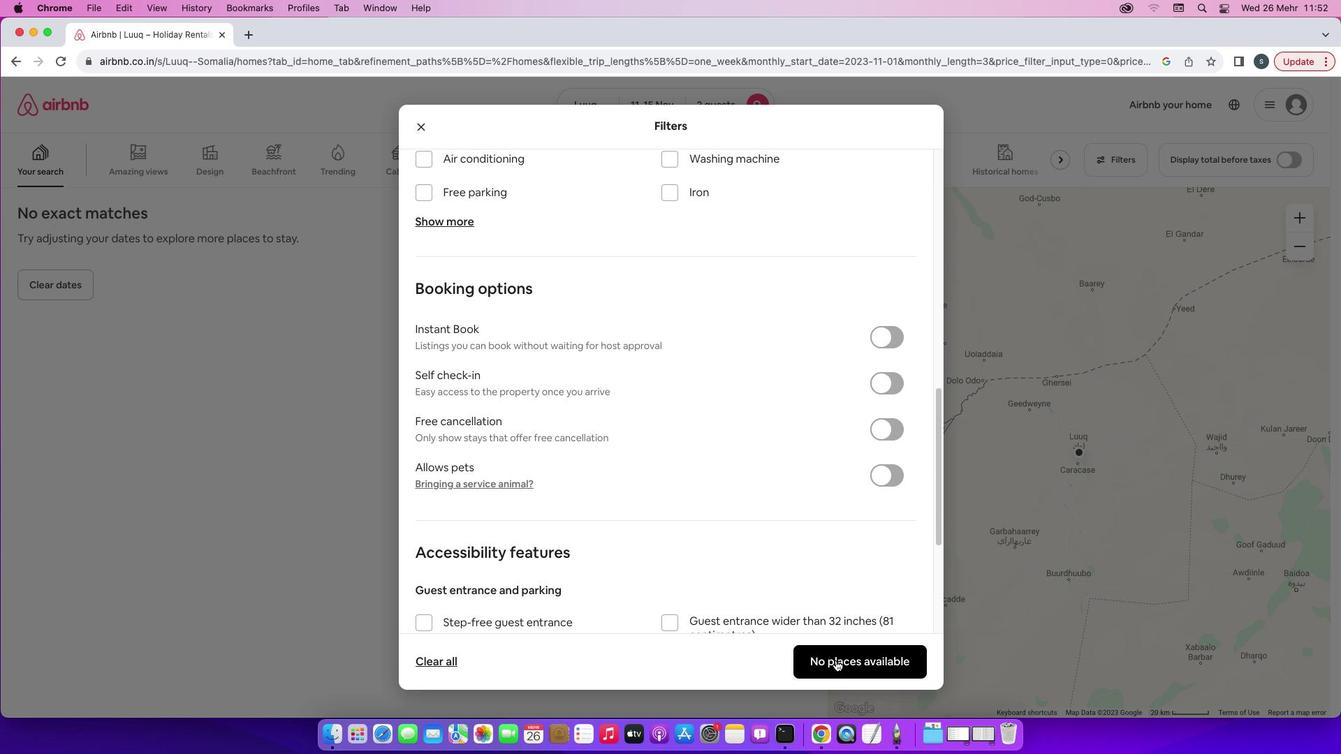 
Action: Mouse scrolled (652, 117) with delta (-36, 187)
Screenshot: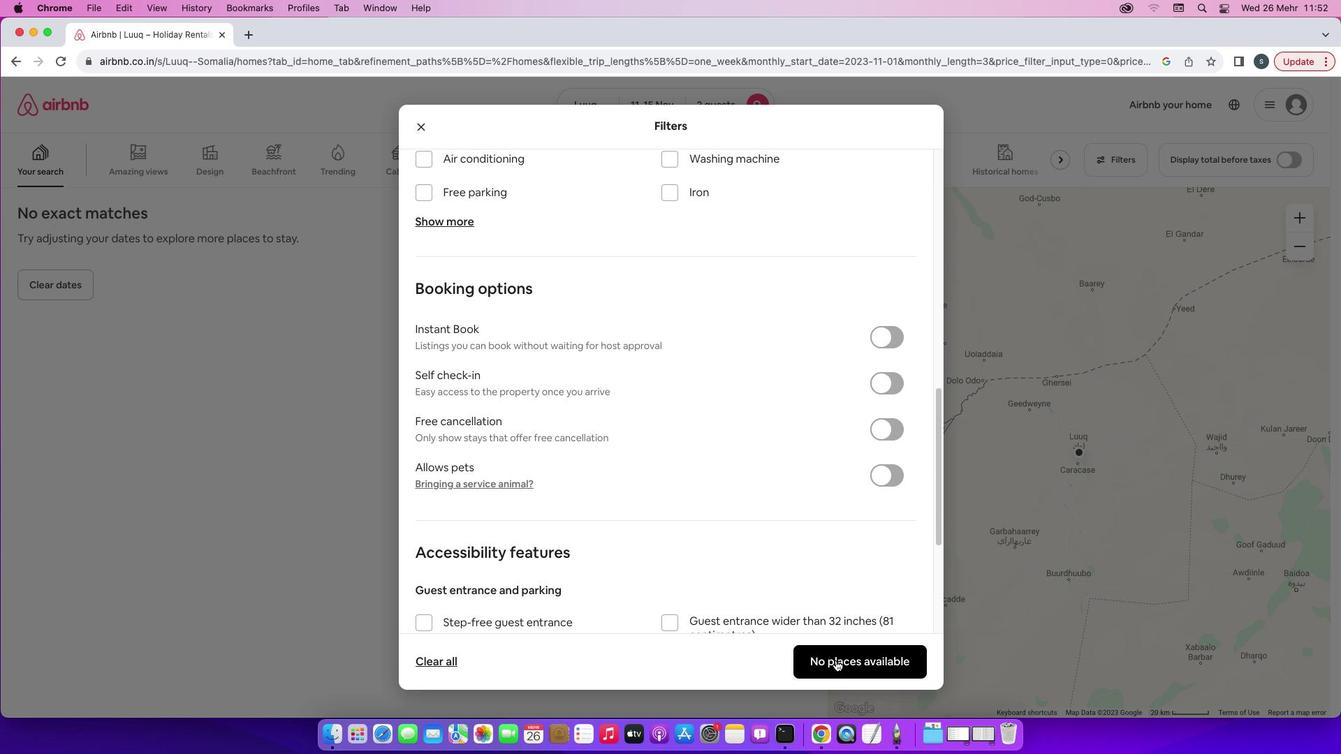 
Action: Mouse moved to (823, 96)
Screenshot: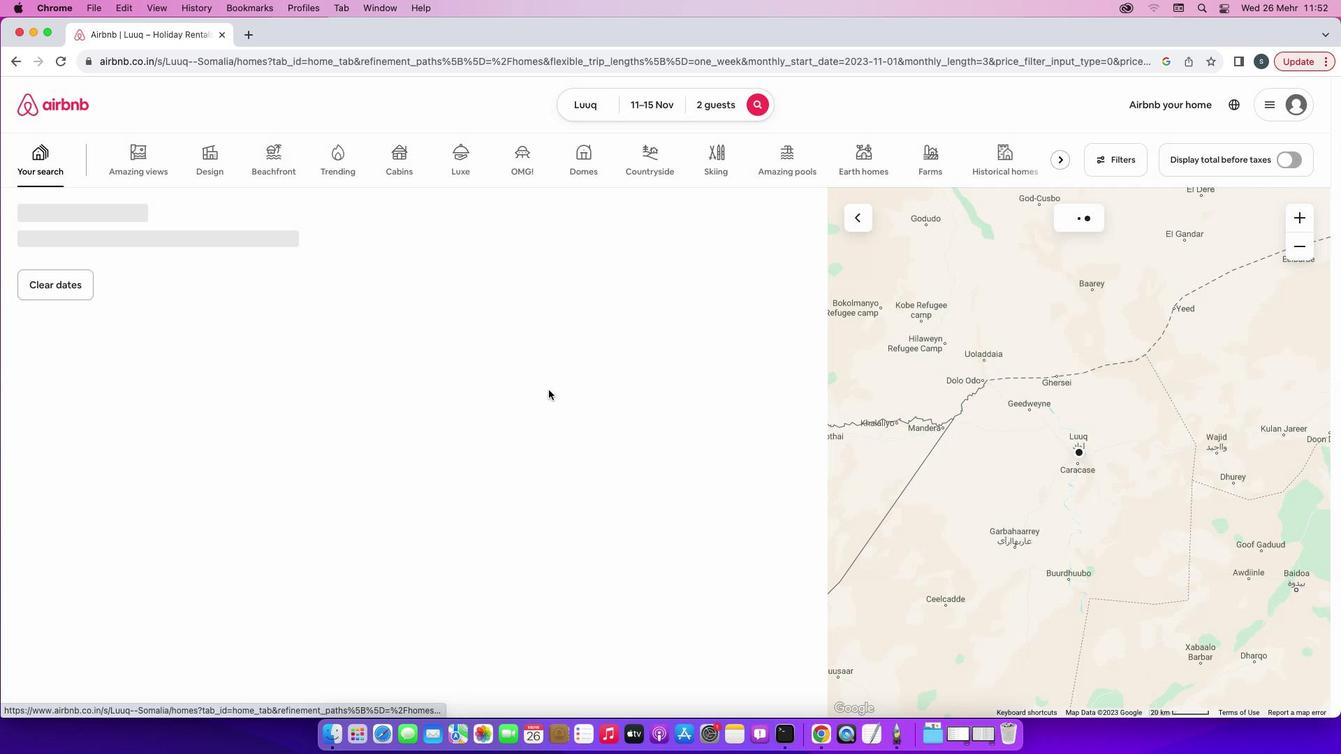 
Action: Mouse pressed left at (823, 96)
Screenshot: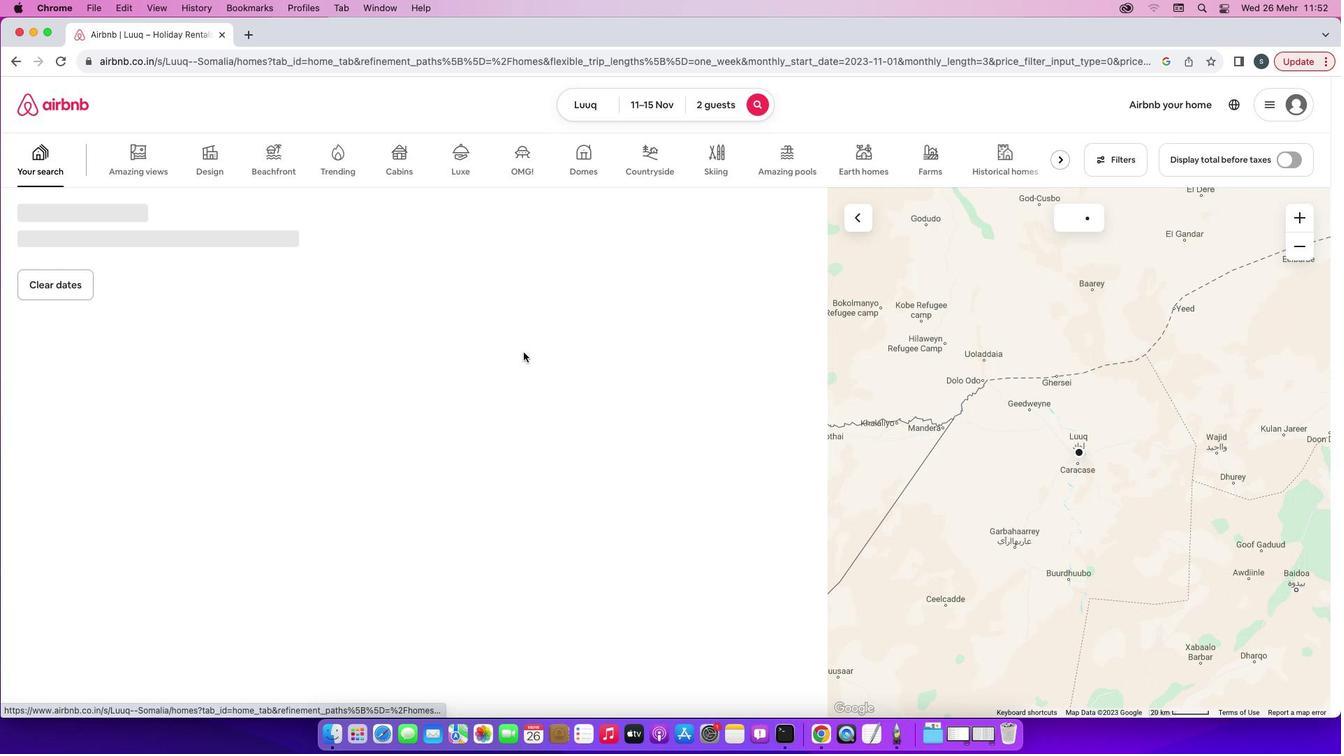 
Action: Mouse moved to (497, 138)
Screenshot: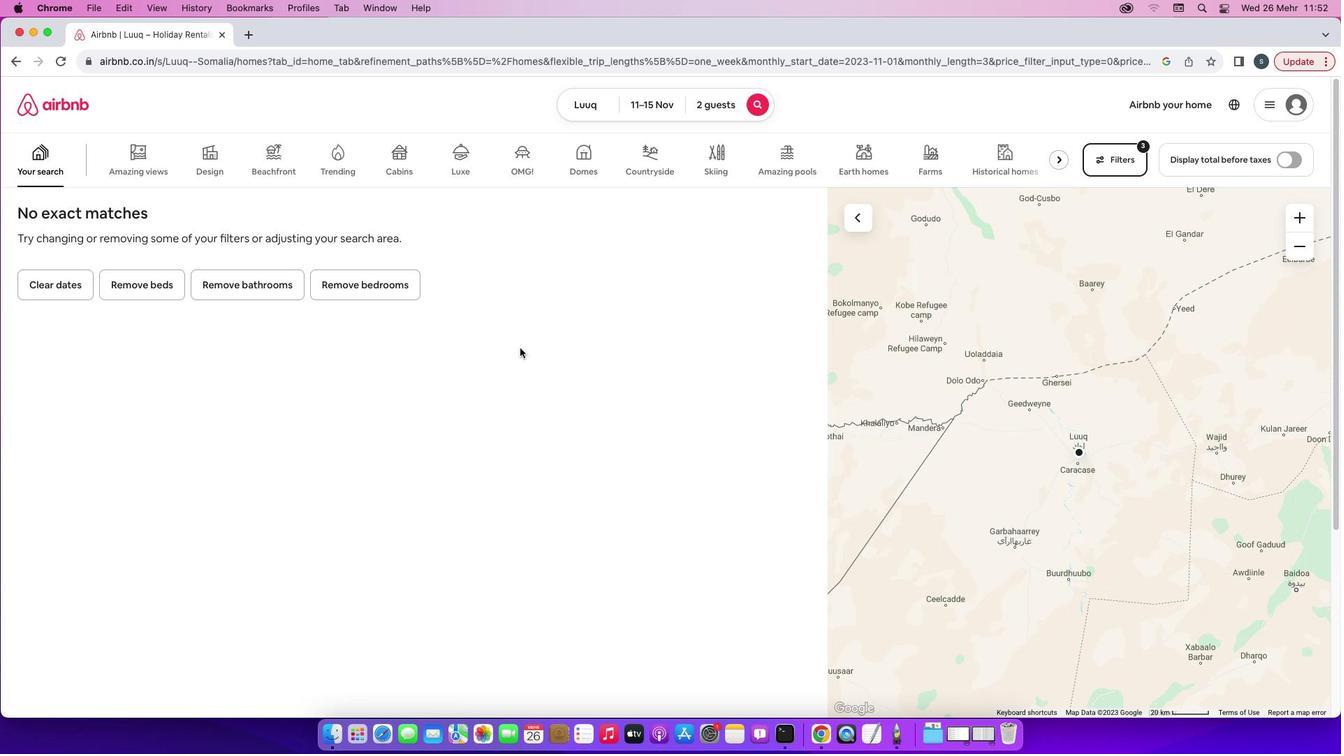 
